 Task: For heading Use Pacifico with yellow colour & Underline.  font size for heading26,  'Change the font style of data to'Pacifico and font size to 18,  Change the alignment of both headline & data to Align right In the sheet  Data Analysis Template Workbook Sheetbook
Action: Mouse moved to (81, 212)
Screenshot: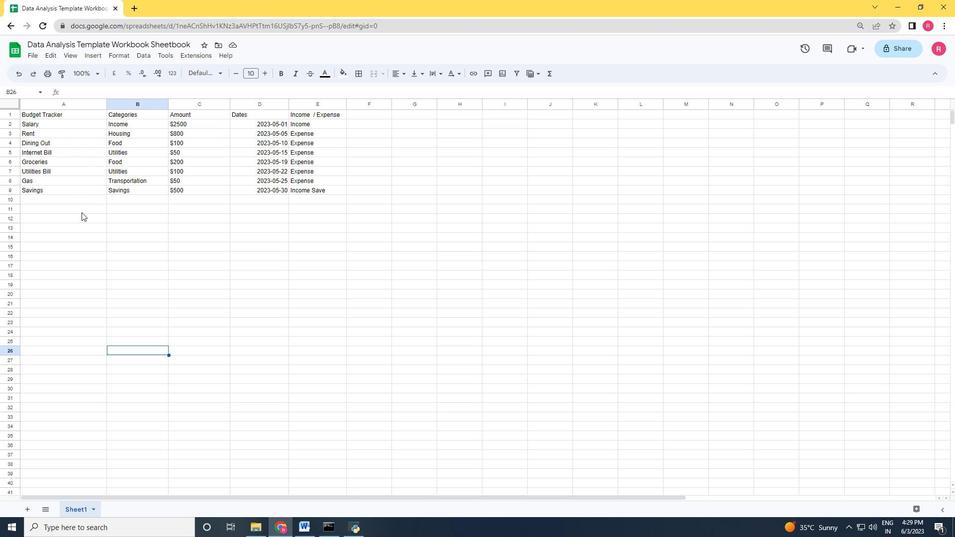 
Action: Mouse scrolled (81, 212) with delta (0, 0)
Screenshot: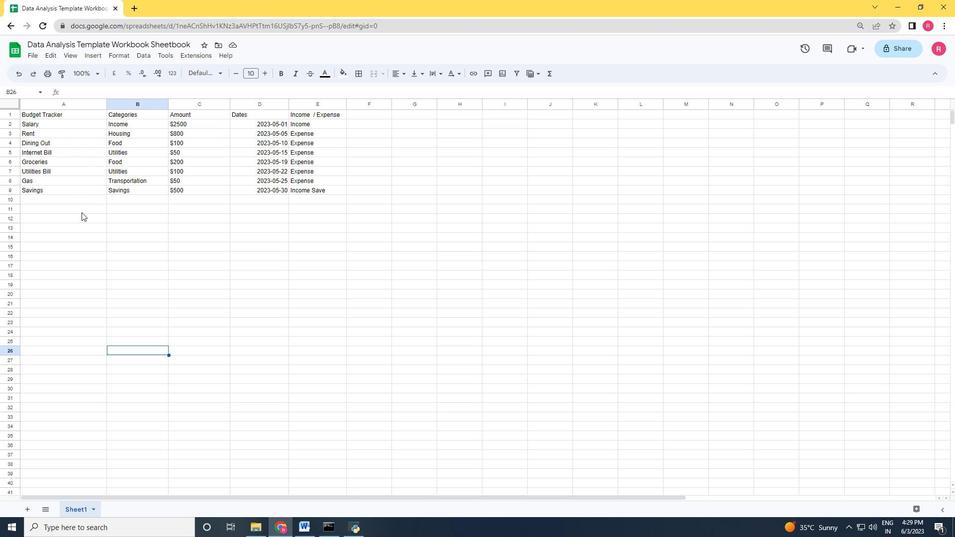 
Action: Mouse scrolled (81, 212) with delta (0, 0)
Screenshot: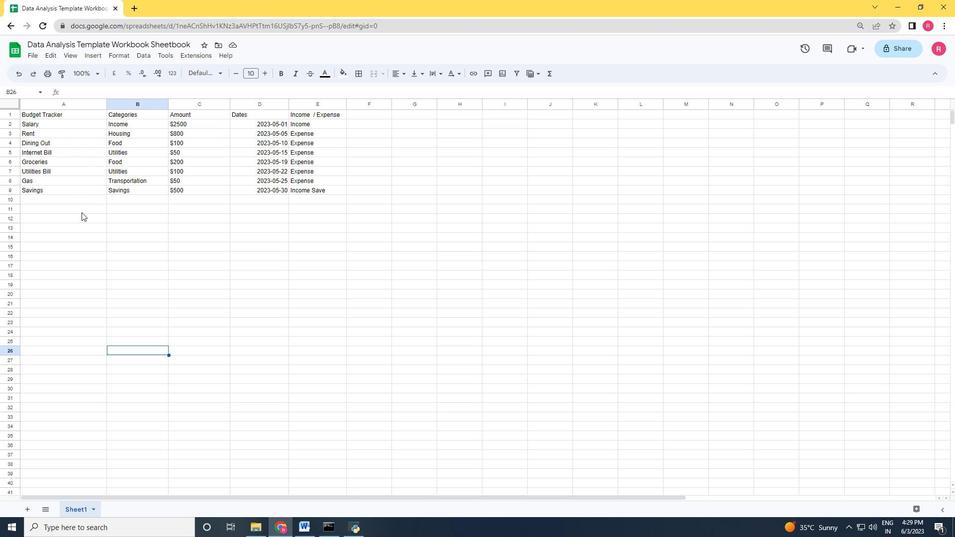 
Action: Mouse scrolled (81, 212) with delta (0, 0)
Screenshot: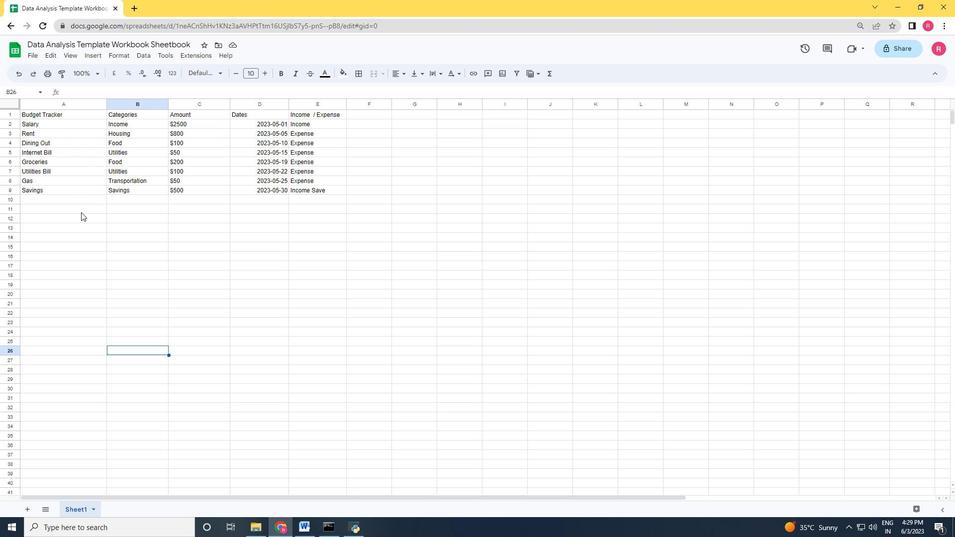 
Action: Mouse scrolled (81, 212) with delta (0, 0)
Screenshot: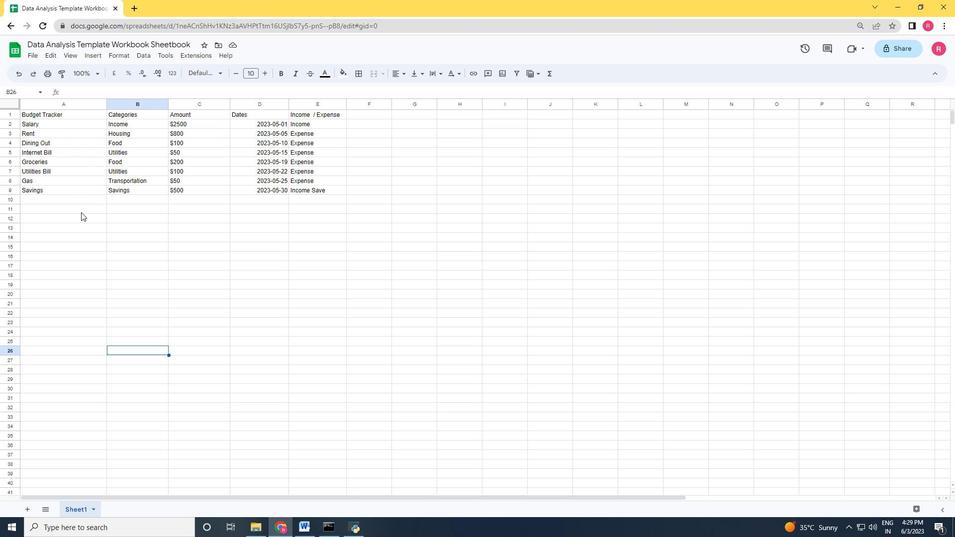 
Action: Mouse moved to (132, 202)
Screenshot: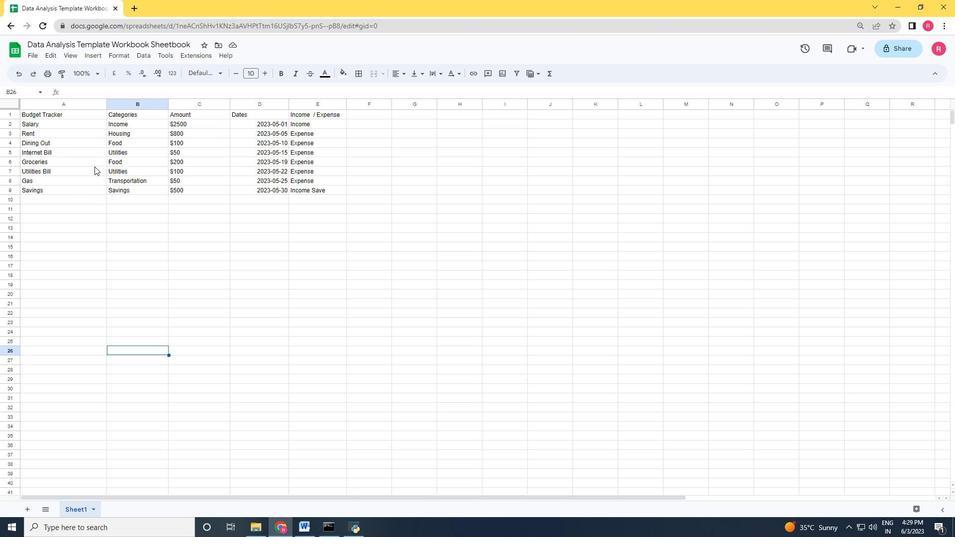 
Action: Mouse scrolled (132, 203) with delta (0, 0)
Screenshot: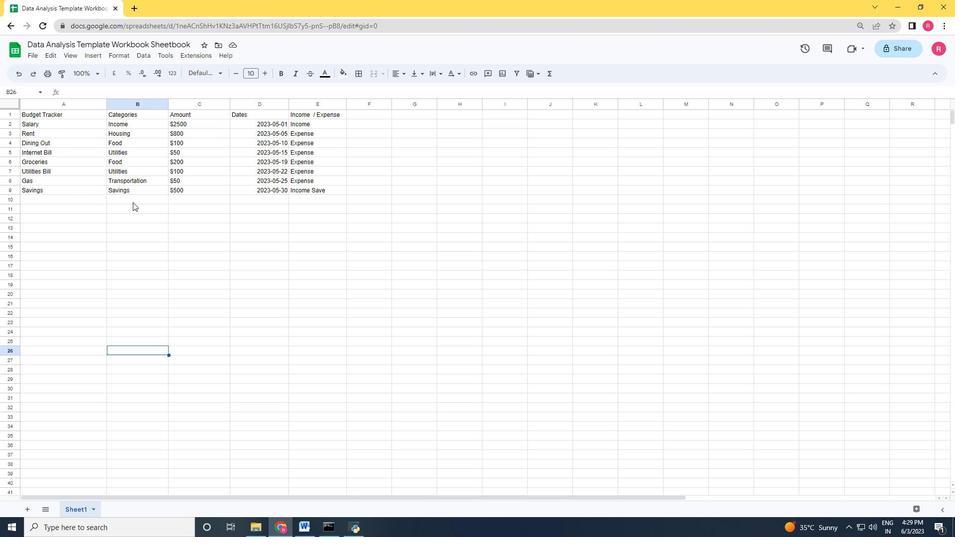 
Action: Mouse scrolled (132, 203) with delta (0, 0)
Screenshot: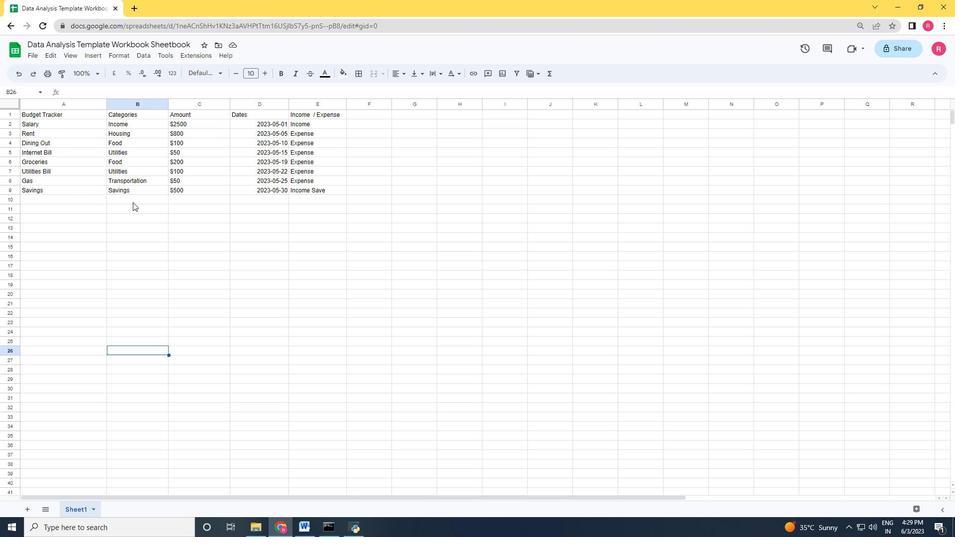 
Action: Mouse scrolled (132, 203) with delta (0, 0)
Screenshot: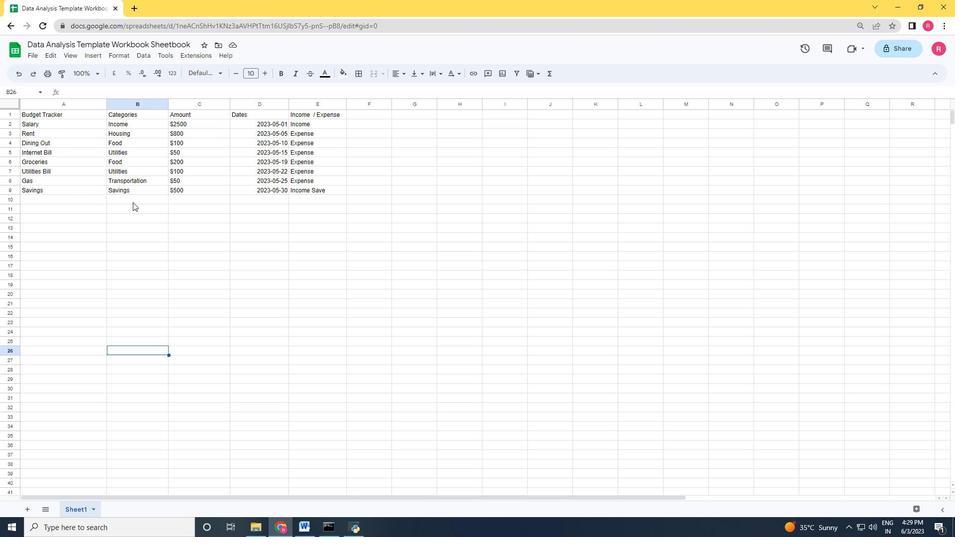 
Action: Mouse scrolled (132, 203) with delta (0, 0)
Screenshot: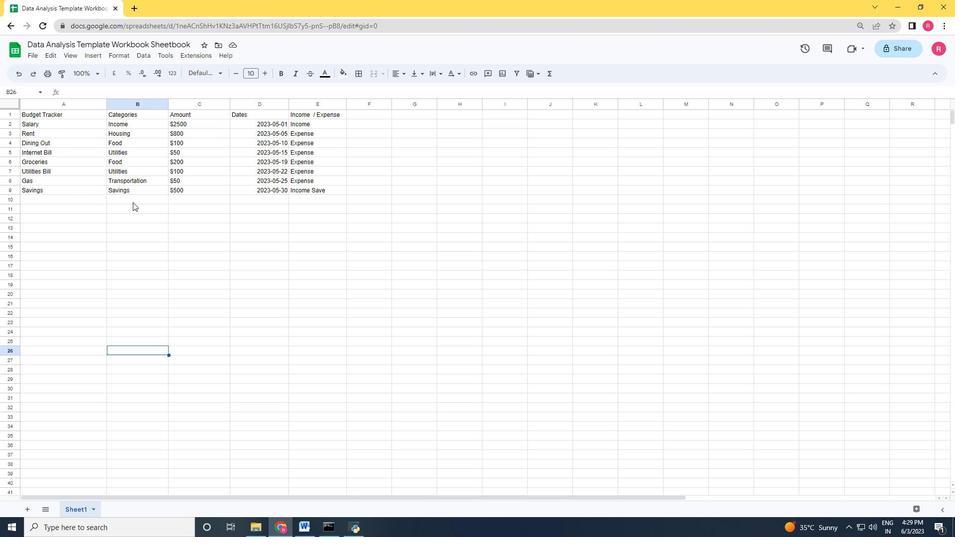 
Action: Mouse moved to (117, 229)
Screenshot: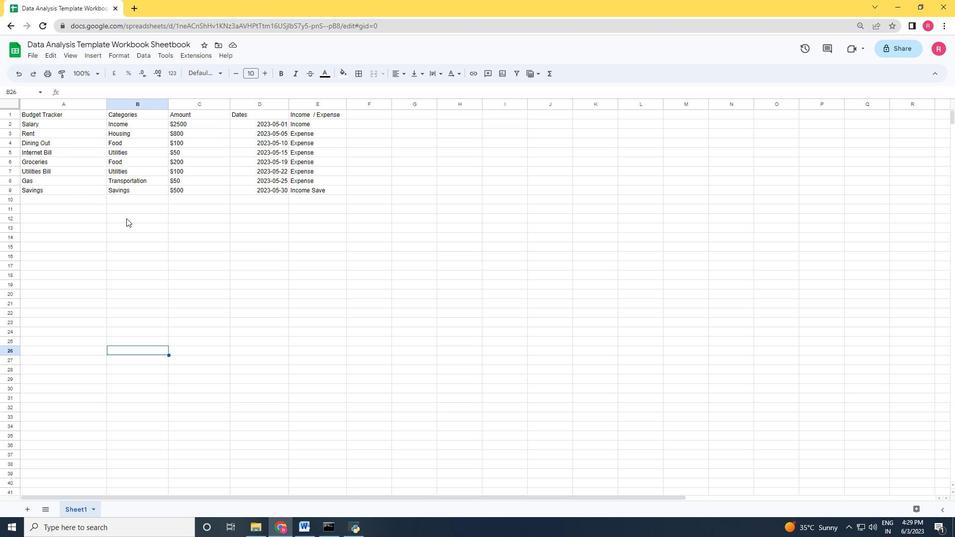 
Action: Mouse pressed left at (117, 229)
Screenshot: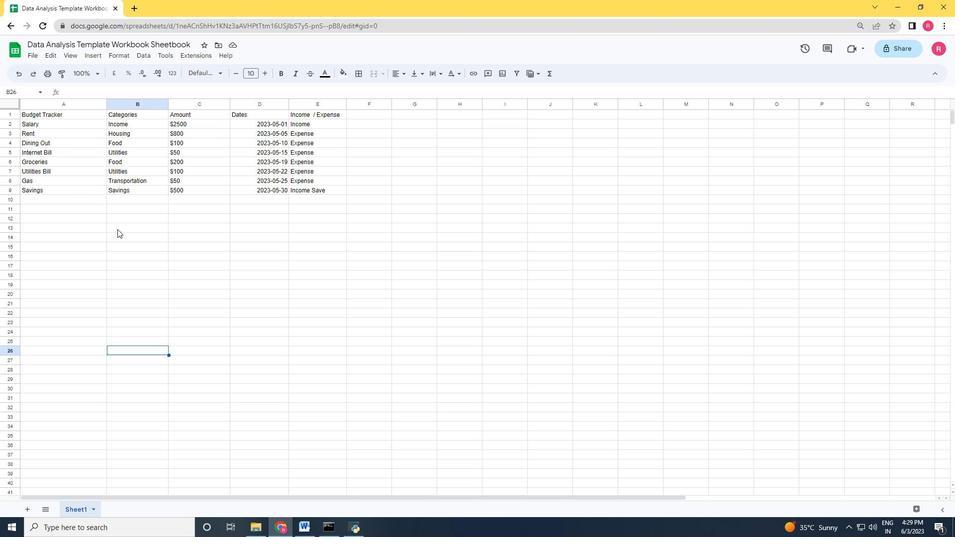 
Action: Mouse moved to (65, 113)
Screenshot: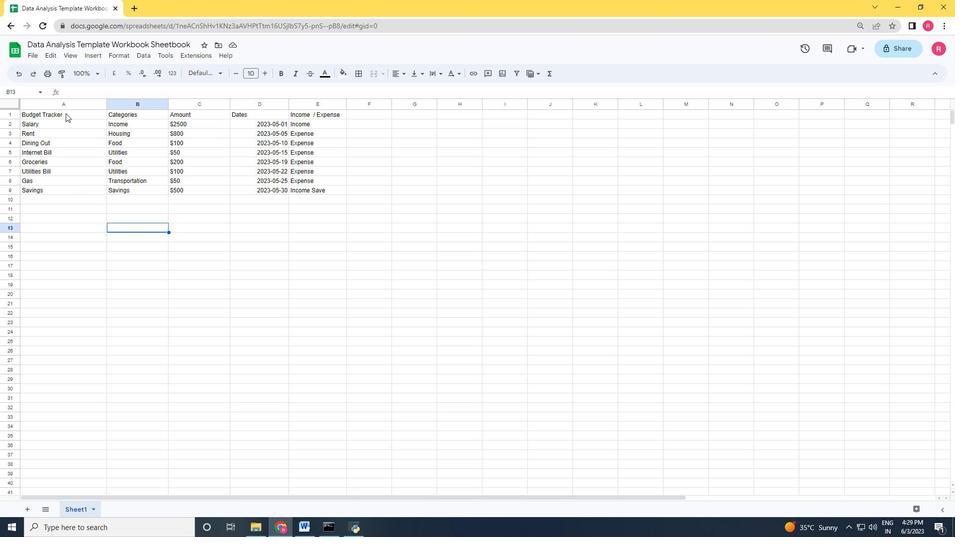 
Action: Mouse pressed left at (65, 113)
Screenshot: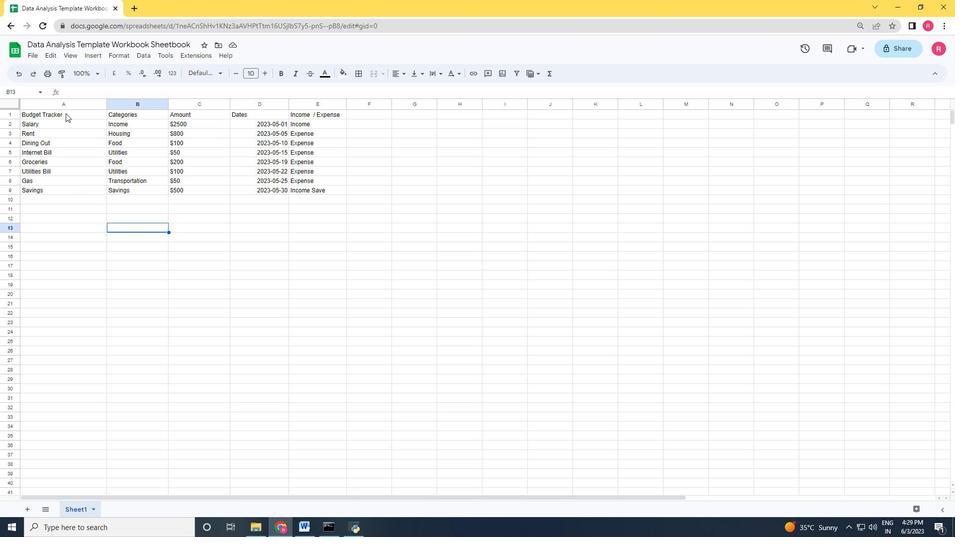 
Action: Mouse moved to (217, 71)
Screenshot: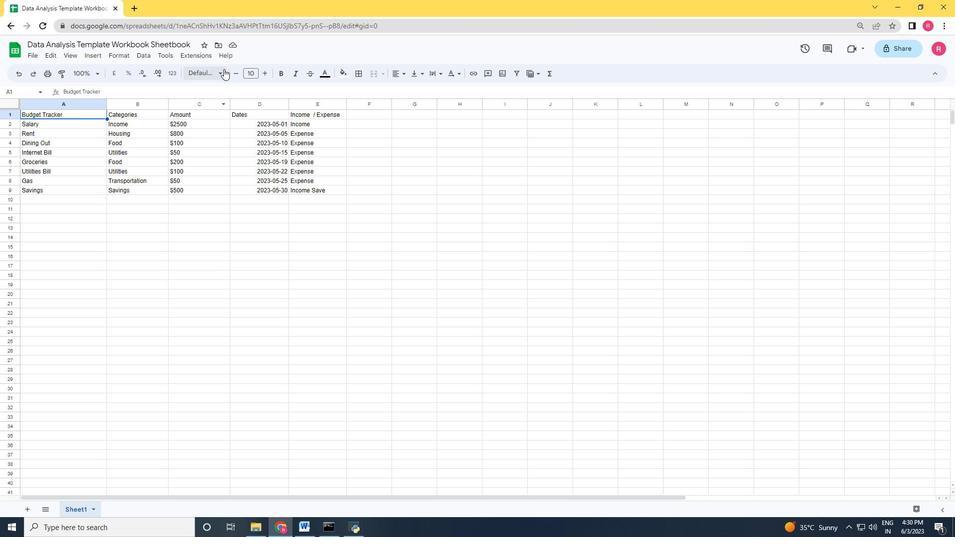 
Action: Mouse pressed left at (217, 71)
Screenshot: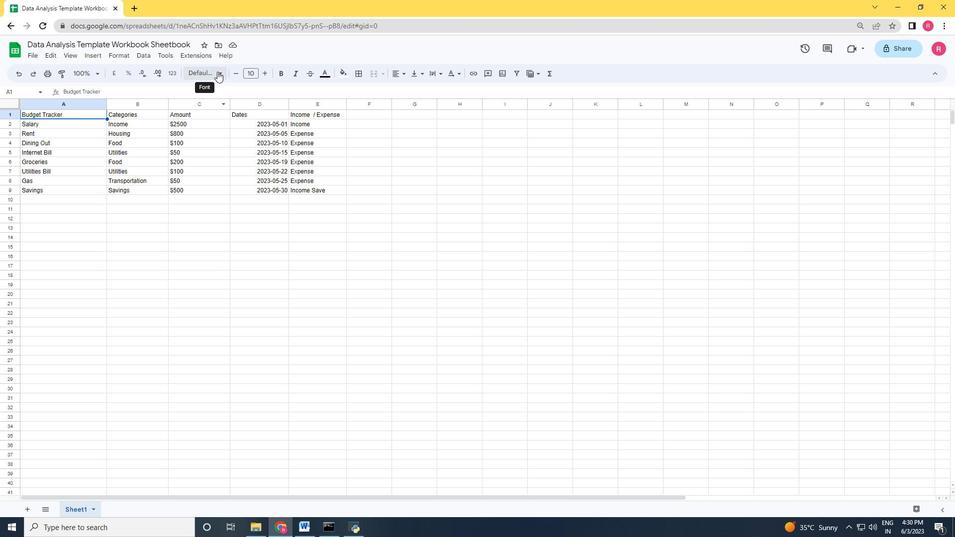 
Action: Mouse moved to (223, 375)
Screenshot: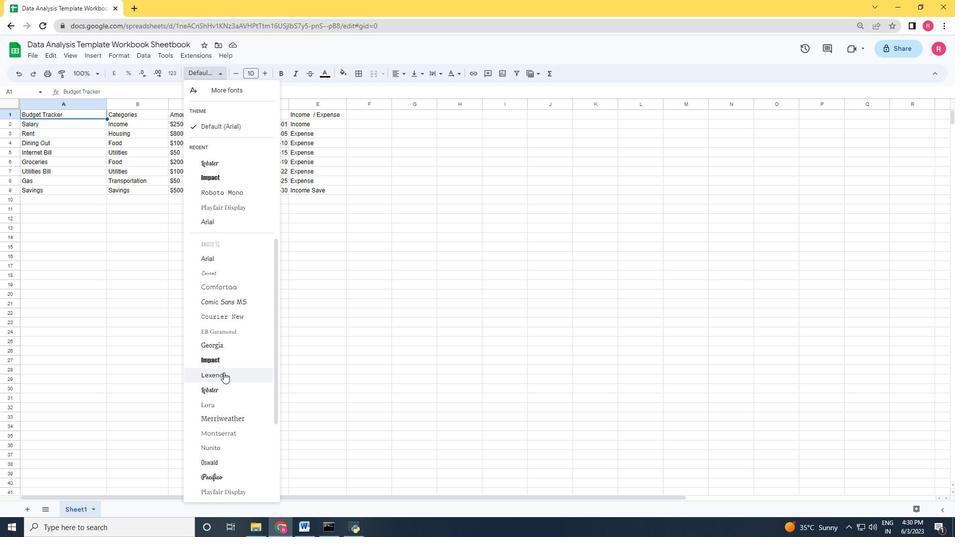 
Action: Mouse scrolled (223, 374) with delta (0, 0)
Screenshot: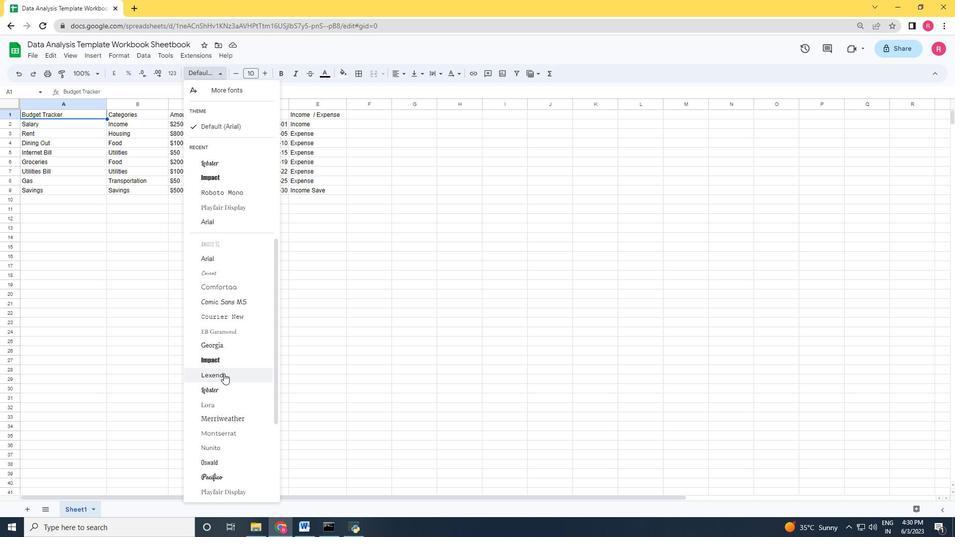
Action: Mouse moved to (223, 375)
Screenshot: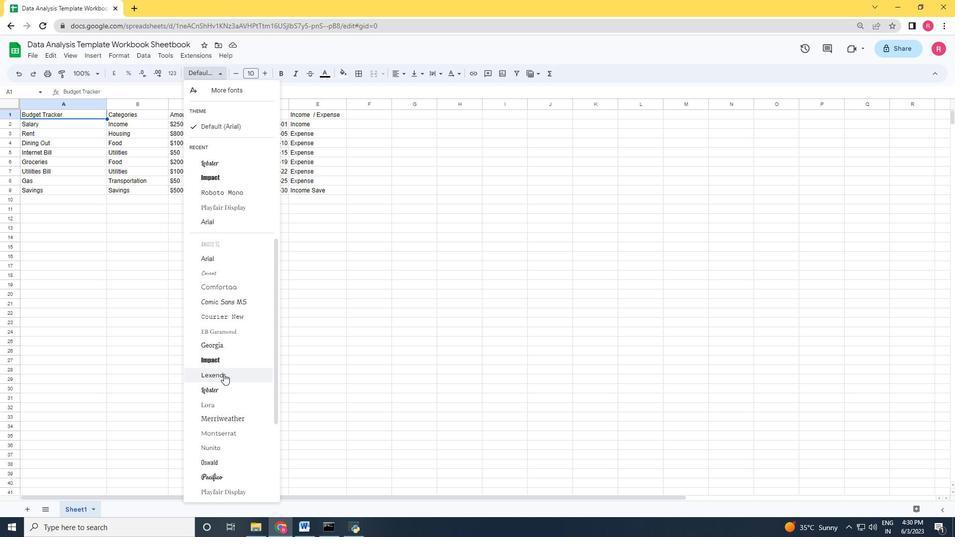 
Action: Mouse scrolled (223, 374) with delta (0, 0)
Screenshot: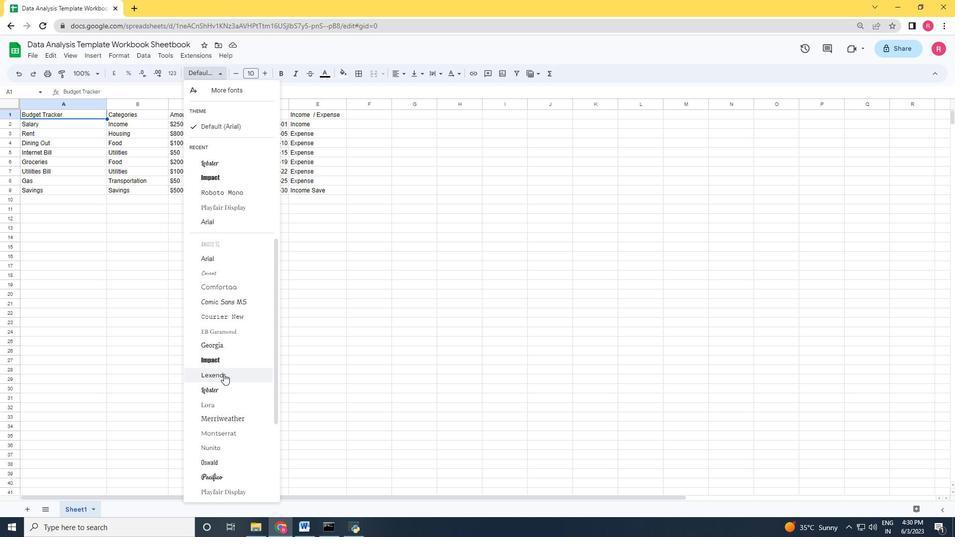 
Action: Mouse scrolled (223, 374) with delta (0, 0)
Screenshot: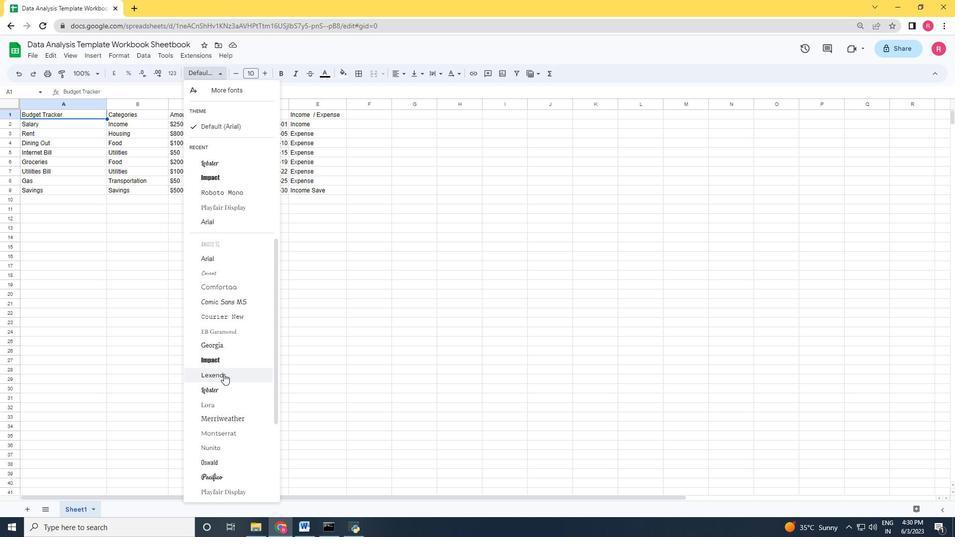 
Action: Mouse scrolled (223, 374) with delta (0, 0)
Screenshot: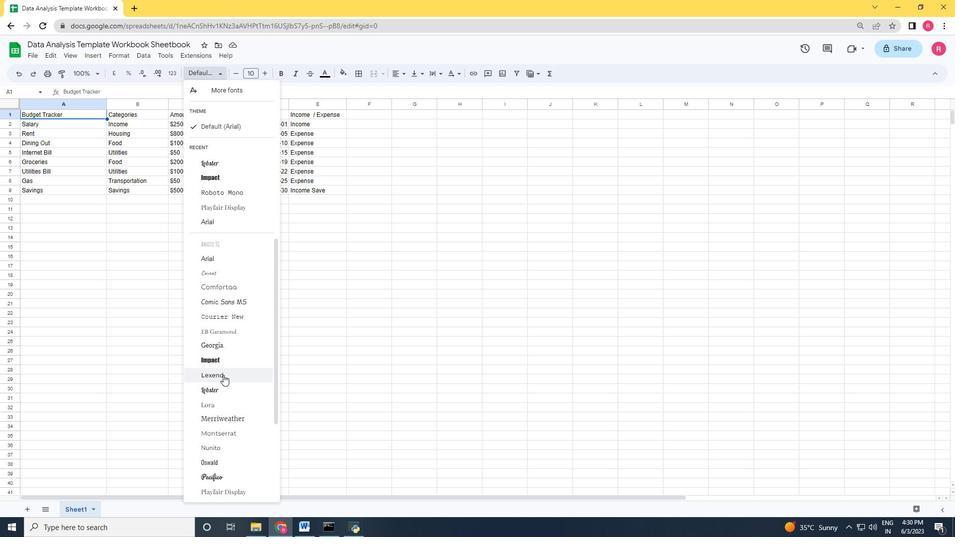 
Action: Mouse moved to (221, 373)
Screenshot: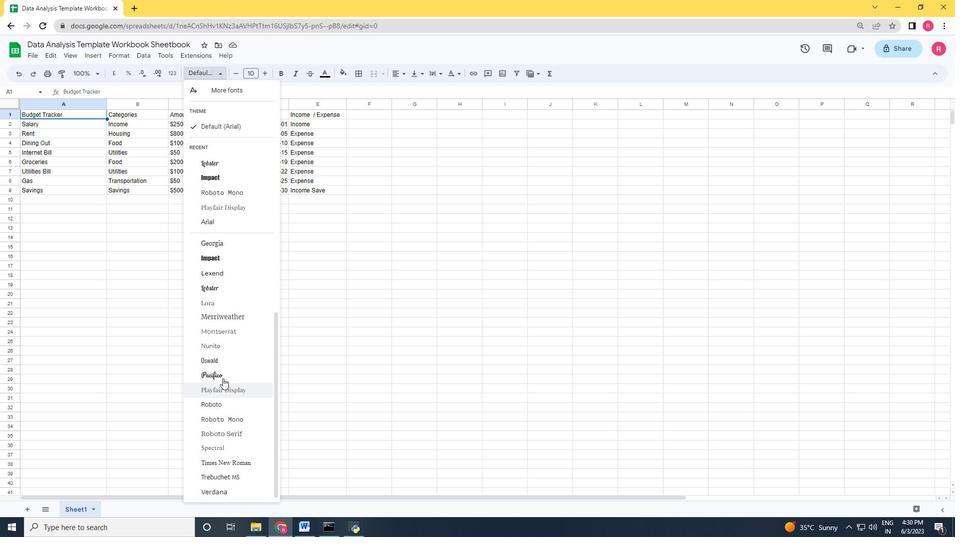 
Action: Mouse pressed left at (221, 373)
Screenshot: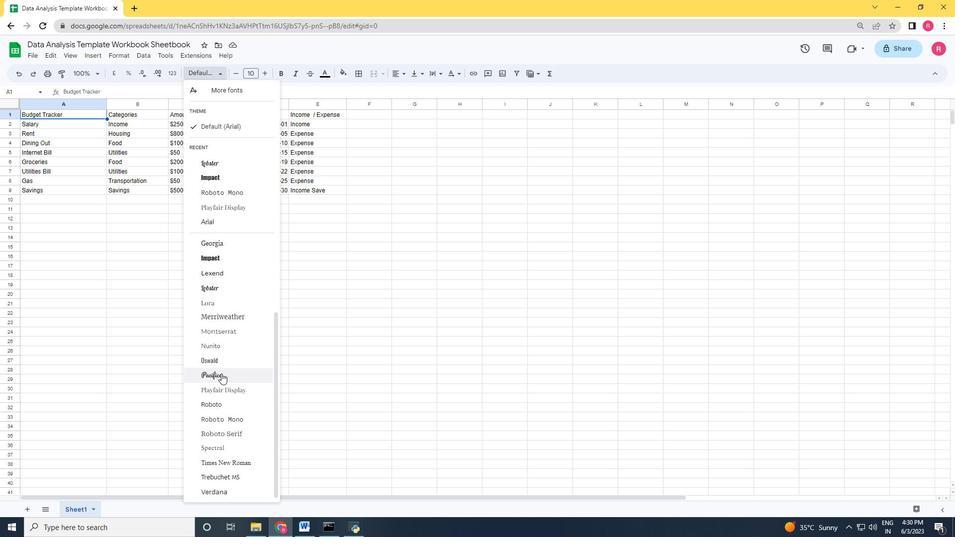 
Action: Mouse moved to (324, 76)
Screenshot: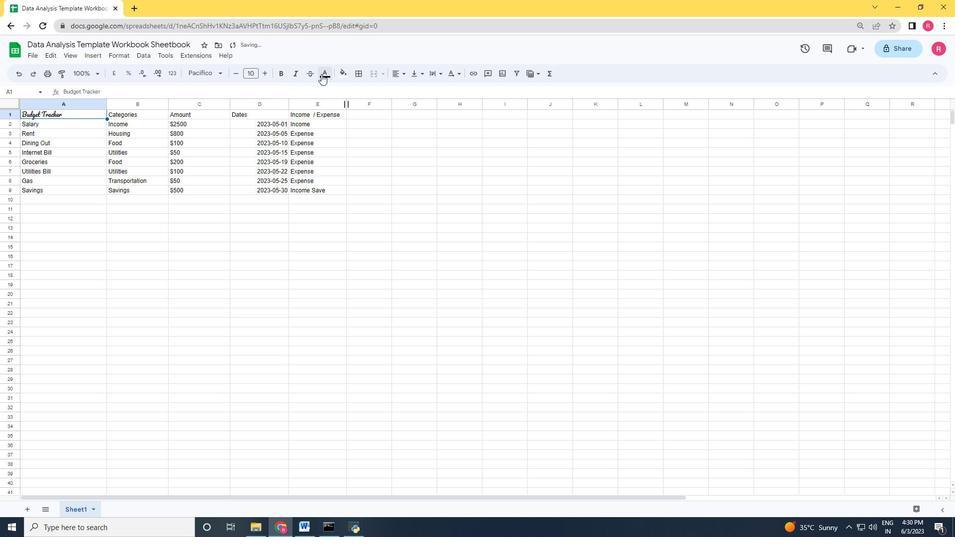 
Action: Mouse pressed left at (324, 76)
Screenshot: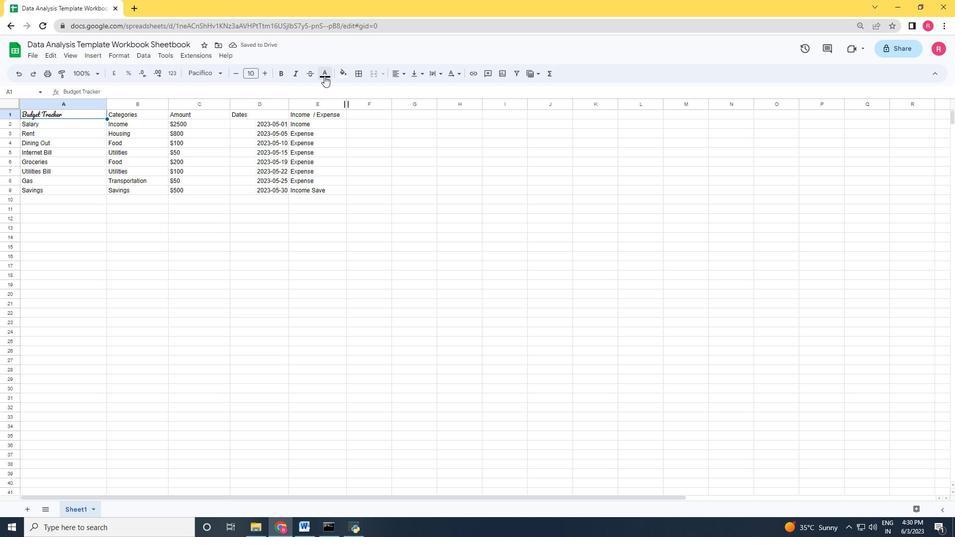 
Action: Mouse moved to (352, 114)
Screenshot: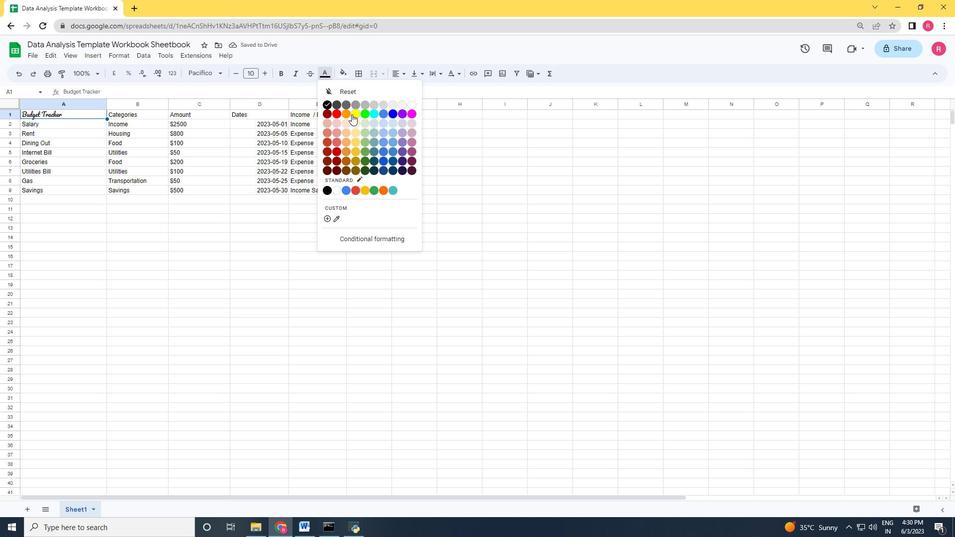 
Action: Mouse pressed left at (352, 114)
Screenshot: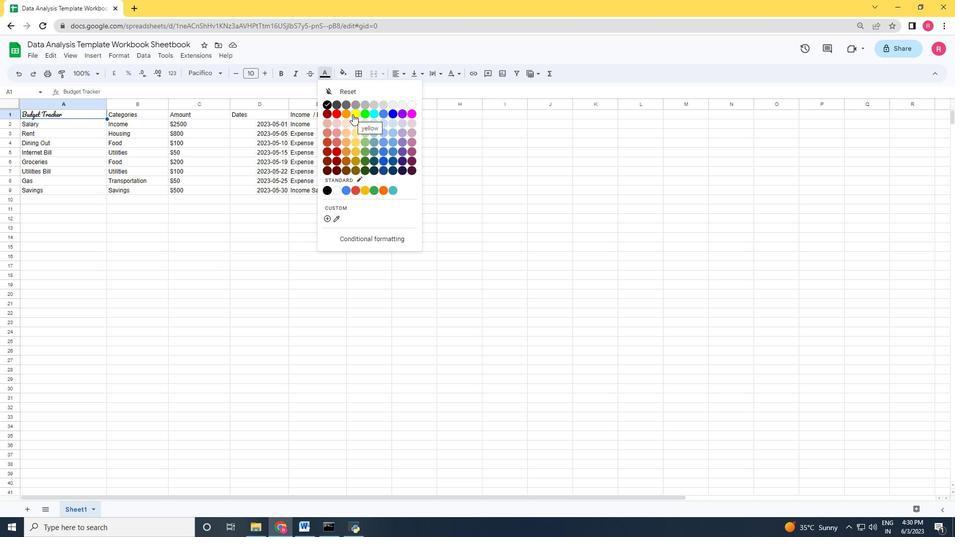 
Action: Mouse moved to (115, 51)
Screenshot: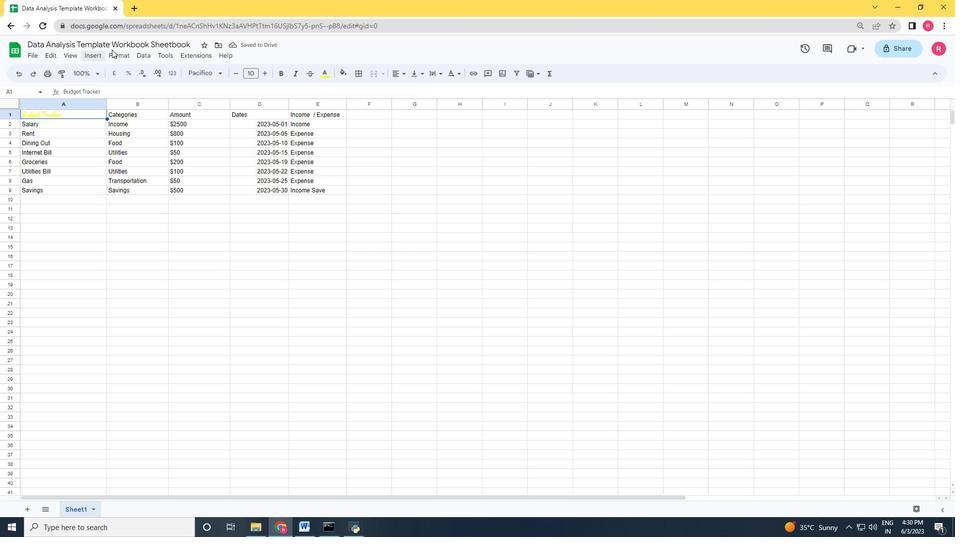 
Action: Mouse pressed left at (115, 51)
Screenshot: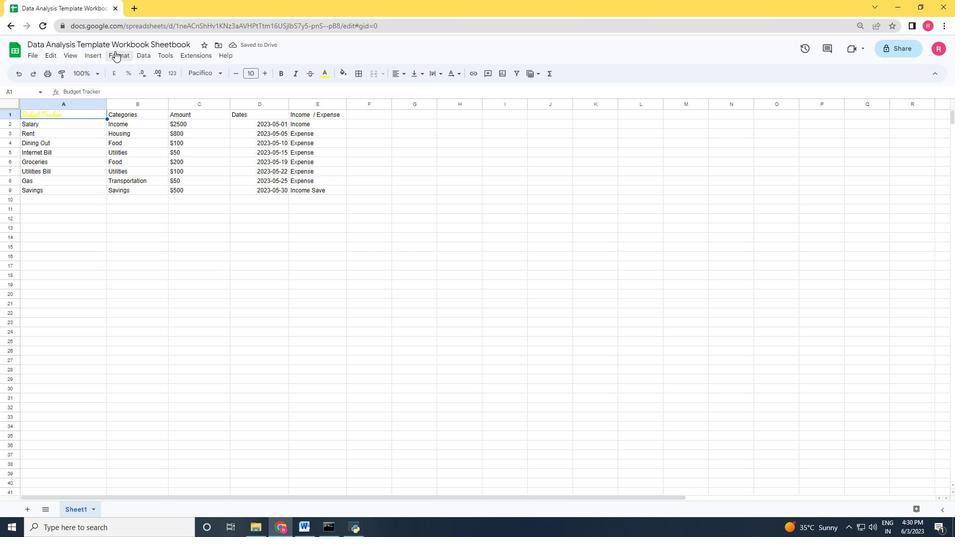 
Action: Mouse moved to (281, 139)
Screenshot: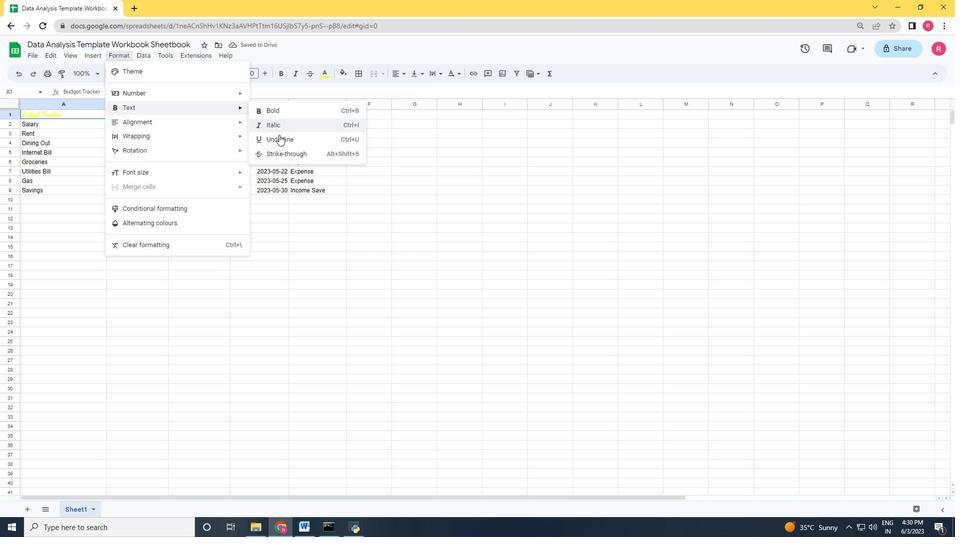 
Action: Mouse pressed left at (281, 139)
Screenshot: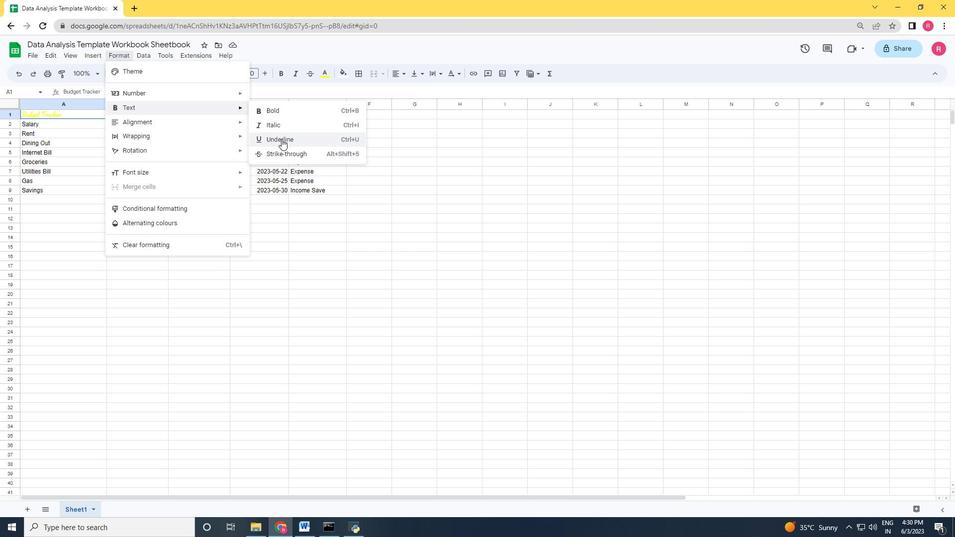 
Action: Mouse moved to (264, 75)
Screenshot: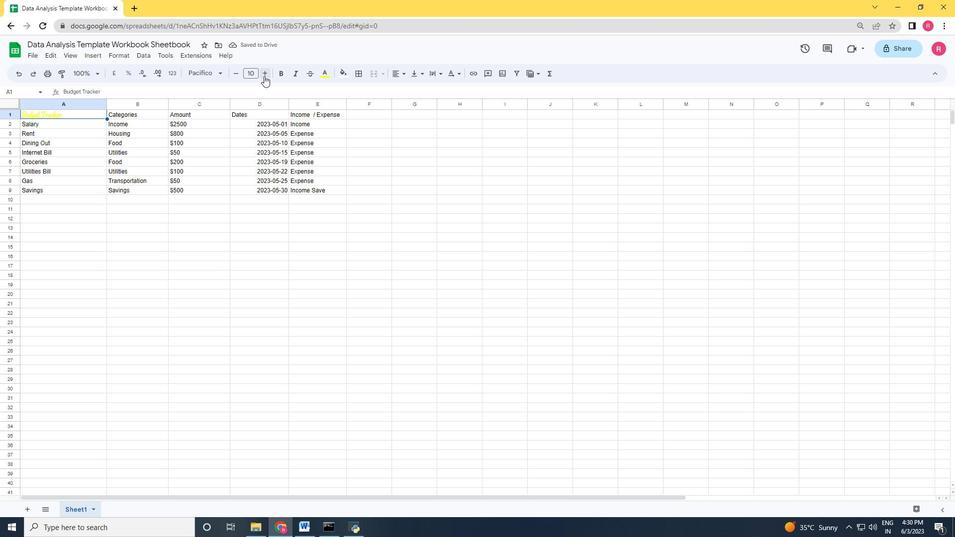 
Action: Mouse pressed left at (264, 75)
Screenshot: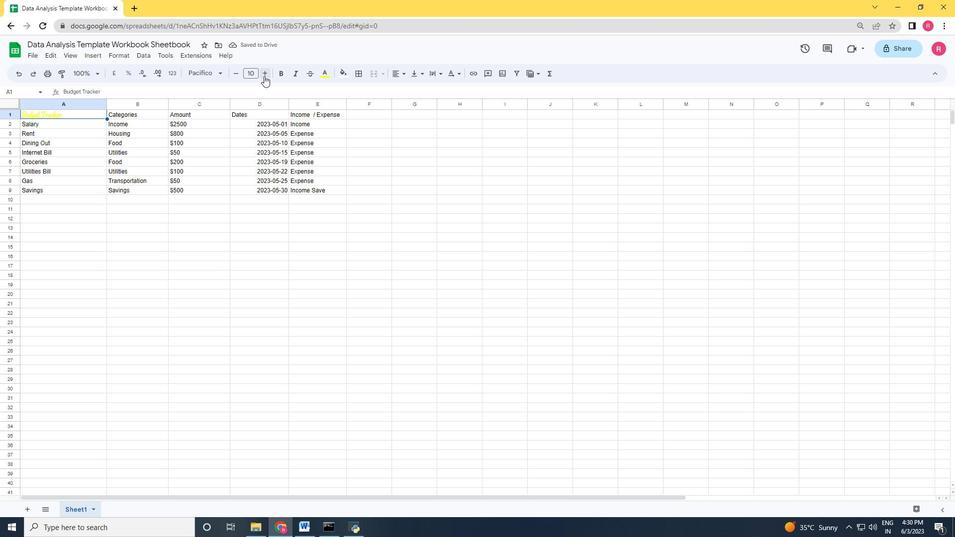 
Action: Mouse pressed left at (264, 75)
Screenshot: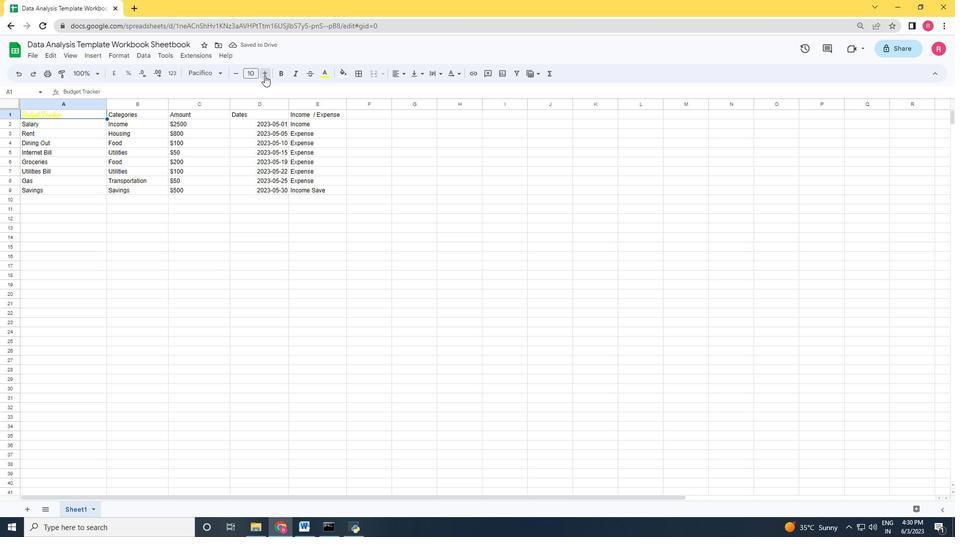 
Action: Mouse pressed left at (264, 75)
Screenshot: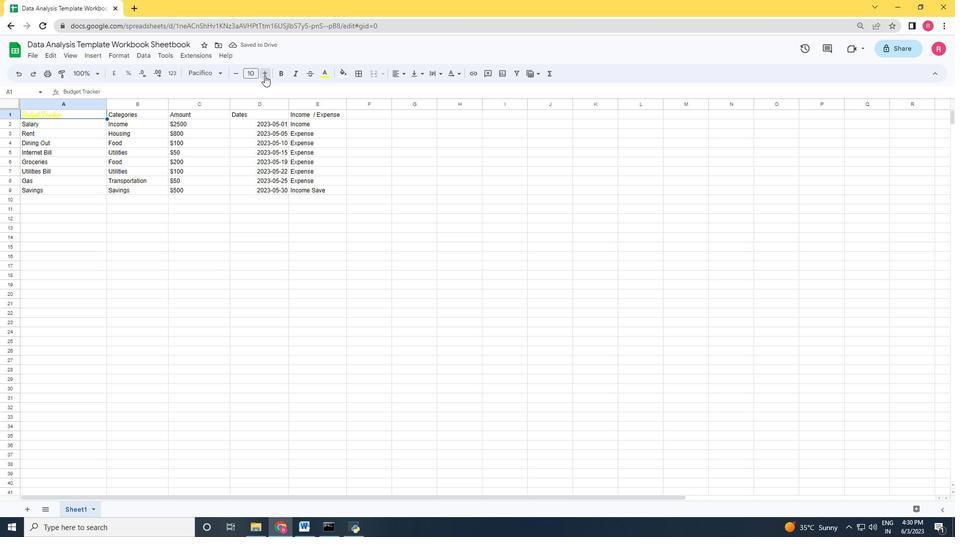 
Action: Mouse pressed left at (264, 75)
Screenshot: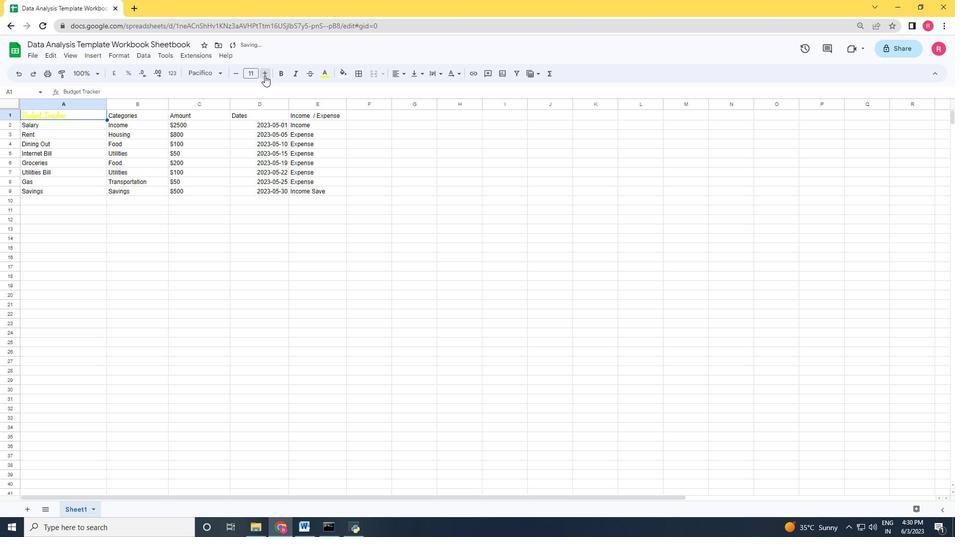 
Action: Mouse pressed left at (264, 75)
Screenshot: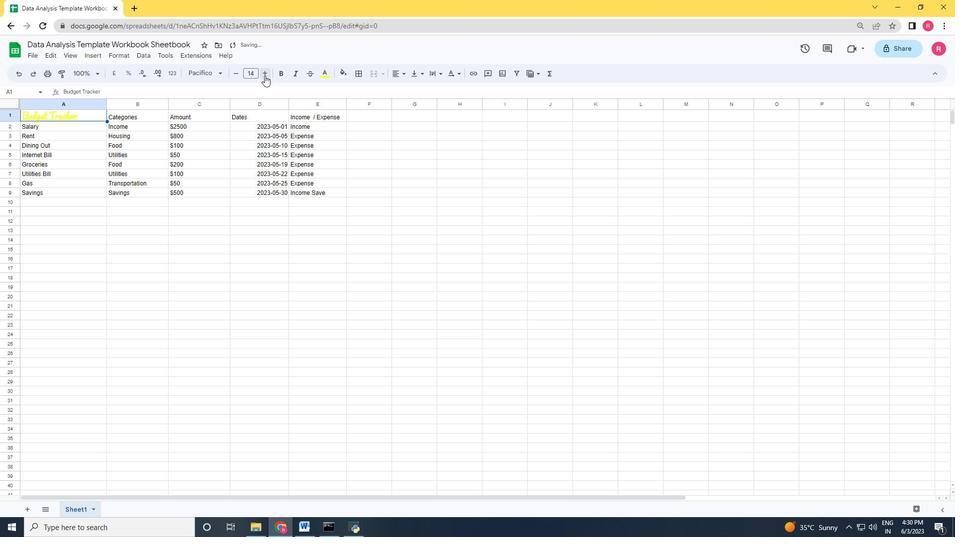 
Action: Mouse pressed left at (264, 75)
Screenshot: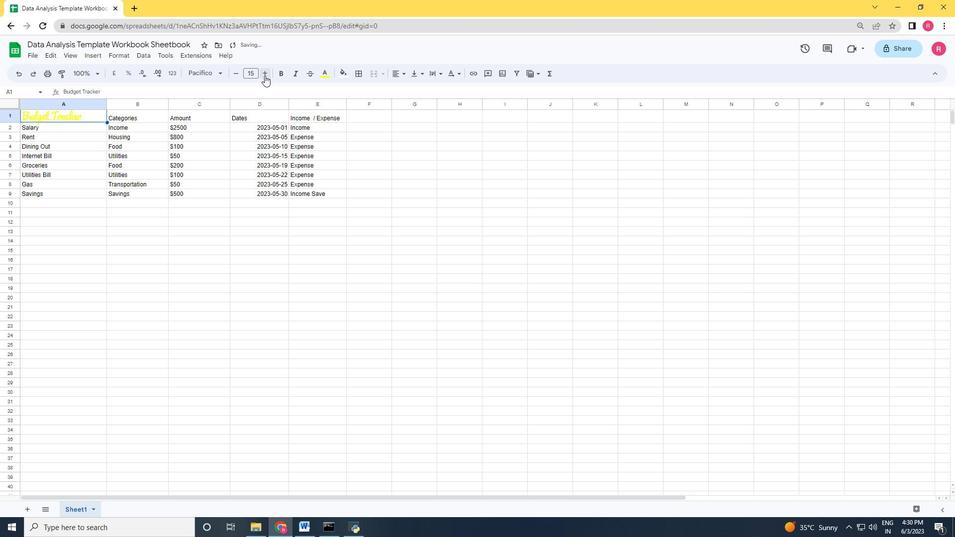 
Action: Mouse pressed left at (264, 75)
Screenshot: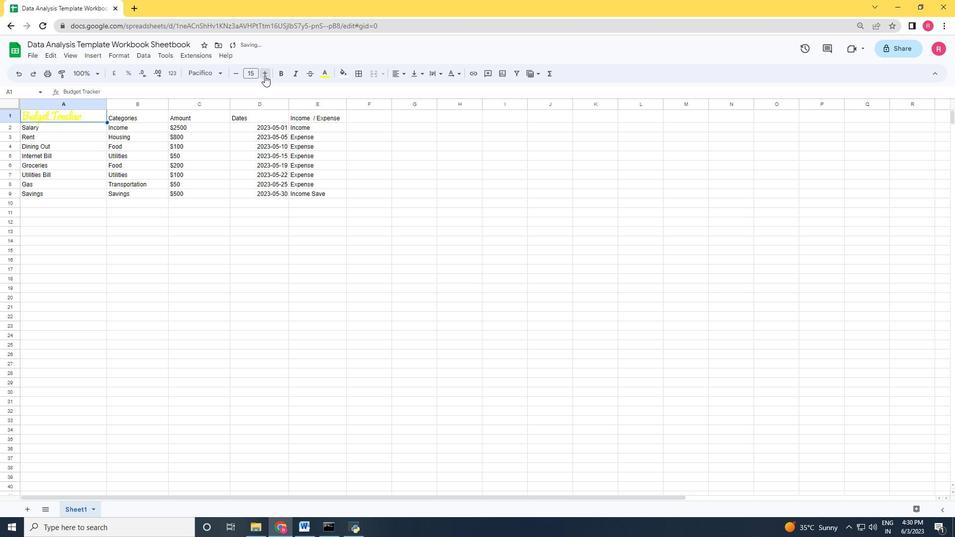 
Action: Mouse pressed left at (264, 75)
Screenshot: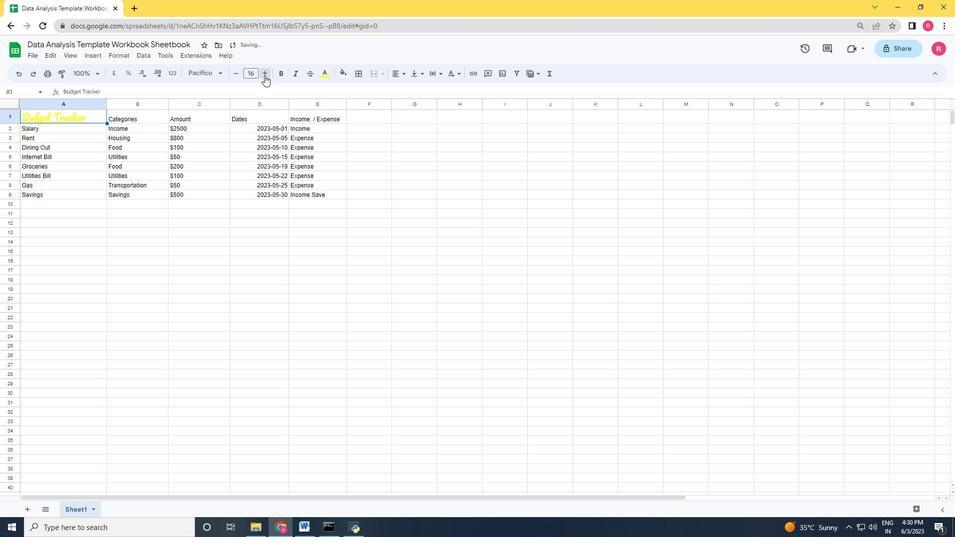 
Action: Mouse pressed left at (264, 75)
Screenshot: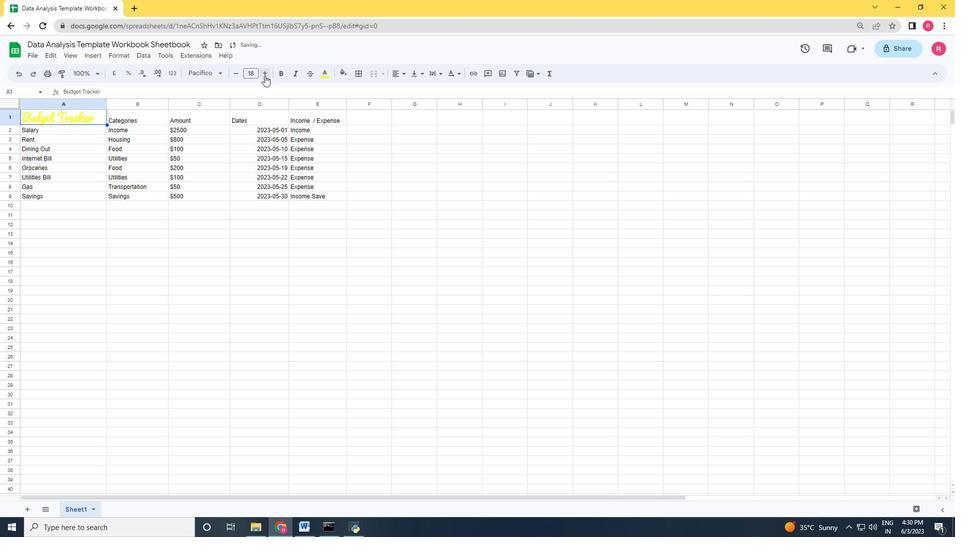 
Action: Mouse pressed left at (264, 75)
Screenshot: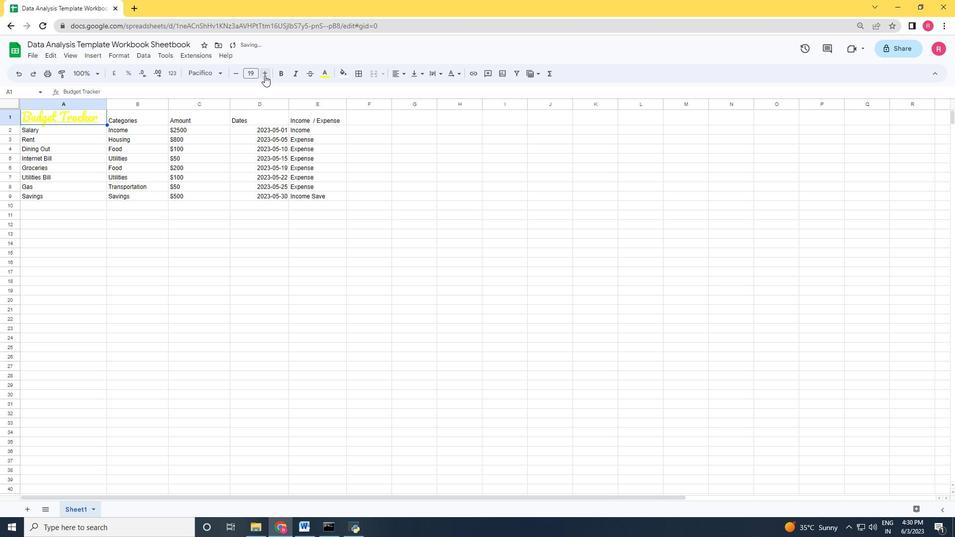 
Action: Mouse pressed left at (264, 75)
Screenshot: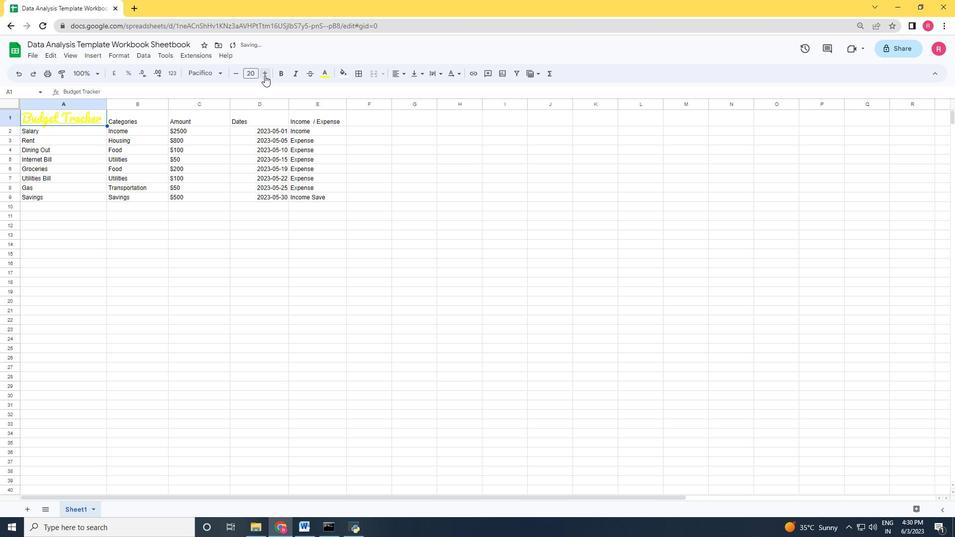 
Action: Mouse pressed left at (264, 75)
Screenshot: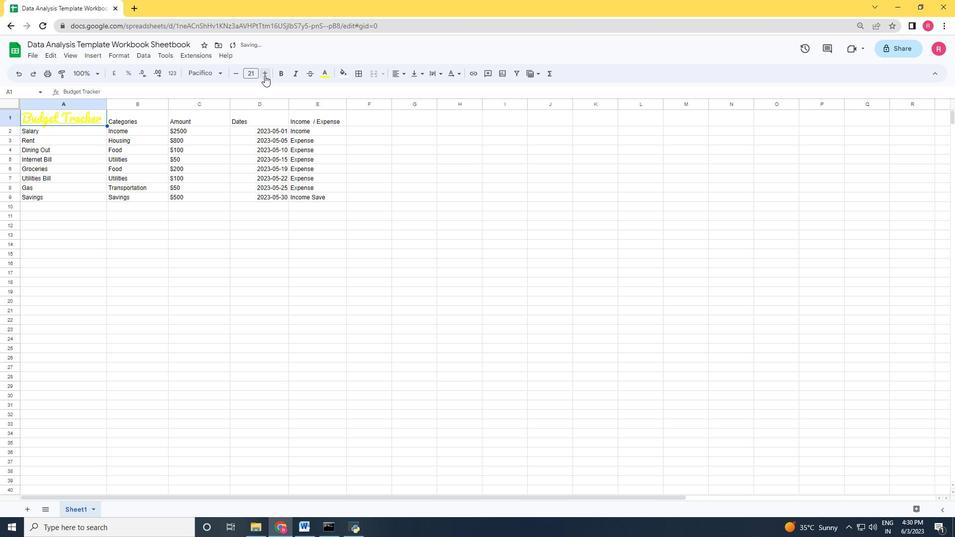 
Action: Mouse pressed left at (264, 75)
Screenshot: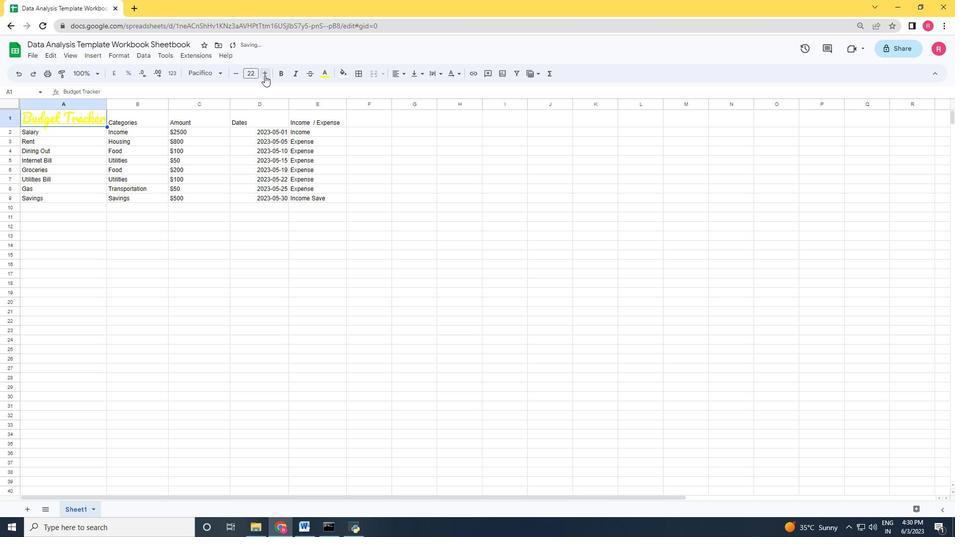 
Action: Mouse pressed left at (264, 75)
Screenshot: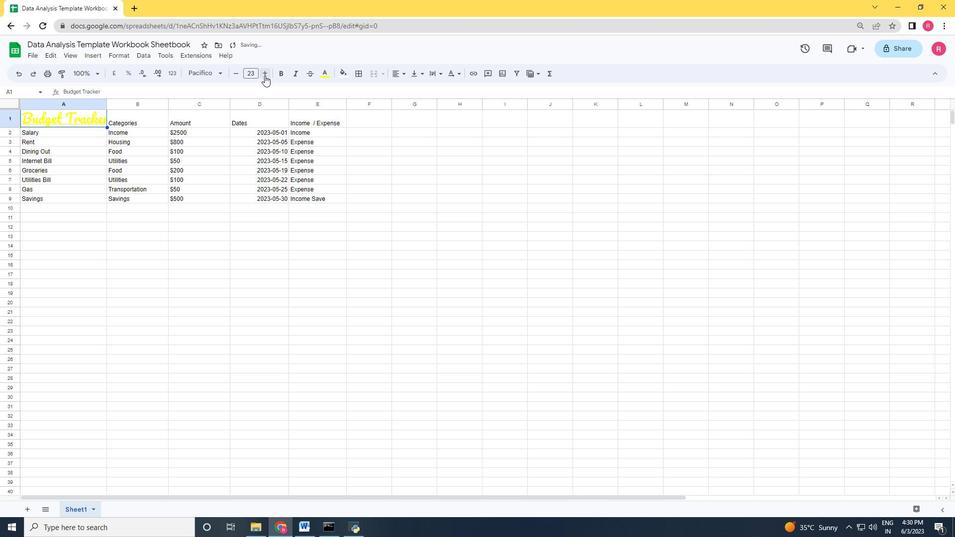 
Action: Mouse pressed left at (264, 75)
Screenshot: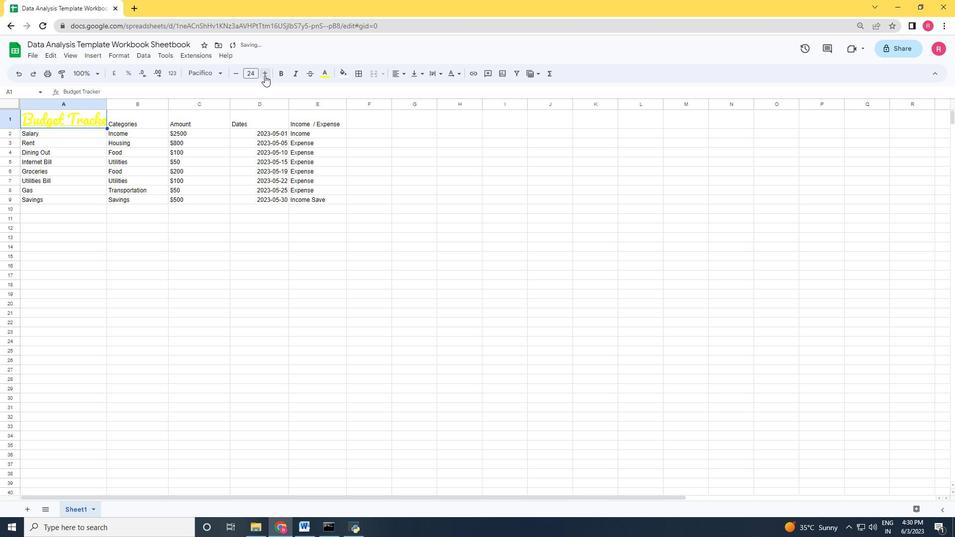 
Action: Mouse moved to (265, 75)
Screenshot: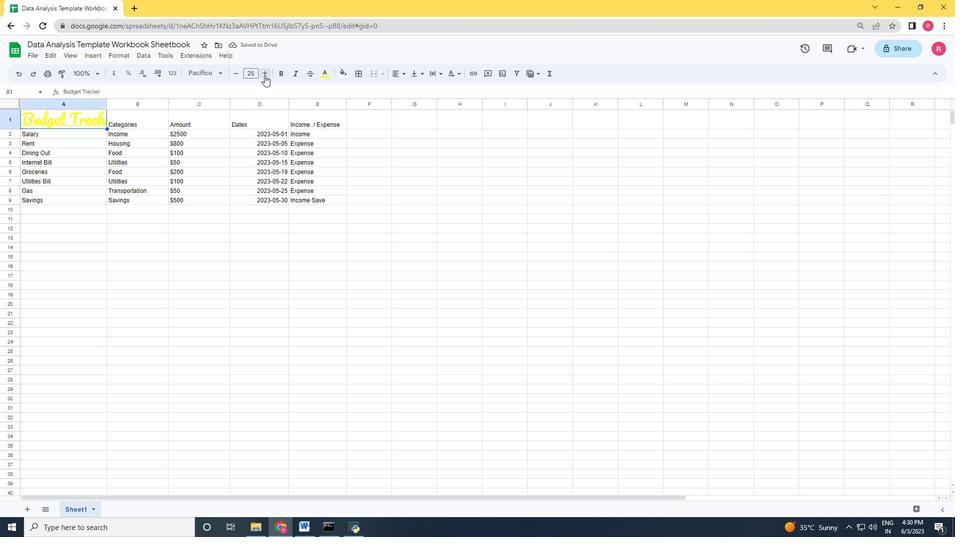 
Action: Mouse pressed left at (265, 75)
Screenshot: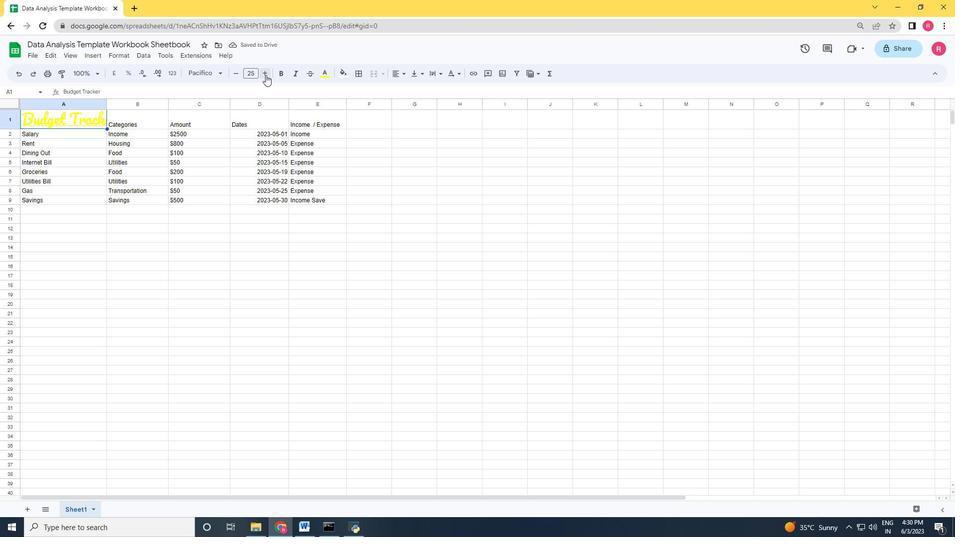 
Action: Mouse moved to (52, 132)
Screenshot: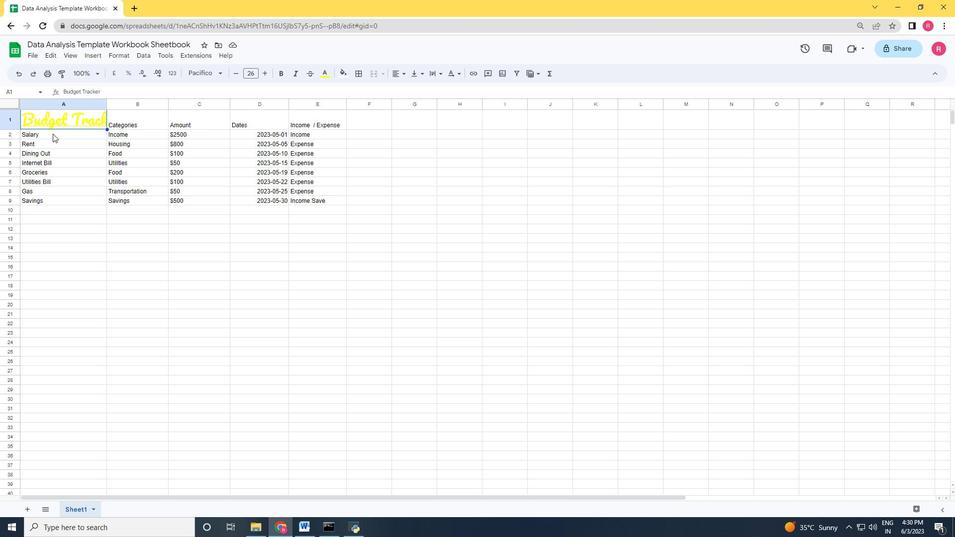 
Action: Mouse pressed left at (52, 132)
Screenshot: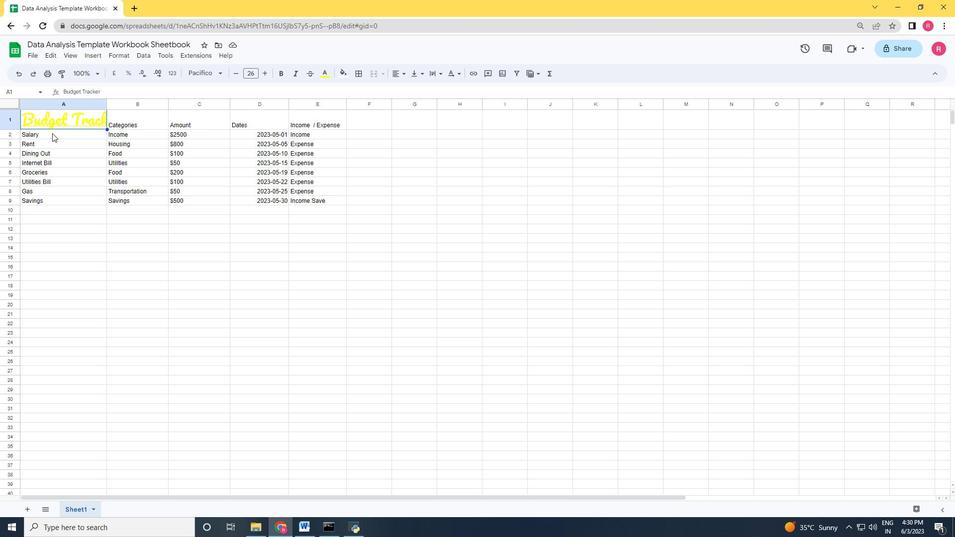 
Action: Mouse moved to (122, 123)
Screenshot: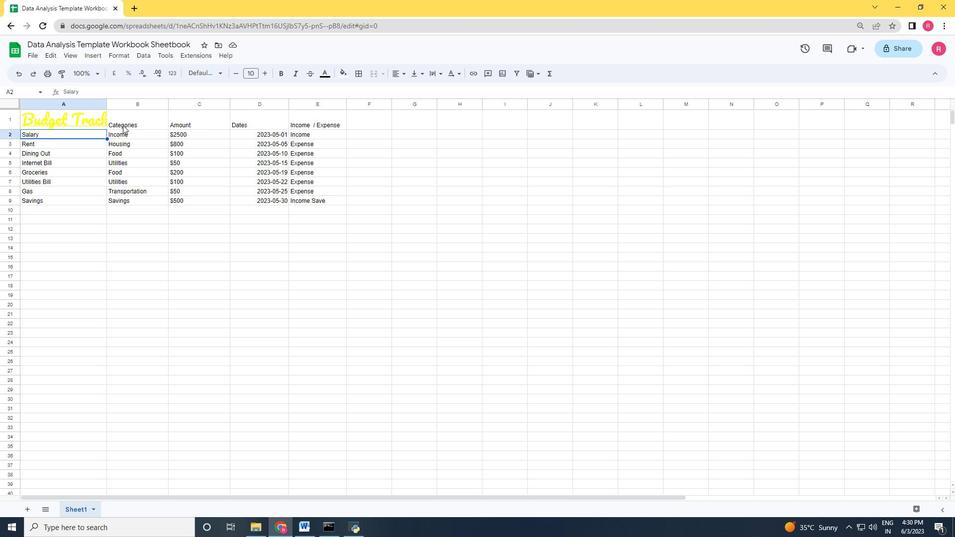 
Action: Mouse pressed left at (122, 123)
Screenshot: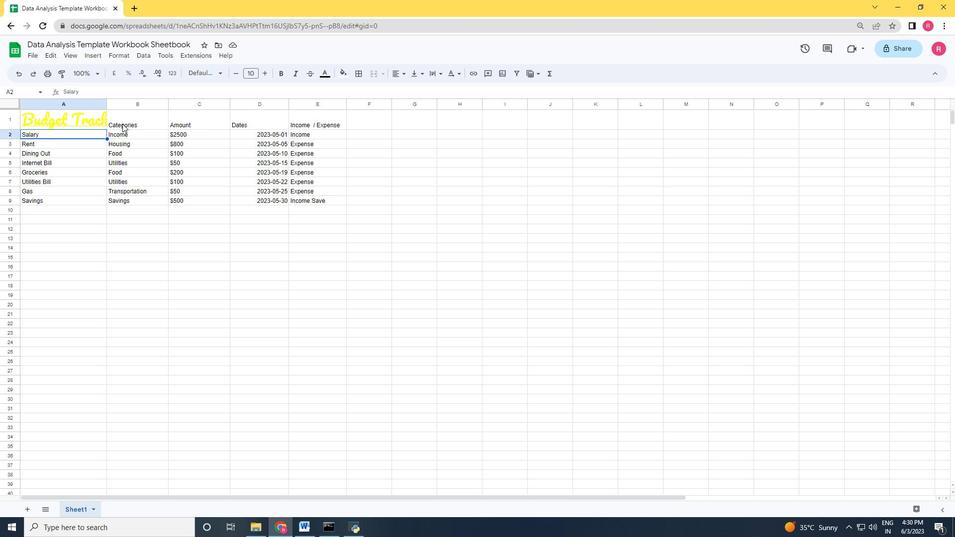 
Action: Mouse moved to (122, 125)
Screenshot: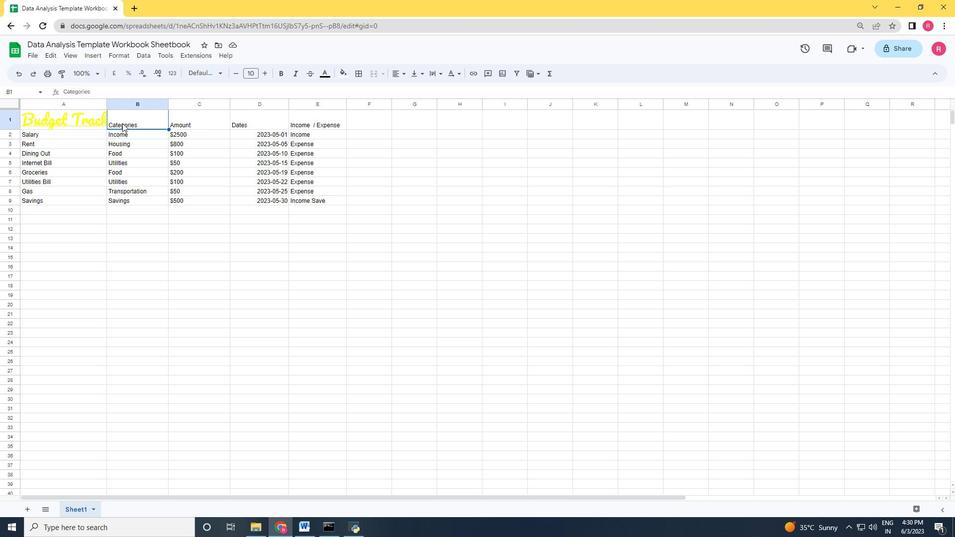 
Action: Key pressed ctrl+Z<'\x1a'><'\x1a'><'\x1a'><'\x1a'><'\x1a'><'\x1a'><'\x1a'><'\x1a'><'\x1a'><'\x1a'><'\x1a'><'\x1a'><'\x1a'><'\x1a'><'\x1a'><'\x1a'><'\x1a'><'\x1a'>
Screenshot: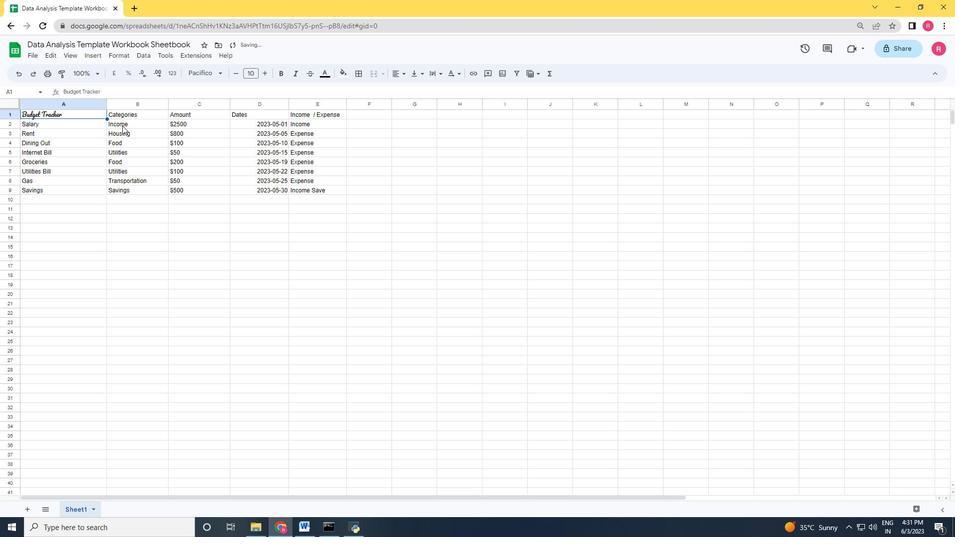 
Action: Mouse scrolled (122, 126) with delta (0, 0)
Screenshot: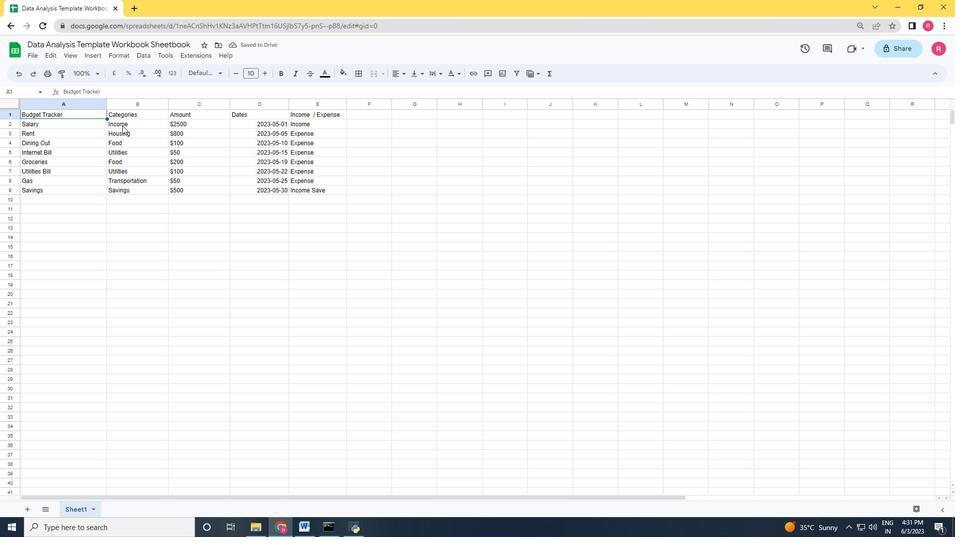 
Action: Mouse scrolled (122, 126) with delta (0, 0)
Screenshot: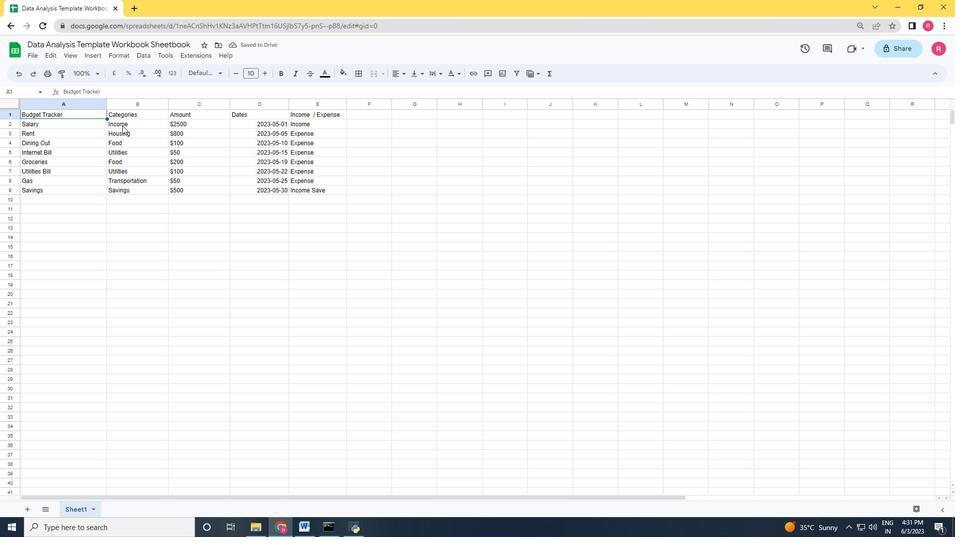 
Action: Key pressed <'\x1a'><'\x1a'>ctrl+Z
Screenshot: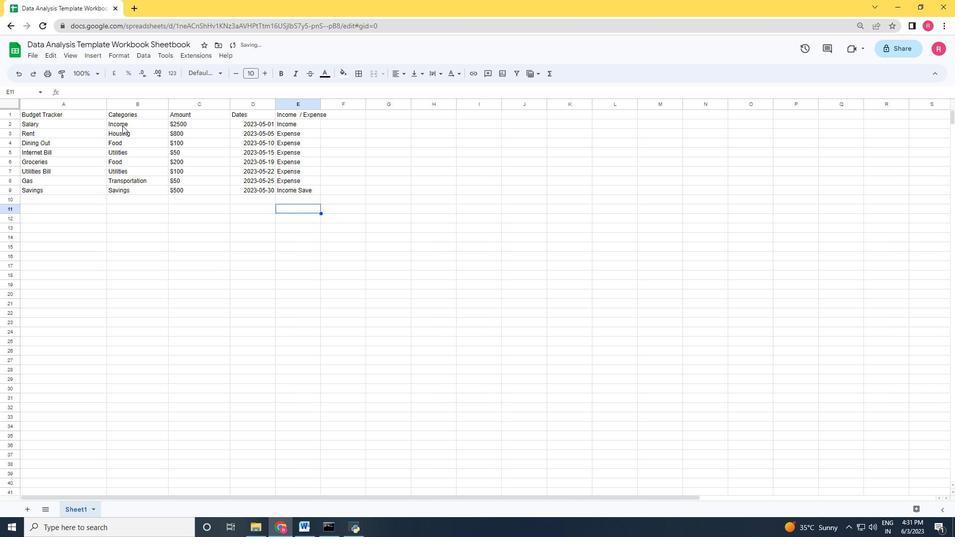 
Action: Mouse moved to (79, 115)
Screenshot: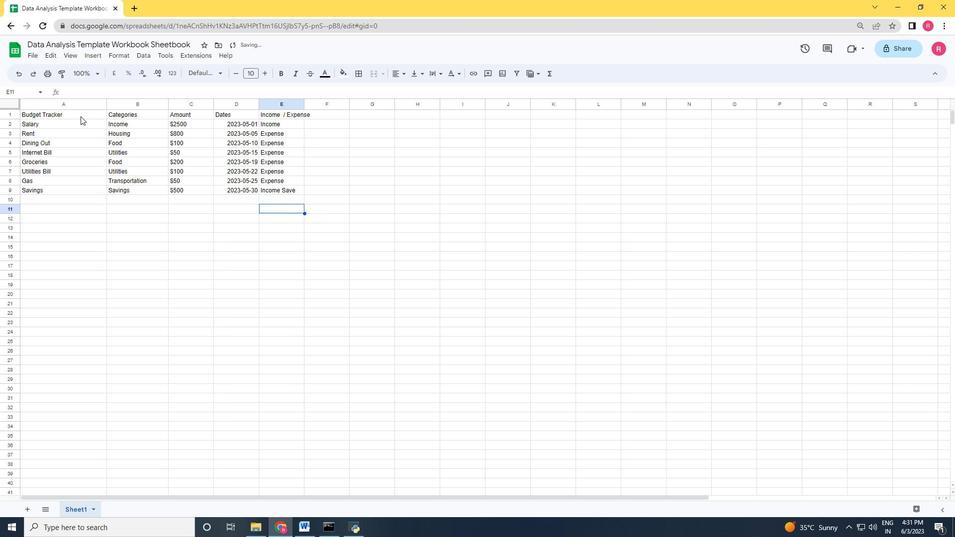 
Action: Mouse pressed left at (79, 115)
Screenshot: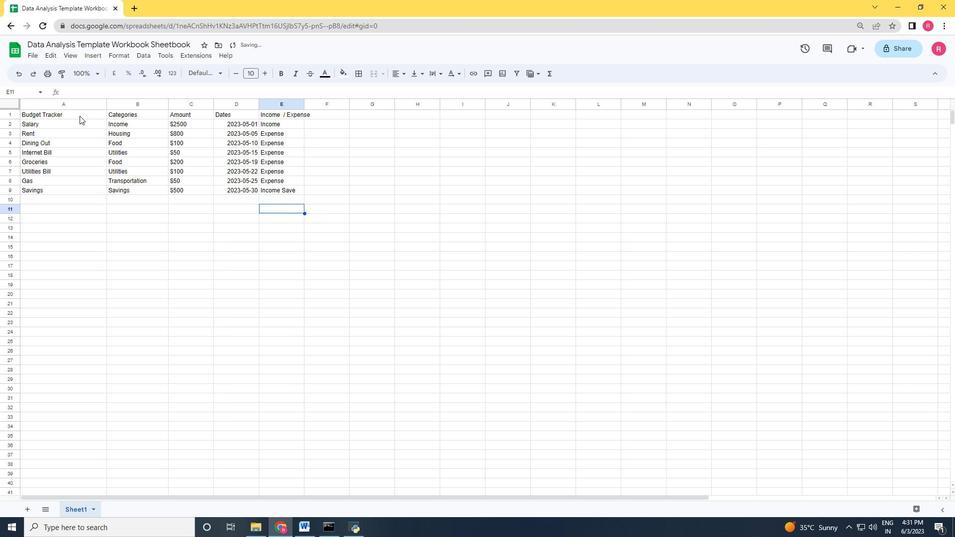 
Action: Mouse moved to (214, 74)
Screenshot: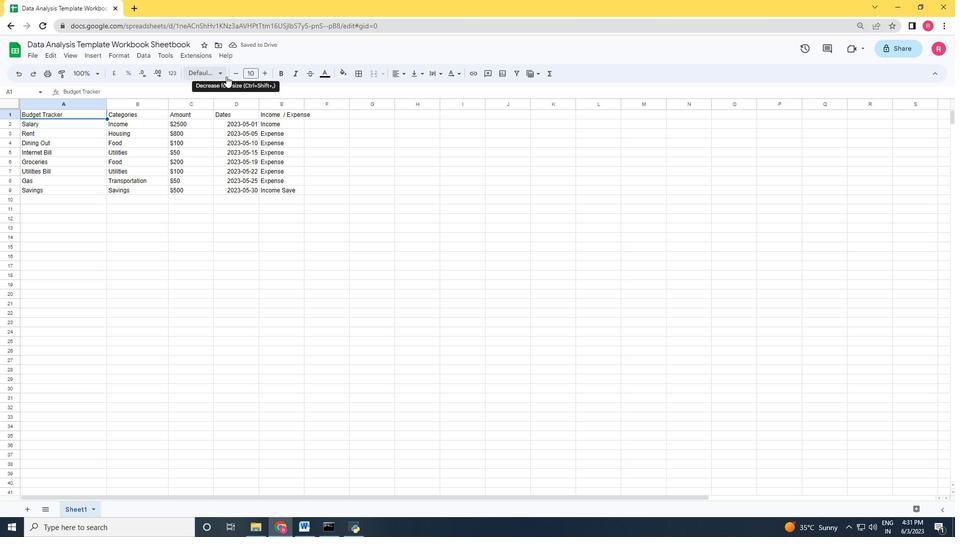 
Action: Mouse pressed left at (214, 74)
Screenshot: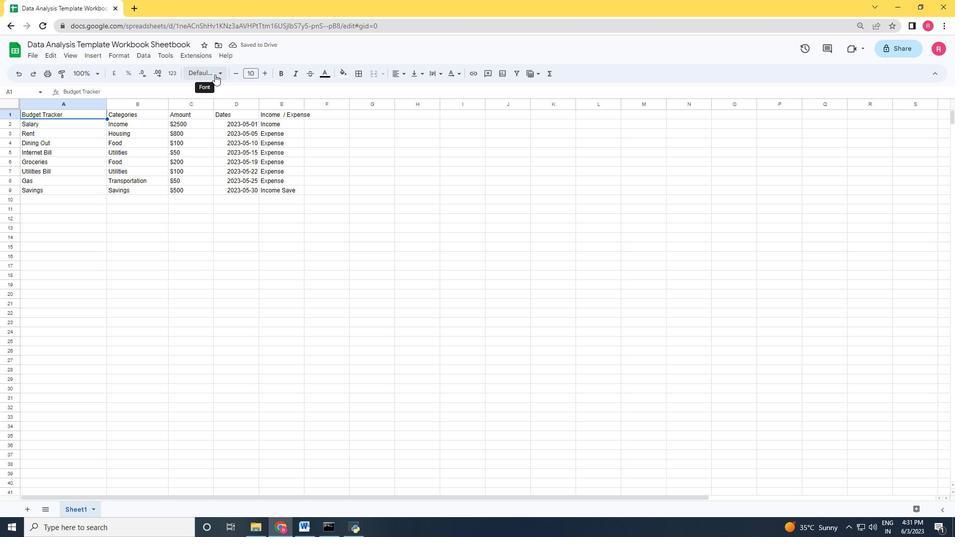 
Action: Mouse moved to (221, 162)
Screenshot: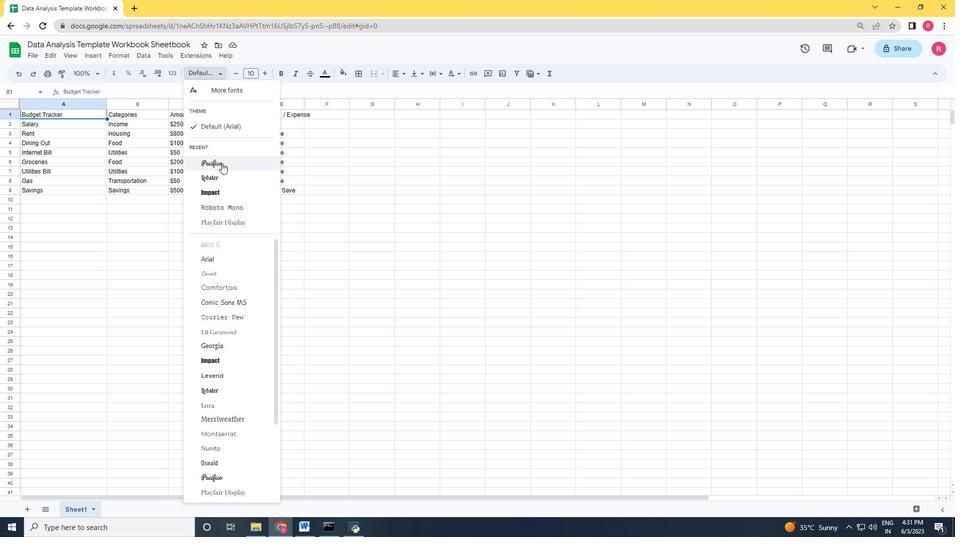 
Action: Mouse pressed left at (221, 162)
Screenshot: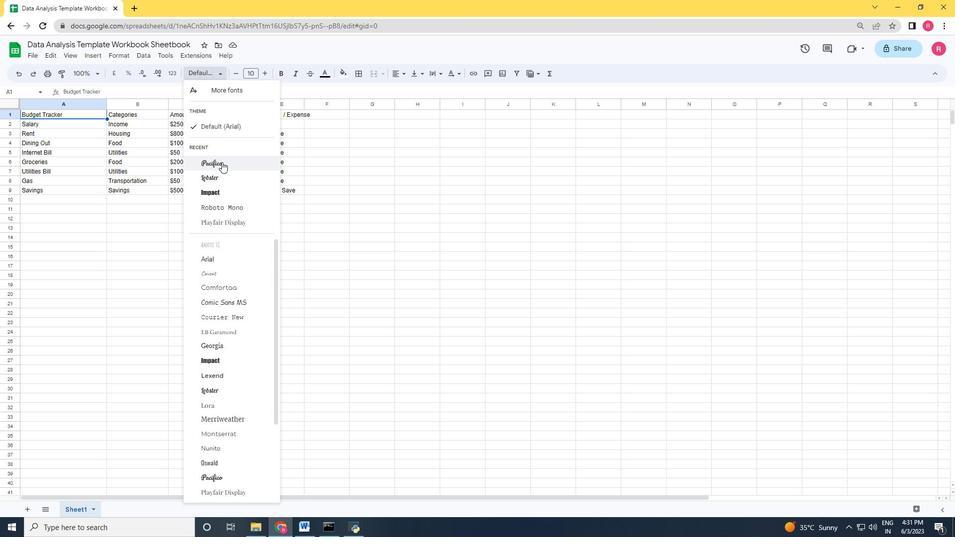 
Action: Mouse moved to (327, 79)
Screenshot: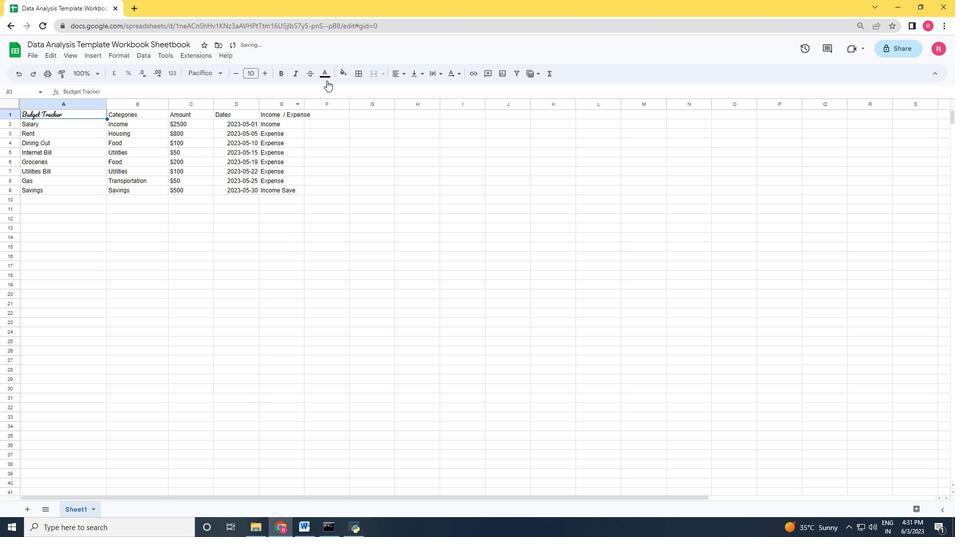 
Action: Mouse pressed left at (327, 79)
Screenshot: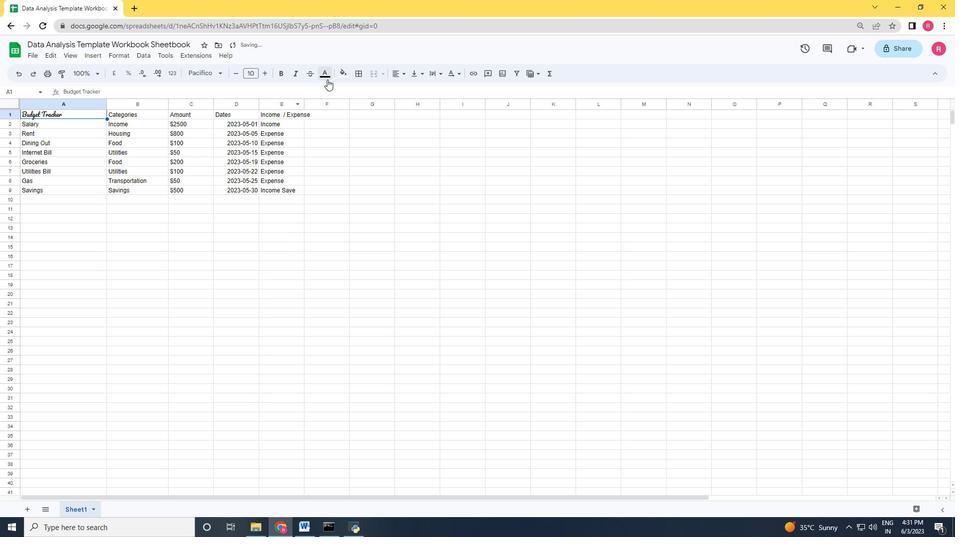 
Action: Mouse moved to (355, 112)
Screenshot: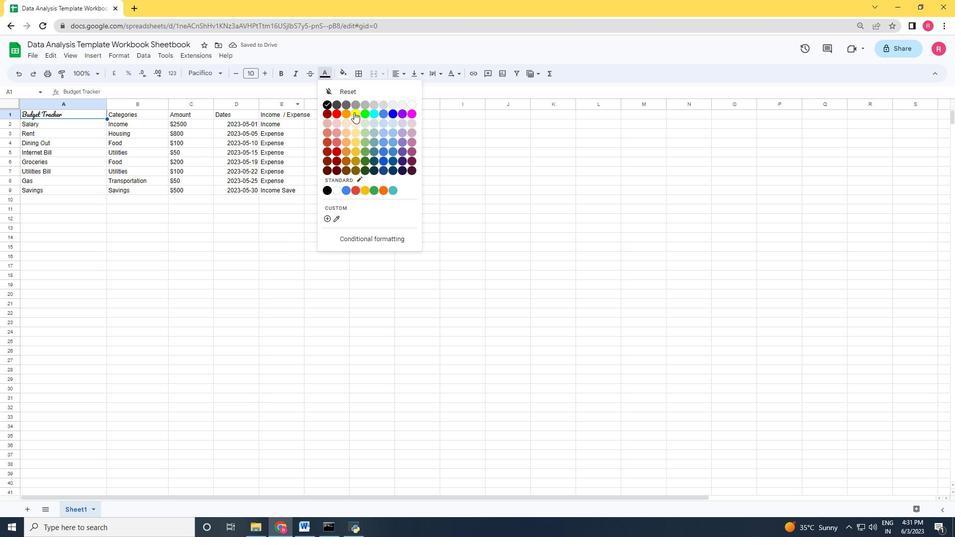 
Action: Mouse pressed left at (355, 112)
Screenshot: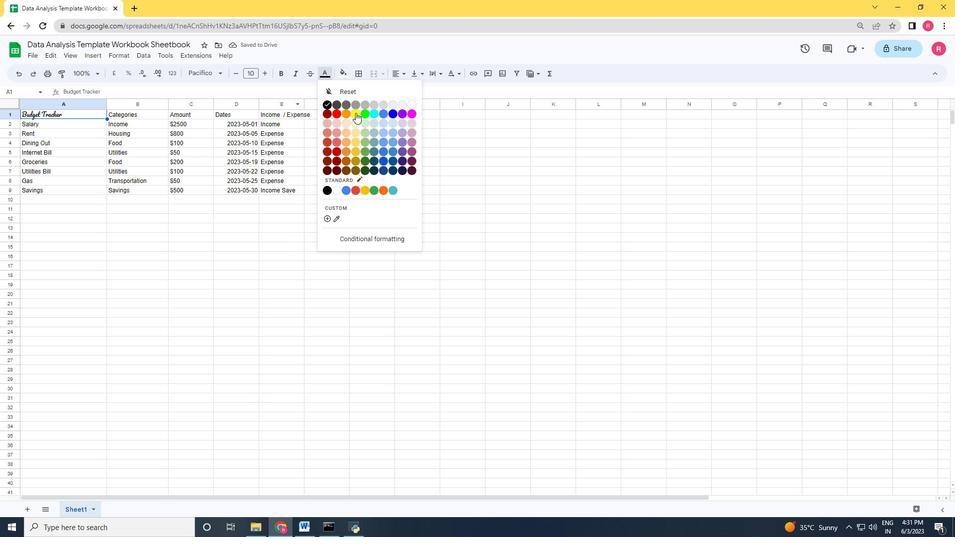 
Action: Mouse moved to (123, 59)
Screenshot: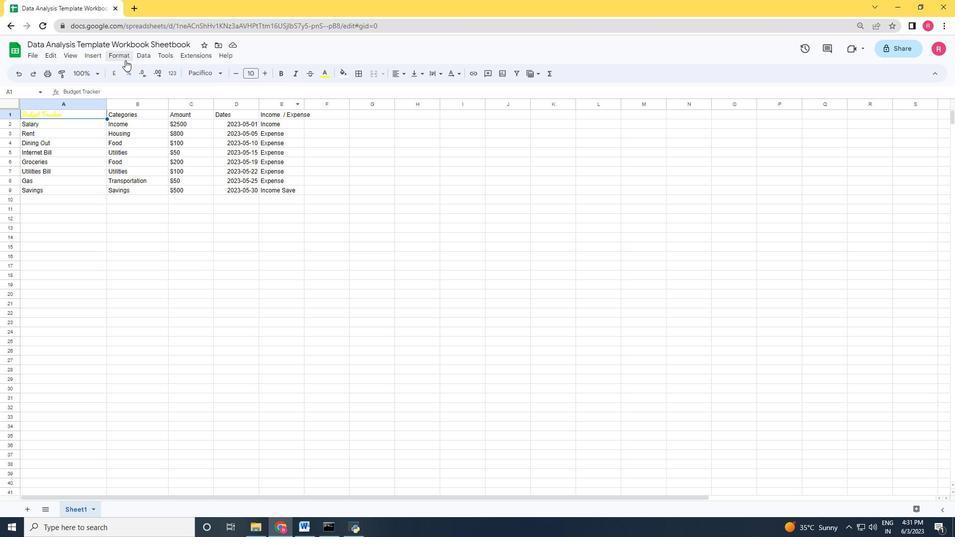 
Action: Mouse pressed left at (123, 59)
Screenshot: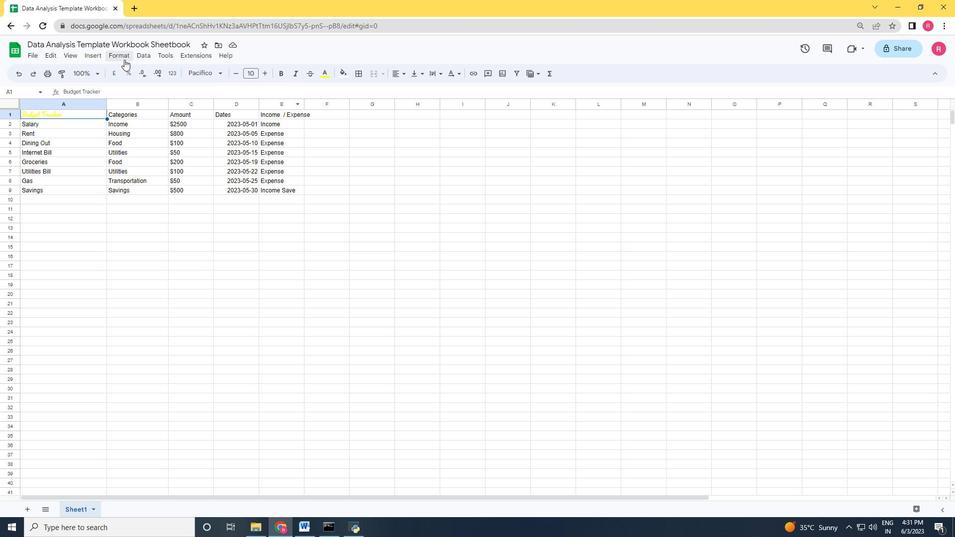 
Action: Mouse moved to (304, 133)
Screenshot: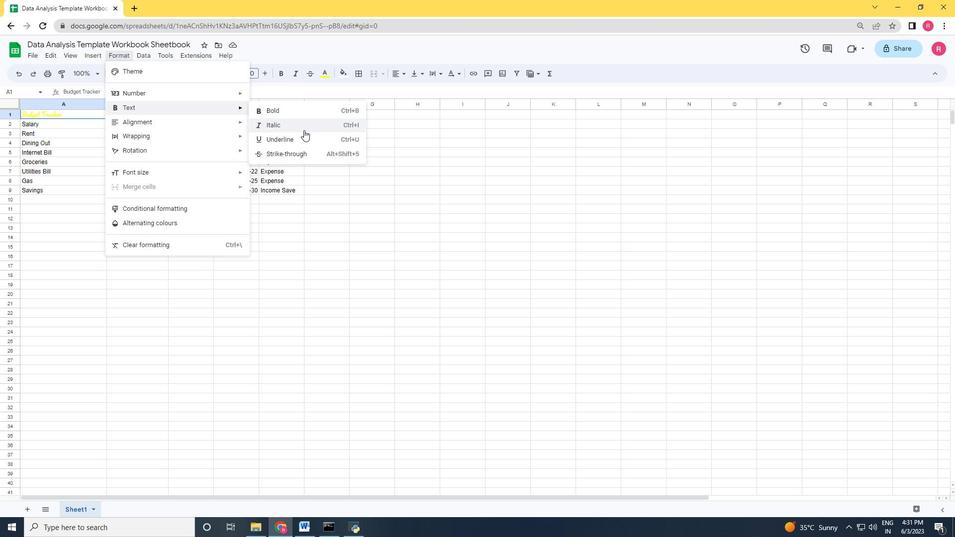 
Action: Mouse pressed left at (304, 133)
Screenshot: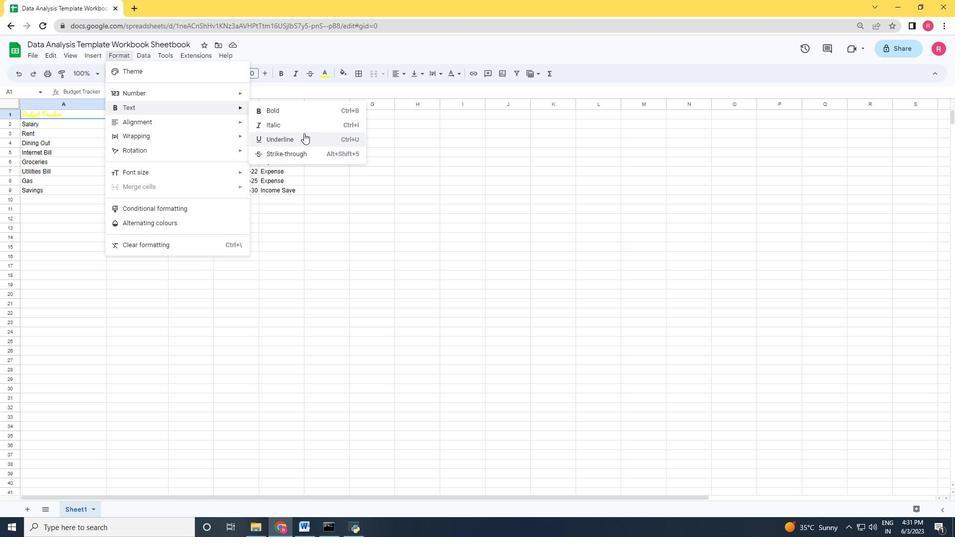 
Action: Mouse moved to (263, 74)
Screenshot: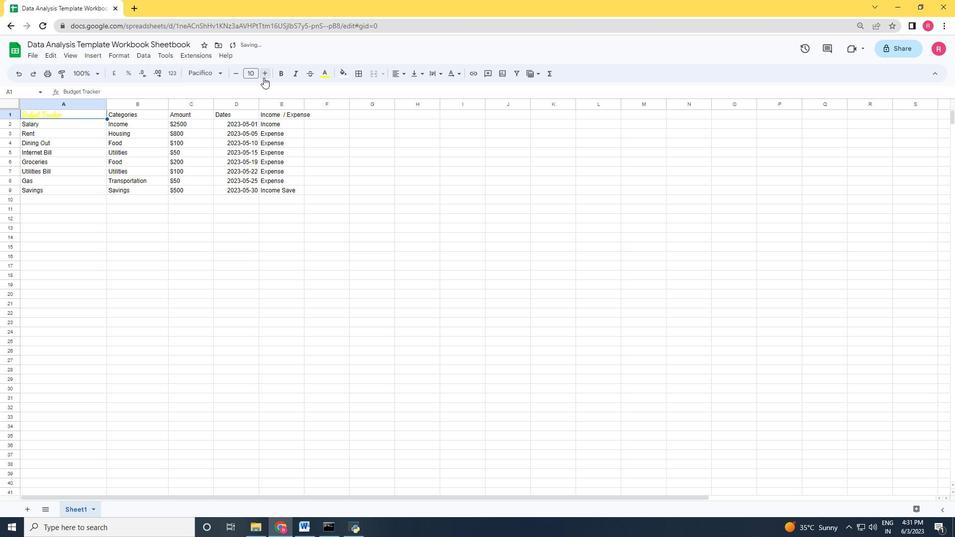 
Action: Mouse pressed left at (263, 74)
Screenshot: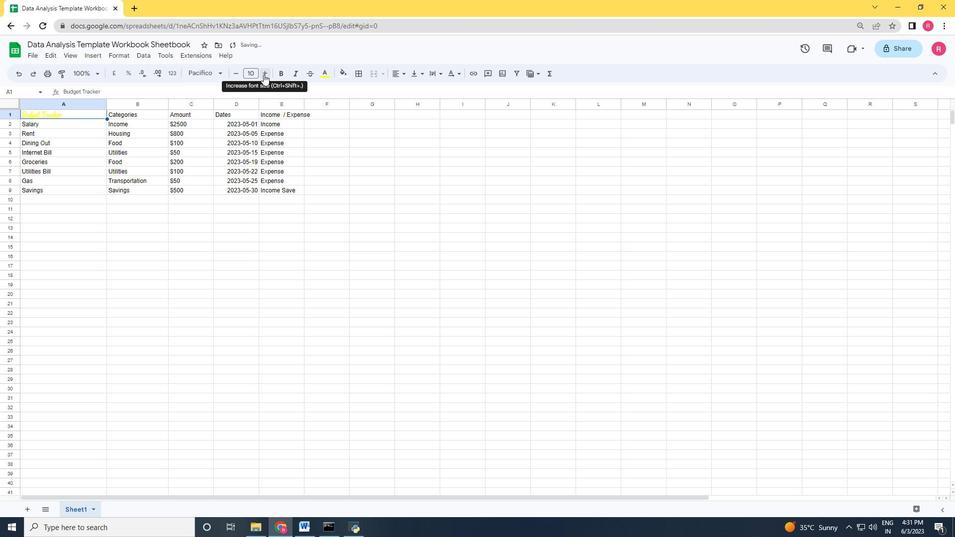 
Action: Mouse pressed left at (263, 74)
Screenshot: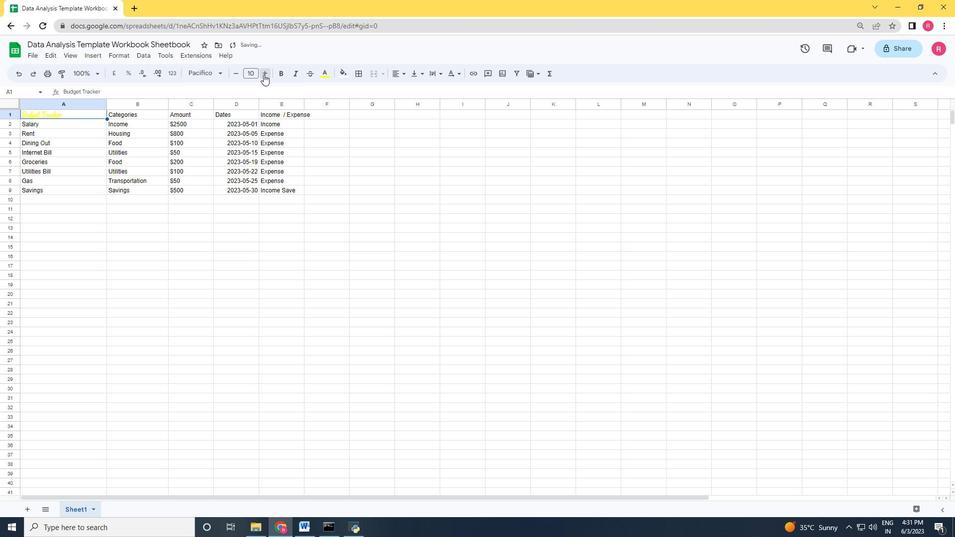
Action: Mouse pressed left at (263, 74)
Screenshot: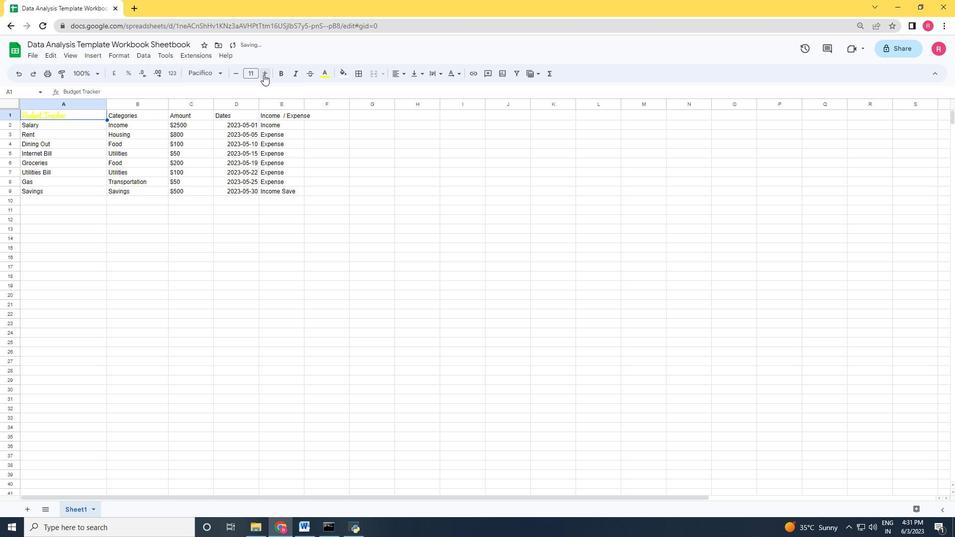 
Action: Mouse pressed left at (263, 74)
Screenshot: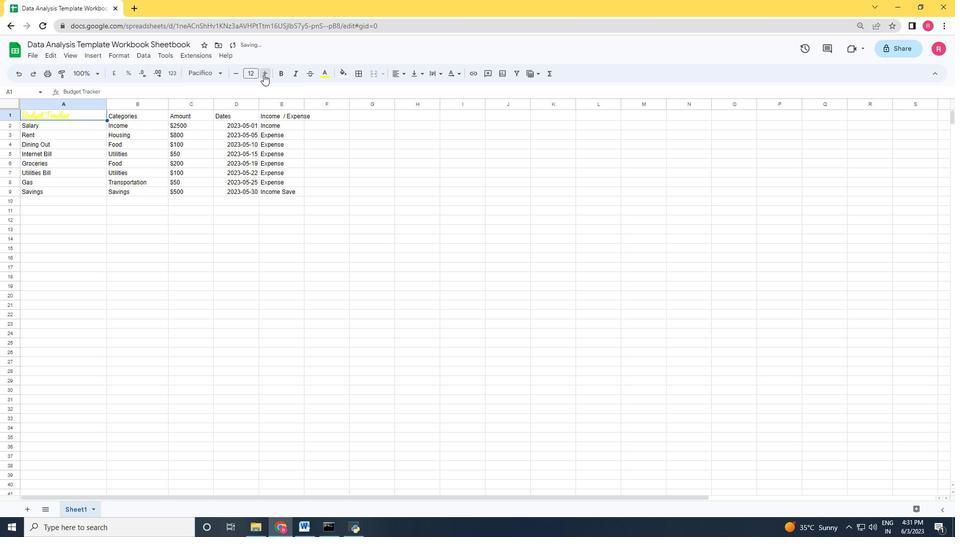 
Action: Mouse pressed left at (263, 74)
Screenshot: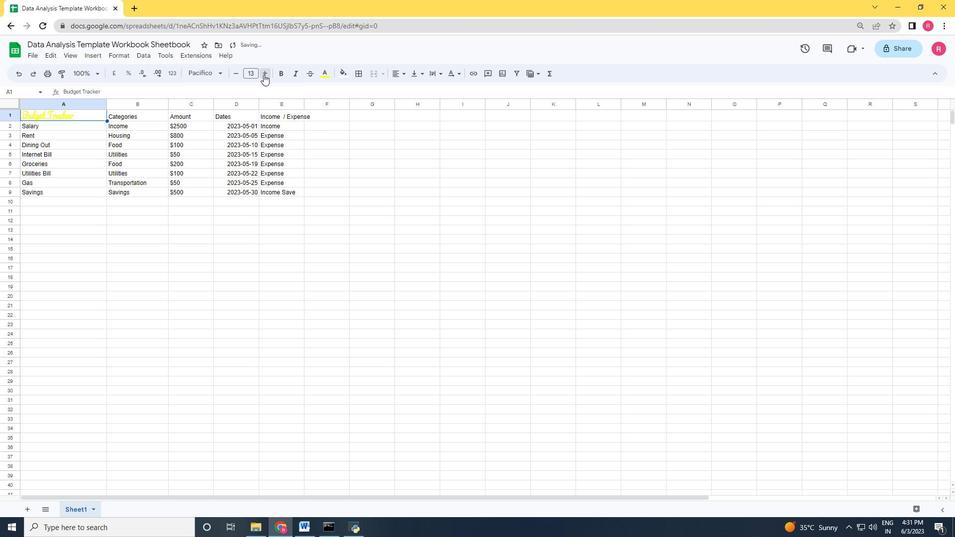 
Action: Mouse pressed left at (263, 74)
Screenshot: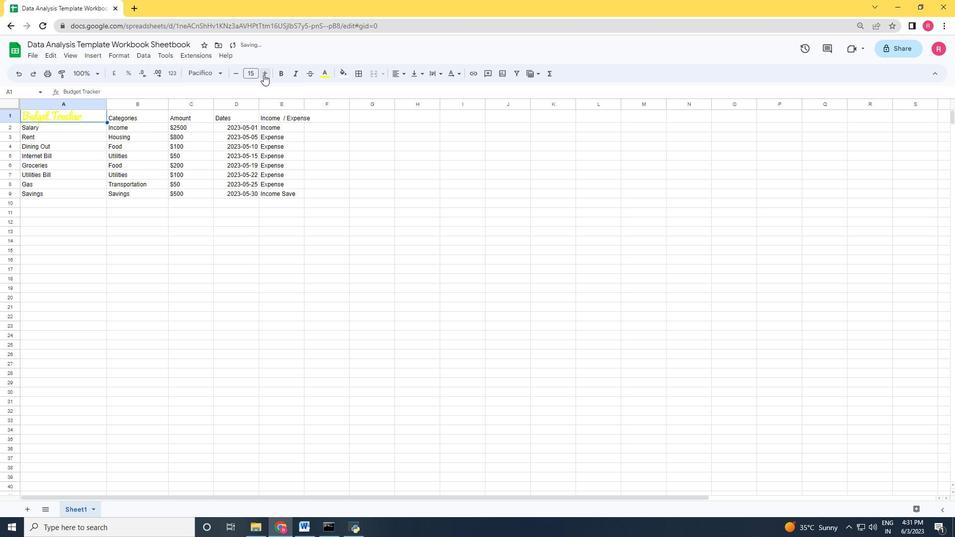 
Action: Mouse pressed left at (263, 74)
Screenshot: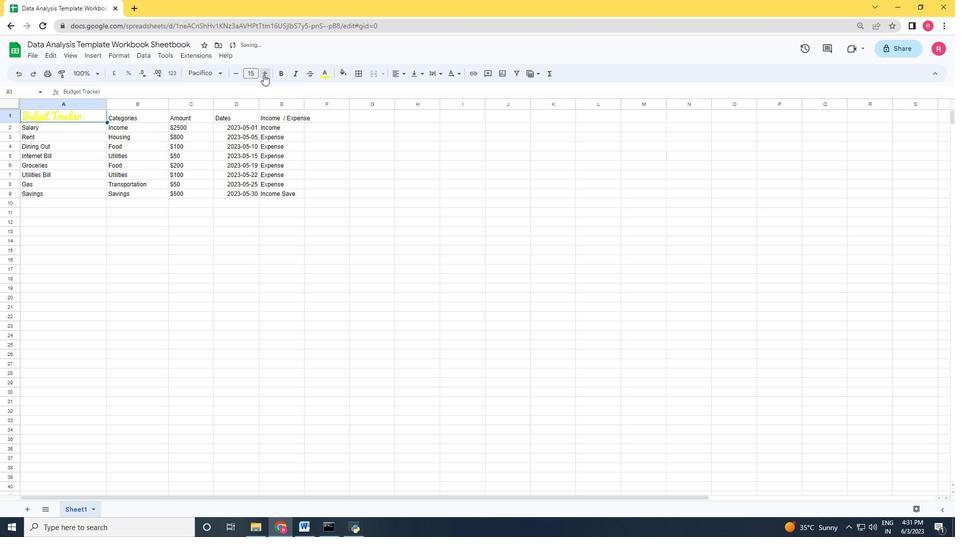 
Action: Mouse pressed left at (263, 74)
Screenshot: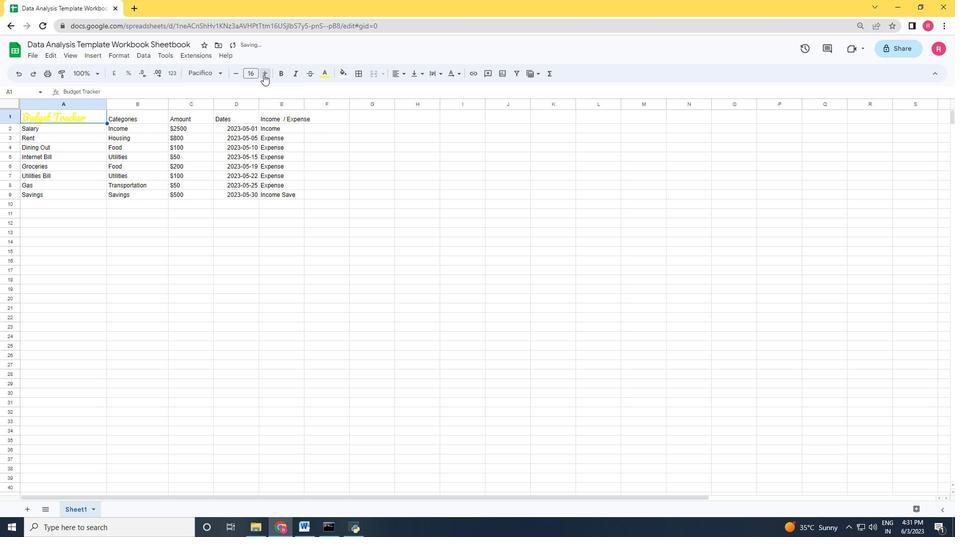 
Action: Mouse pressed left at (263, 74)
Screenshot: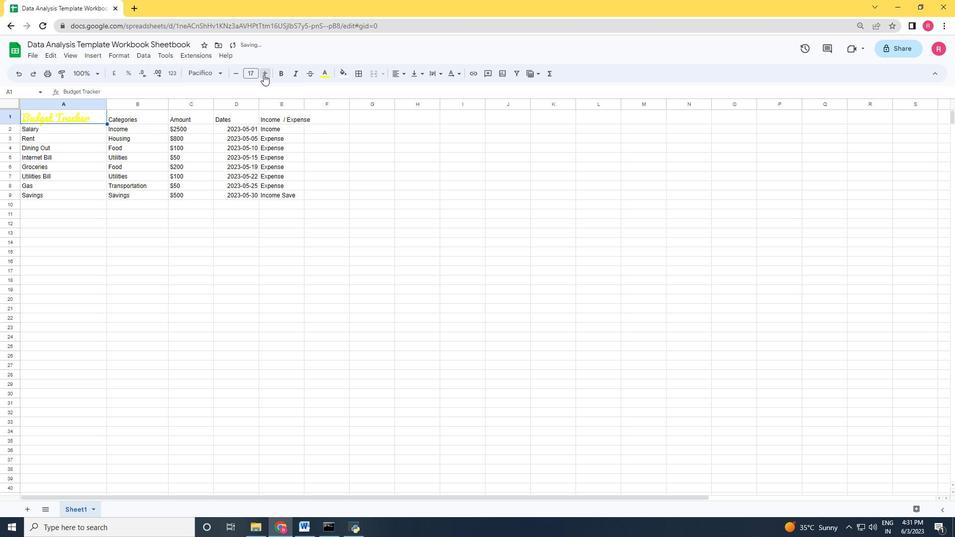 
Action: Mouse pressed left at (263, 74)
Screenshot: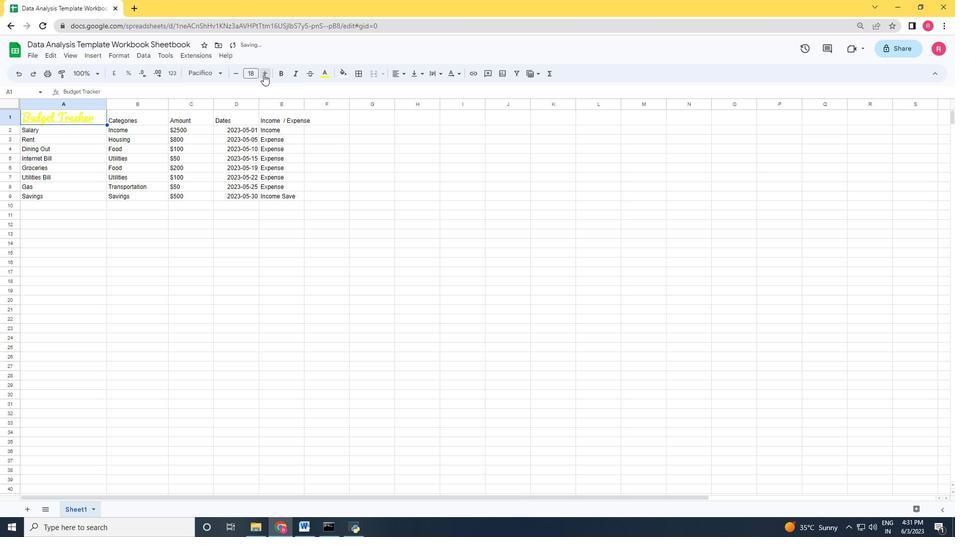 
Action: Mouse pressed left at (263, 74)
Screenshot: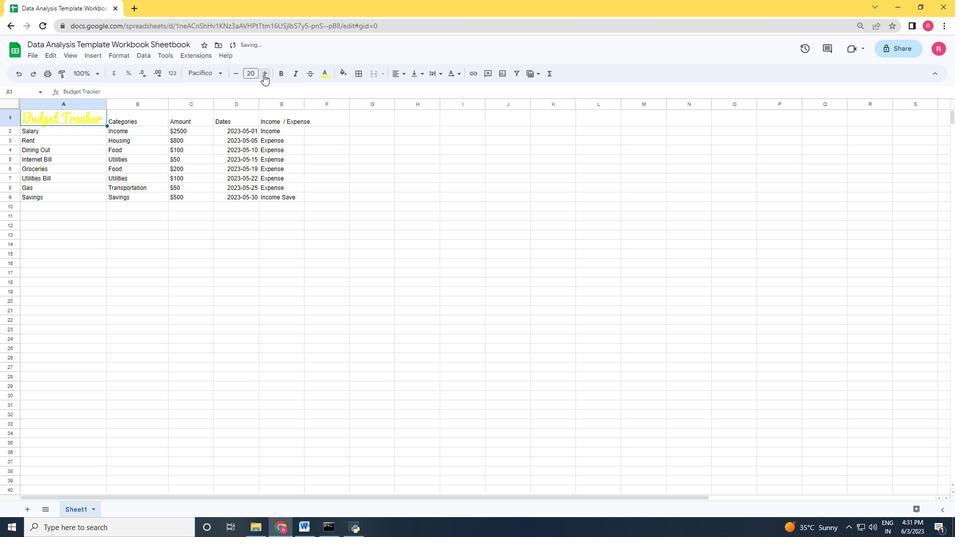 
Action: Mouse pressed left at (263, 74)
Screenshot: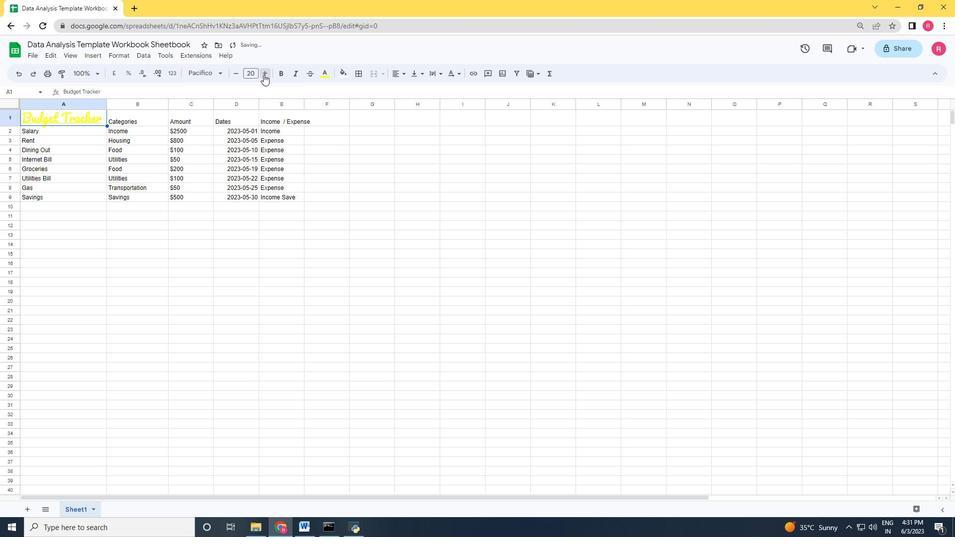 
Action: Mouse pressed left at (263, 74)
Screenshot: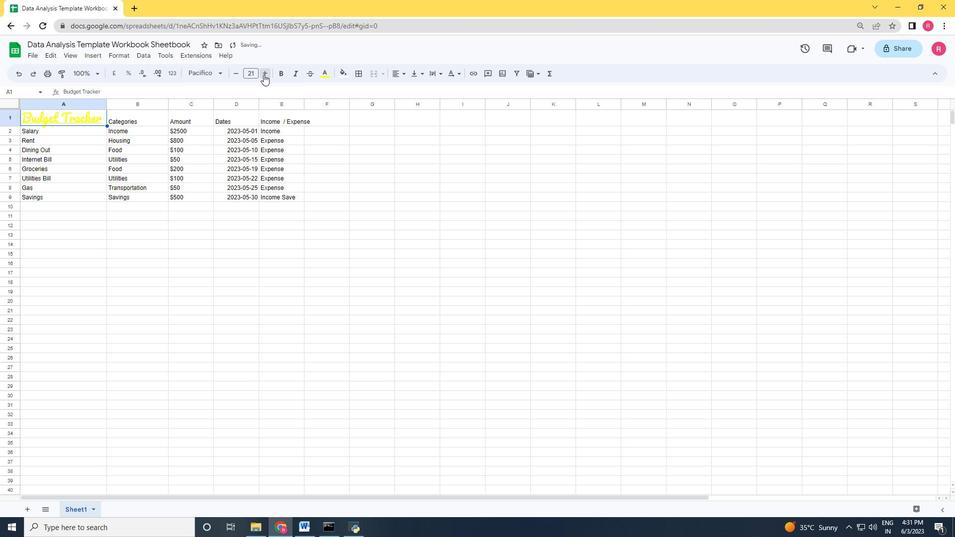 
Action: Mouse pressed left at (263, 74)
Screenshot: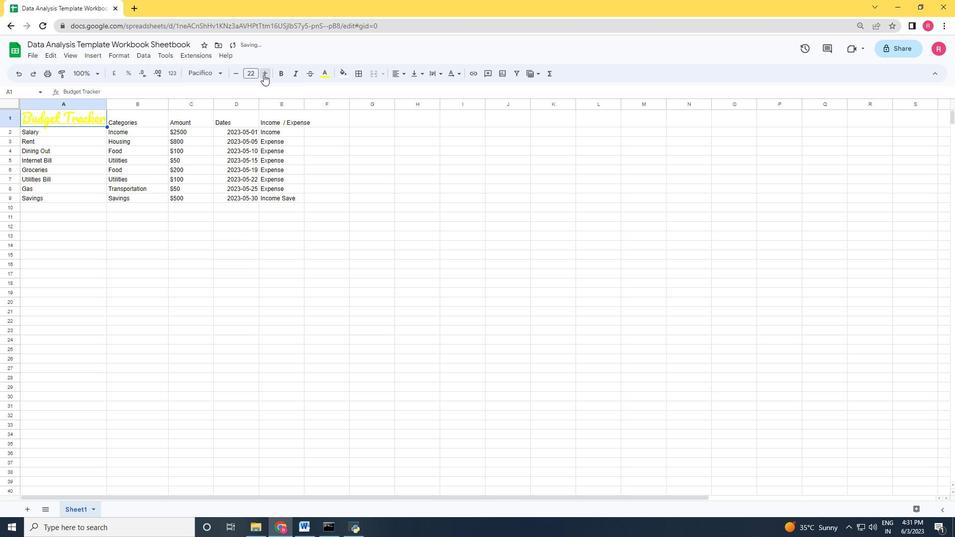 
Action: Mouse pressed left at (263, 74)
Screenshot: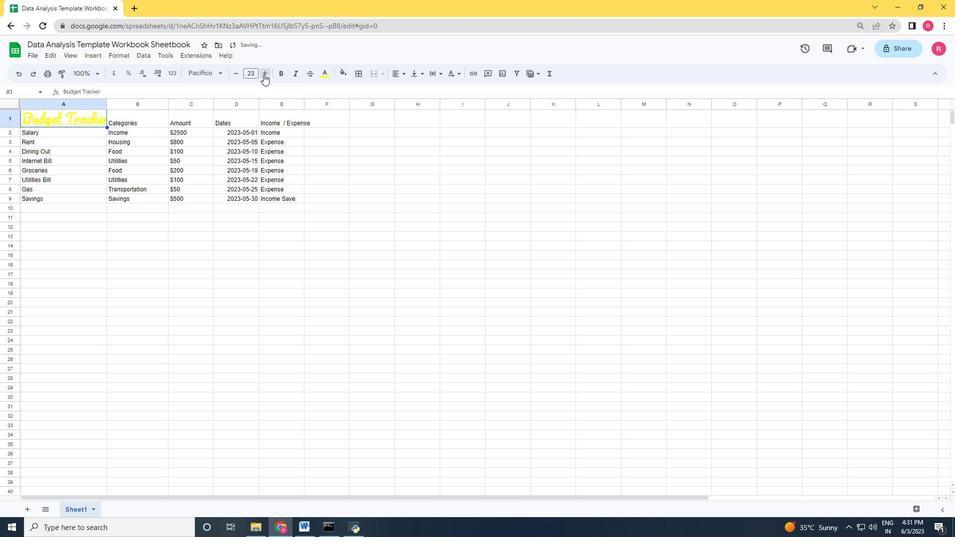 
Action: Mouse pressed left at (263, 74)
Screenshot: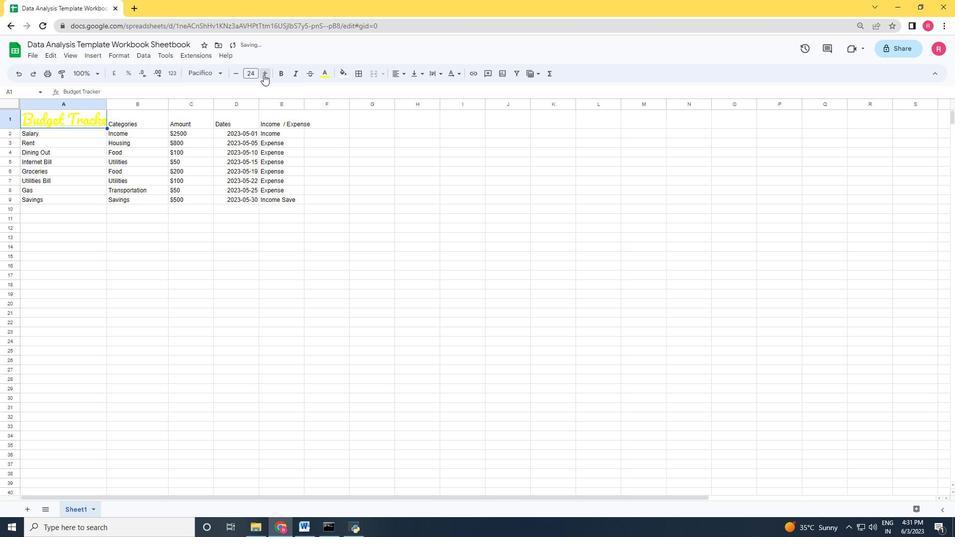 
Action: Mouse moved to (62, 130)
Screenshot: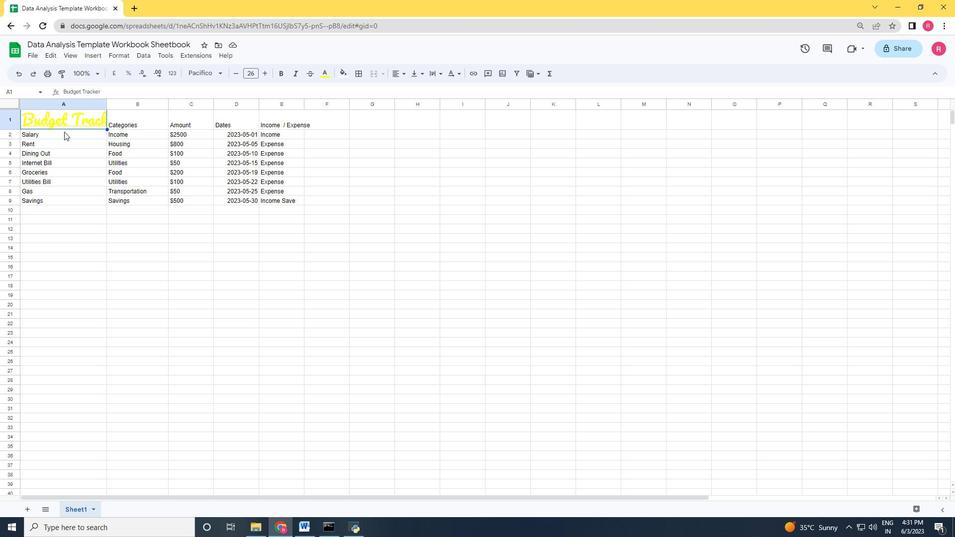 
Action: Mouse pressed left at (62, 130)
Screenshot: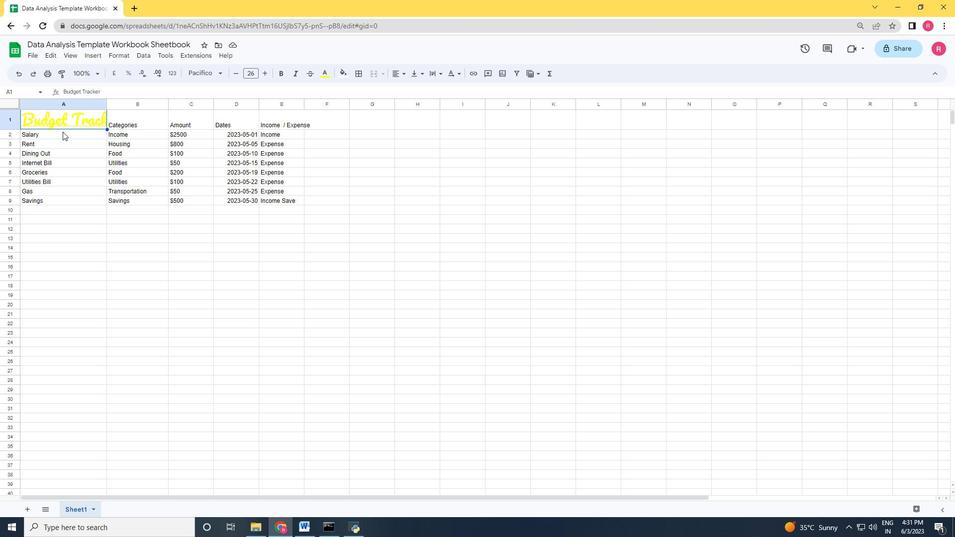 
Action: Mouse moved to (114, 121)
Screenshot: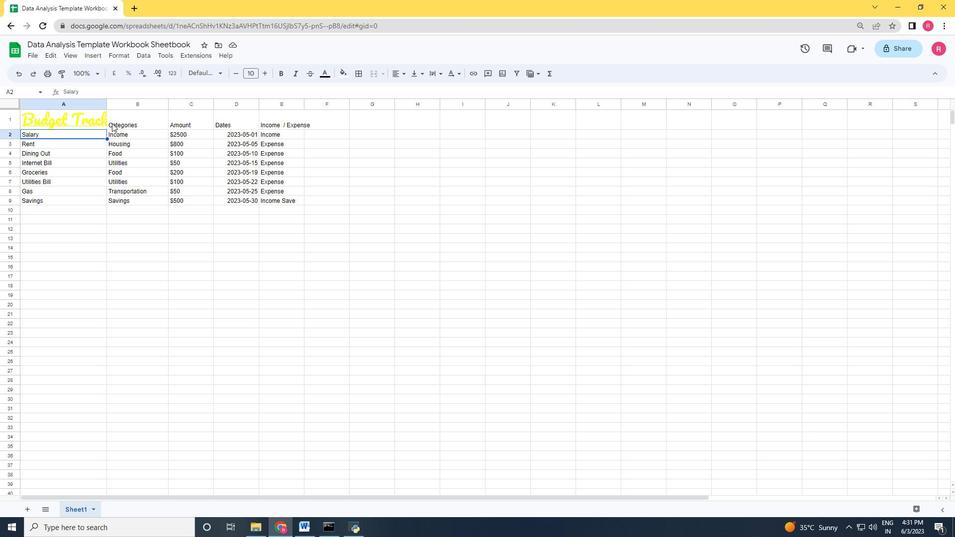 
Action: Mouse pressed left at (114, 121)
Screenshot: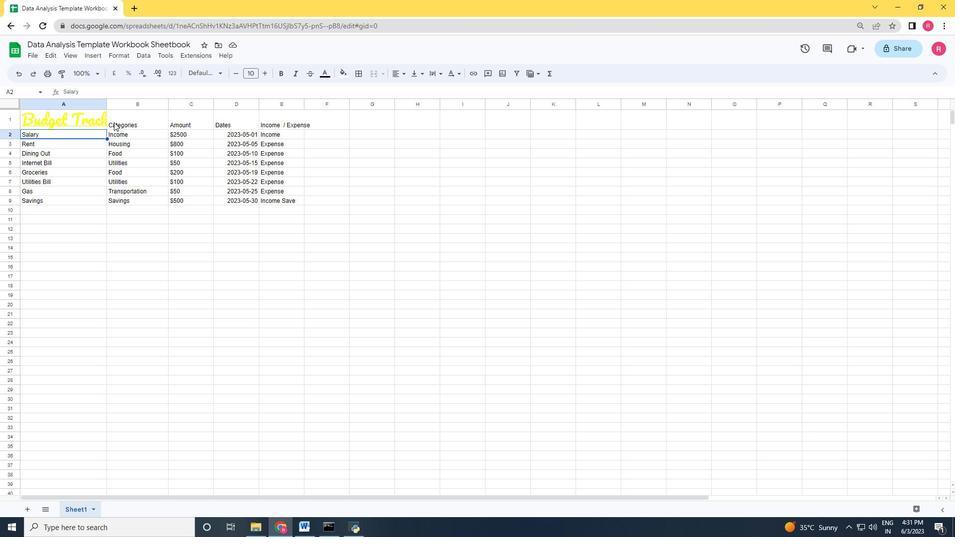 
Action: Mouse moved to (110, 122)
Screenshot: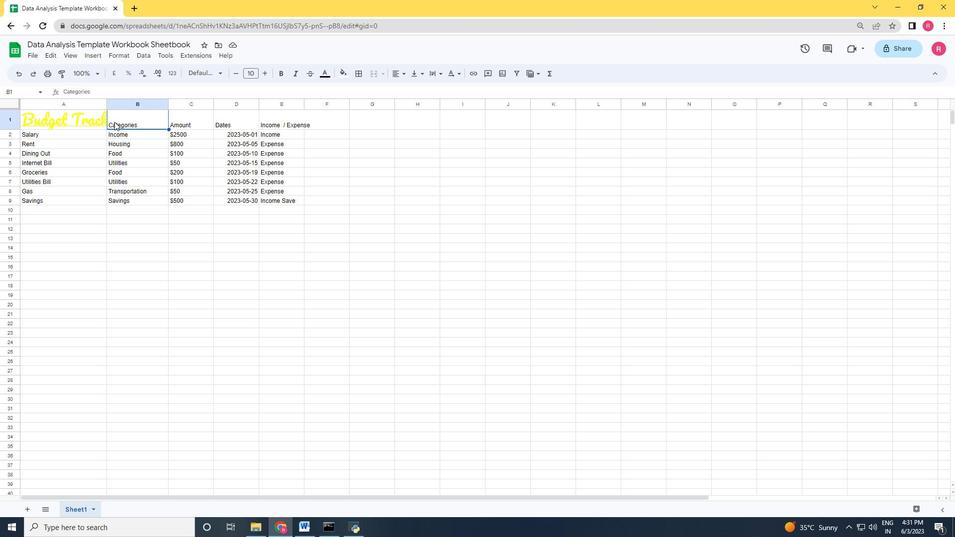 
Action: Key pressed <Key.shift><Key.right><Key.right><Key.right><Key.down><Key.down><Key.down><Key.down><Key.down><Key.down><Key.down><Key.left>
Screenshot: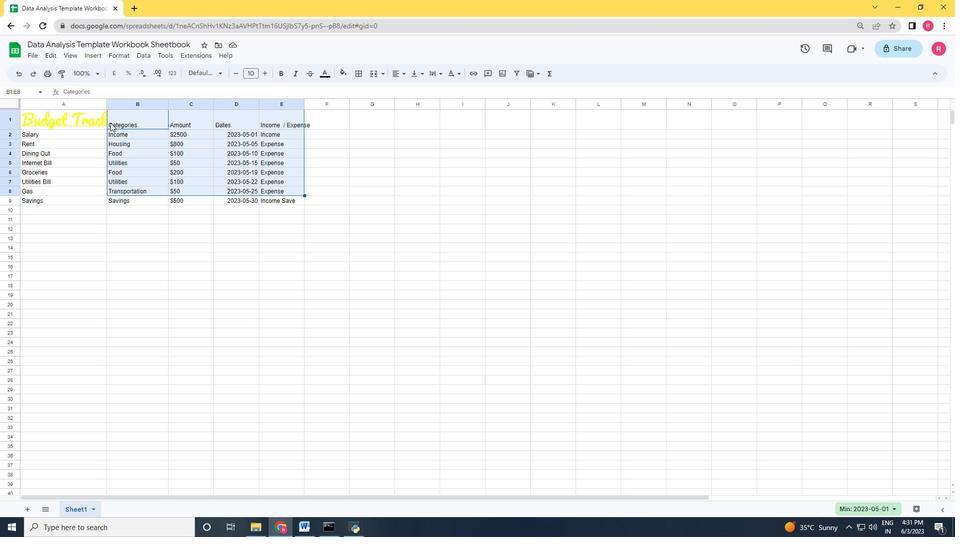 
Action: Mouse moved to (28, 130)
Screenshot: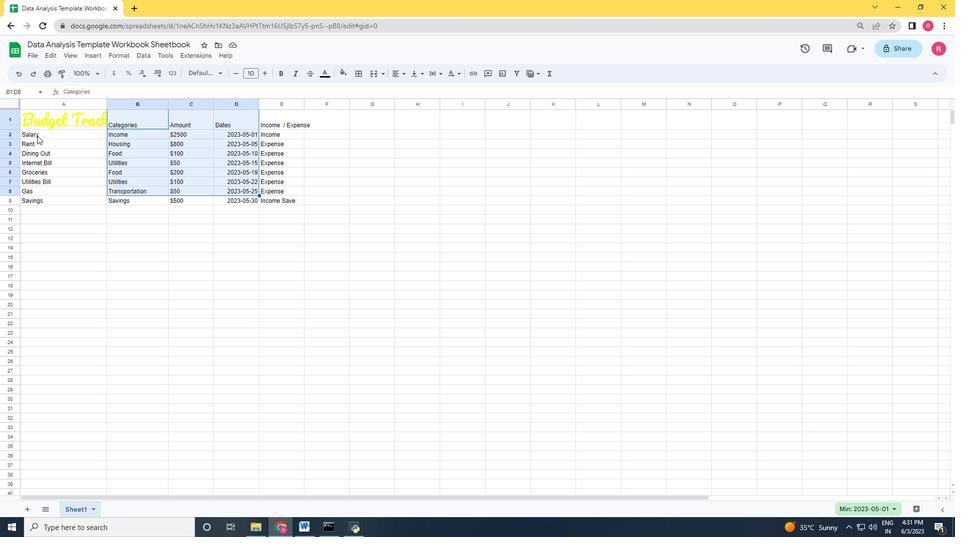 
Action: Mouse pressed left at (28, 130)
Screenshot: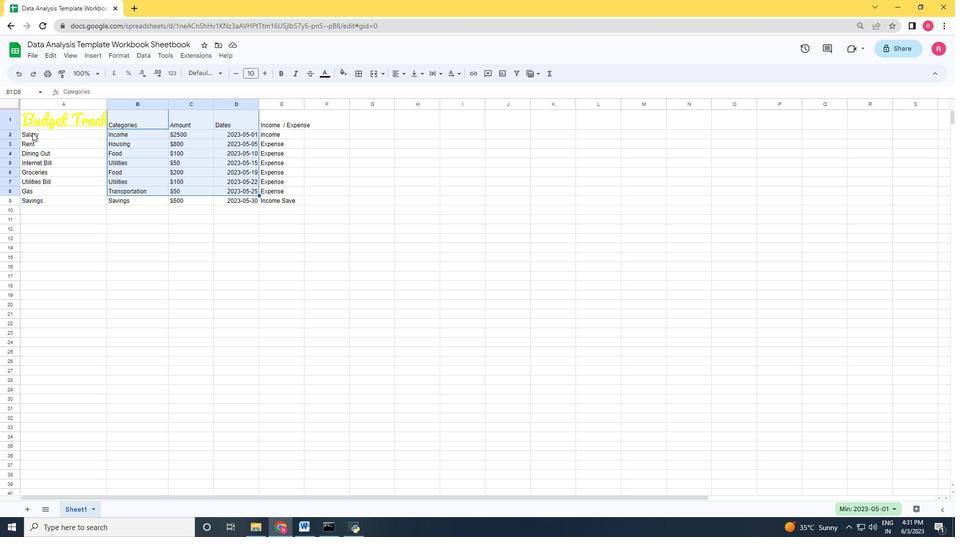 
Action: Mouse moved to (9, 152)
Screenshot: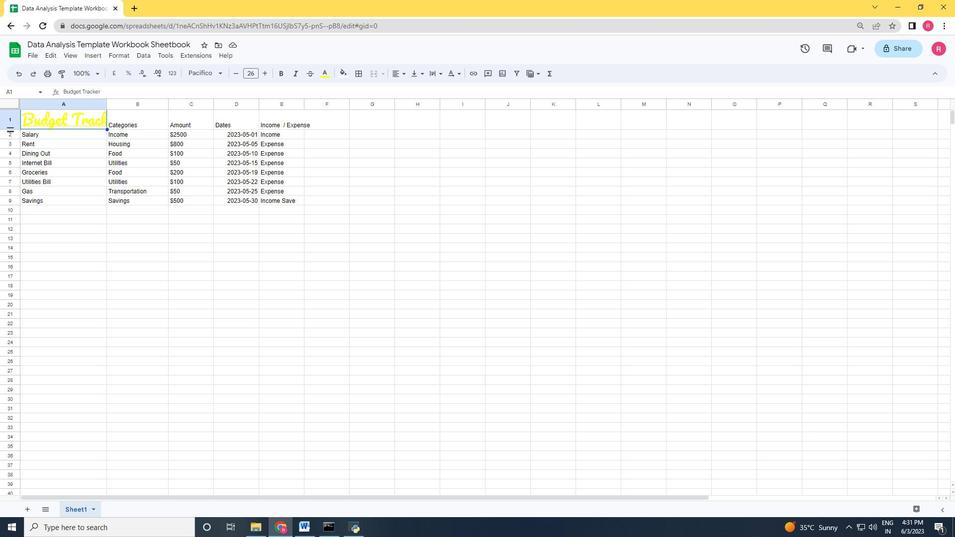
Action: Key pressed <Key.down><Key.shift><Key.right><Key.right><Key.right><Key.right><Key.down><Key.down><Key.down><Key.down><Key.down><Key.down><Key.down>
Screenshot: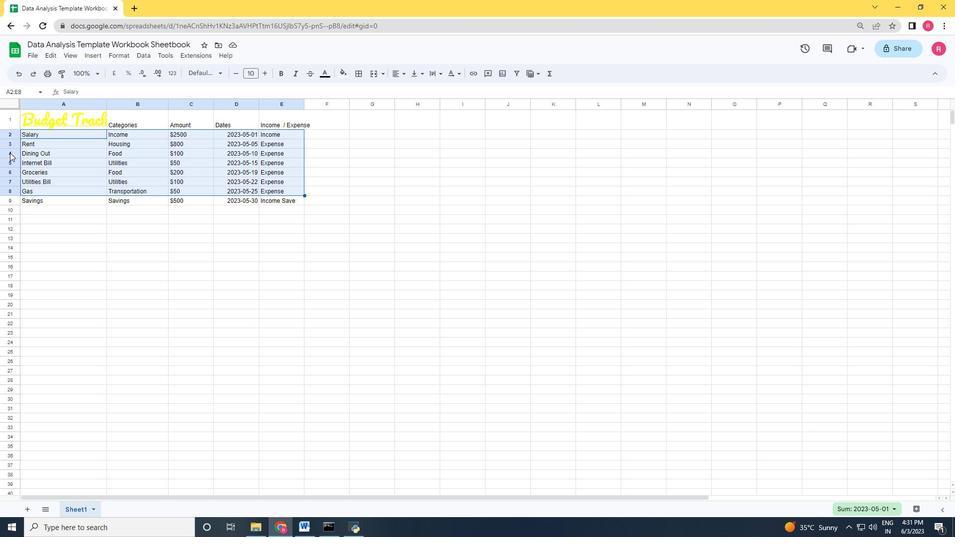
Action: Mouse moved to (218, 73)
Screenshot: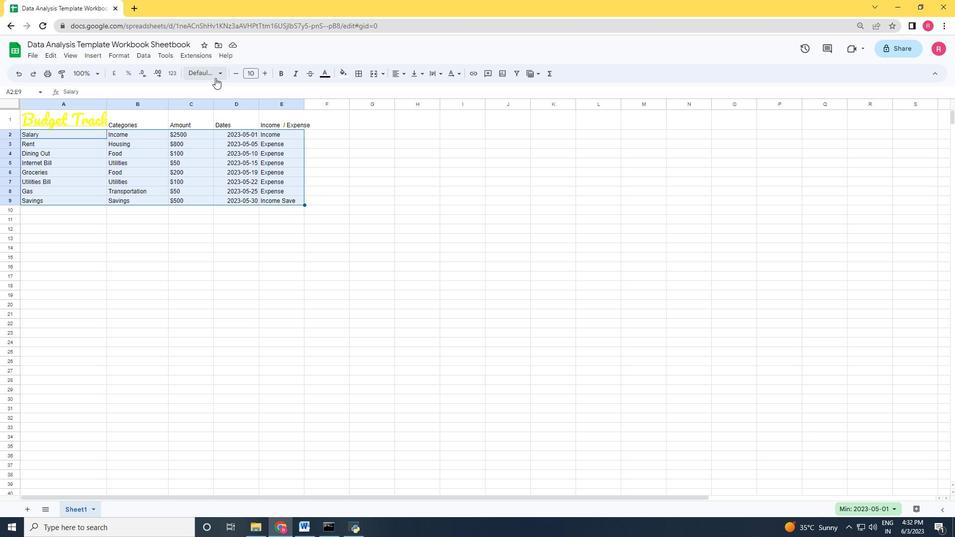 
Action: Mouse pressed left at (218, 73)
Screenshot: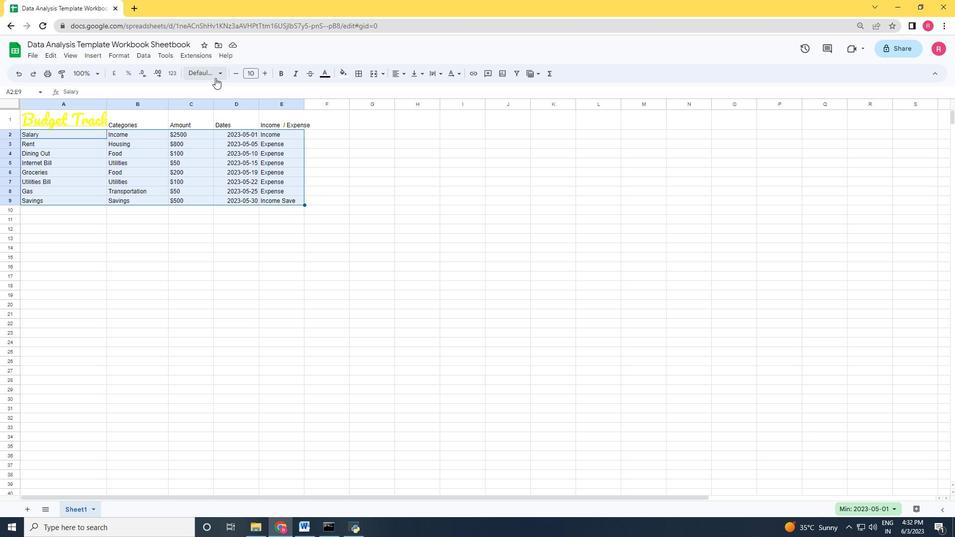 
Action: Mouse moved to (218, 167)
Screenshot: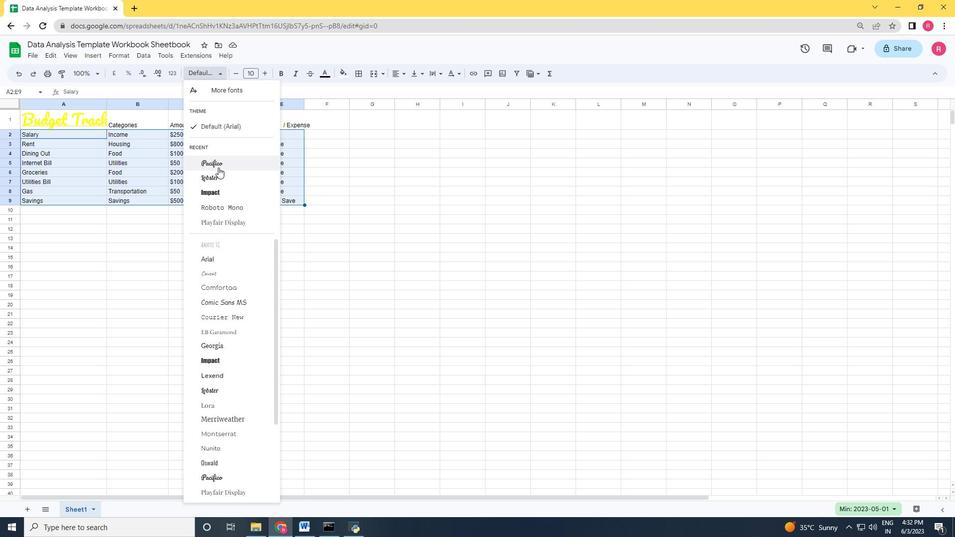 
Action: Mouse pressed left at (218, 167)
Screenshot: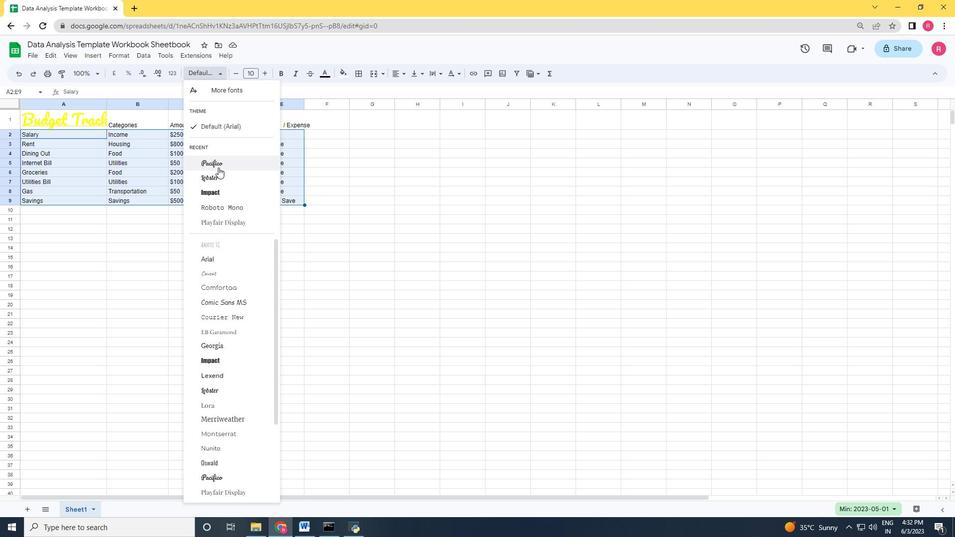 
Action: Mouse moved to (264, 73)
Screenshot: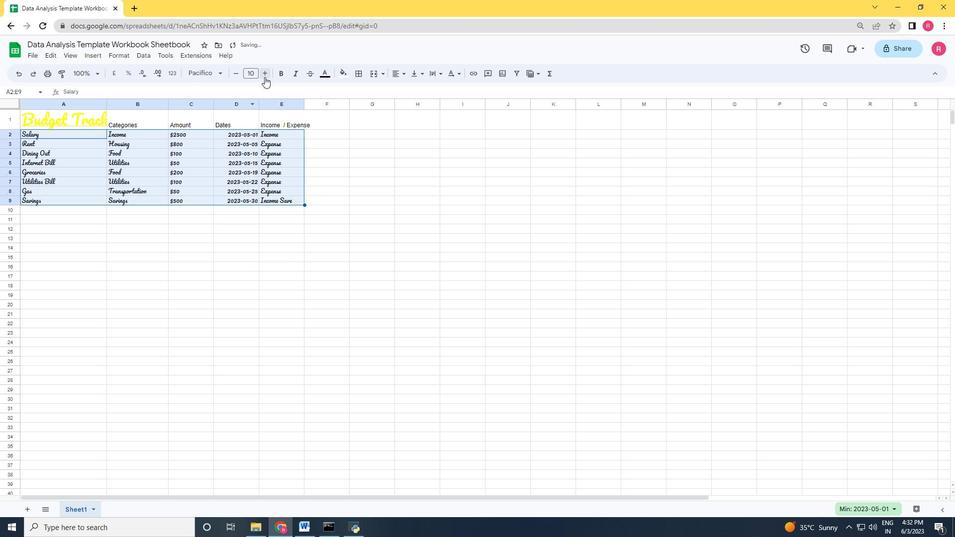 
Action: Mouse pressed left at (264, 73)
Screenshot: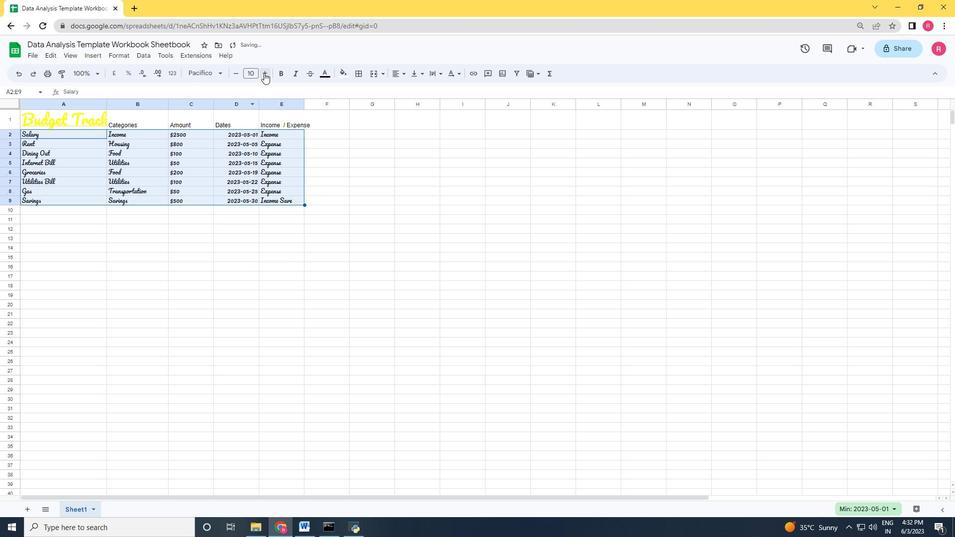 
Action: Mouse pressed left at (264, 73)
Screenshot: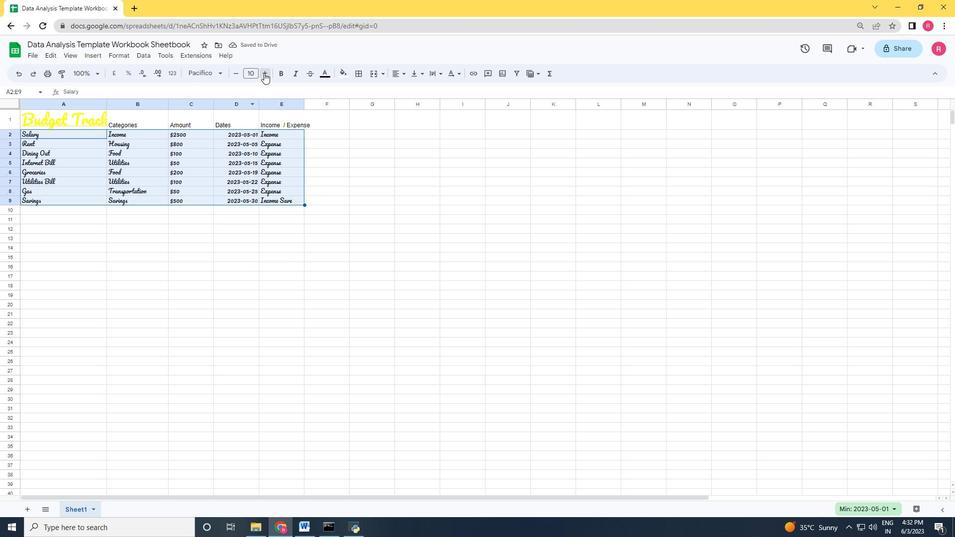 
Action: Mouse pressed left at (264, 73)
Screenshot: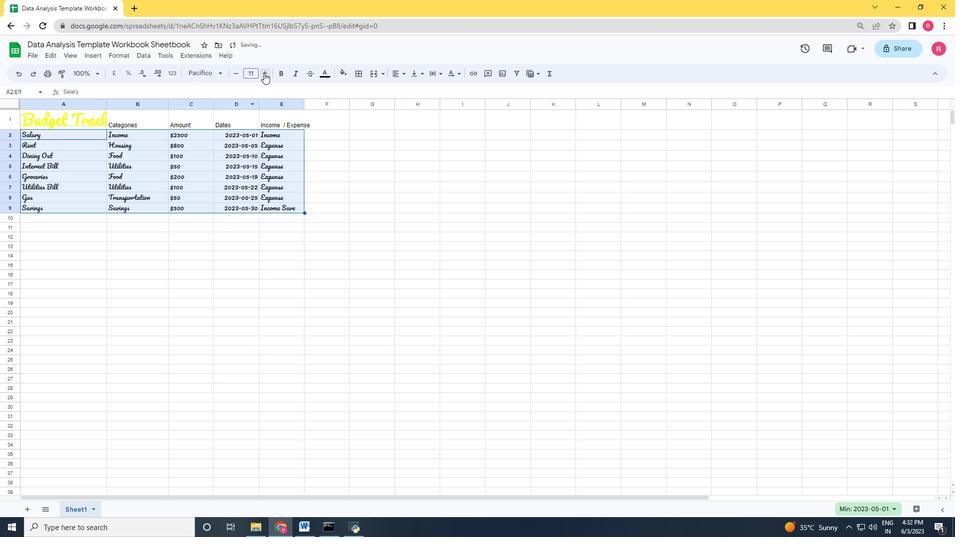 
Action: Mouse pressed left at (264, 73)
Screenshot: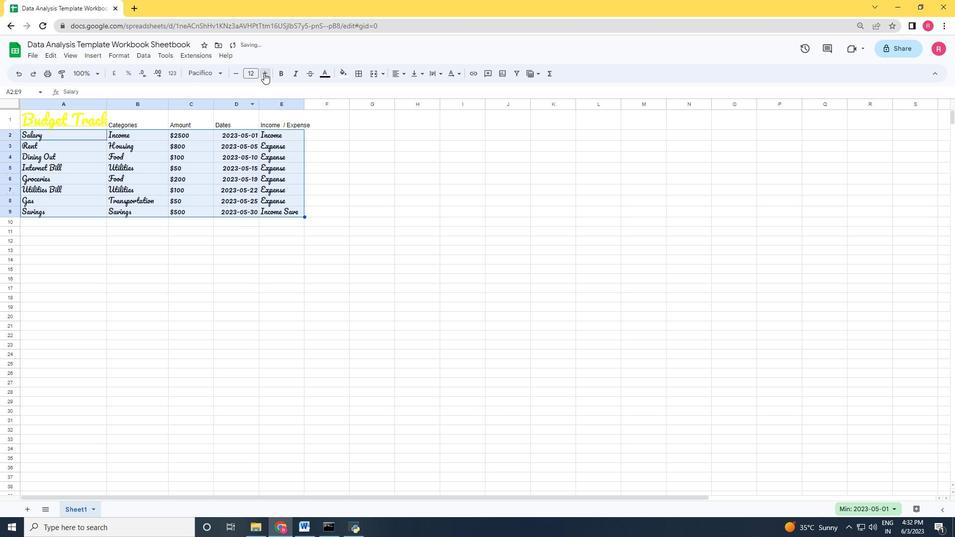 
Action: Mouse pressed left at (264, 73)
Screenshot: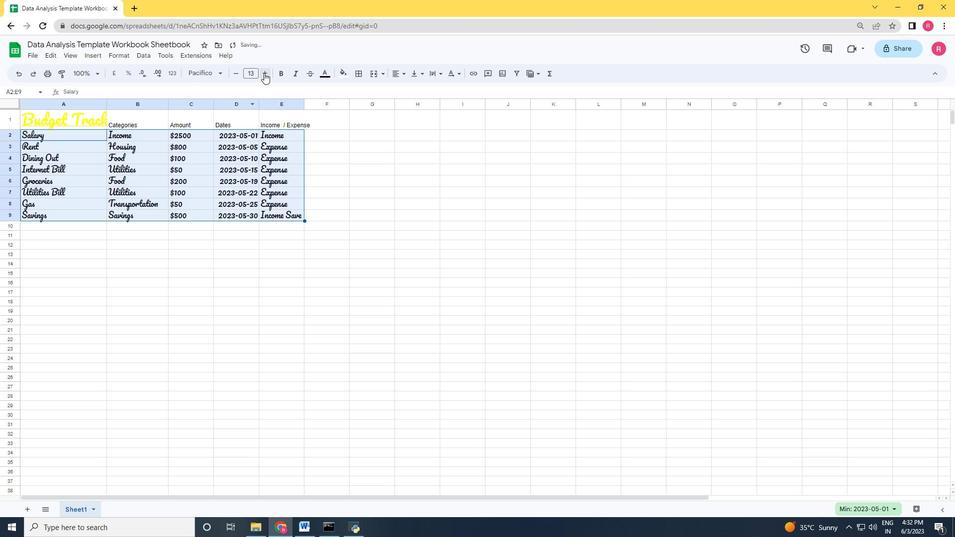 
Action: Mouse pressed left at (264, 73)
Screenshot: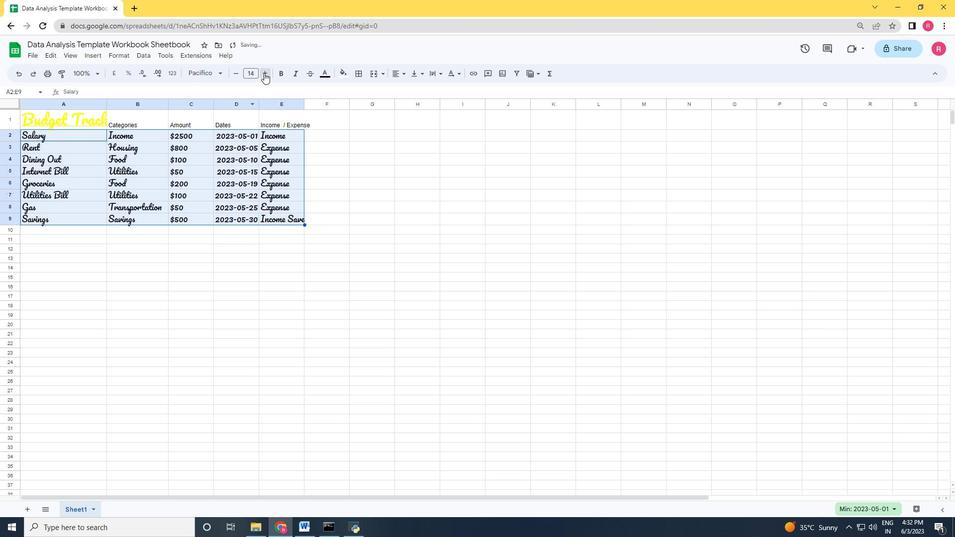 
Action: Mouse pressed left at (264, 73)
Screenshot: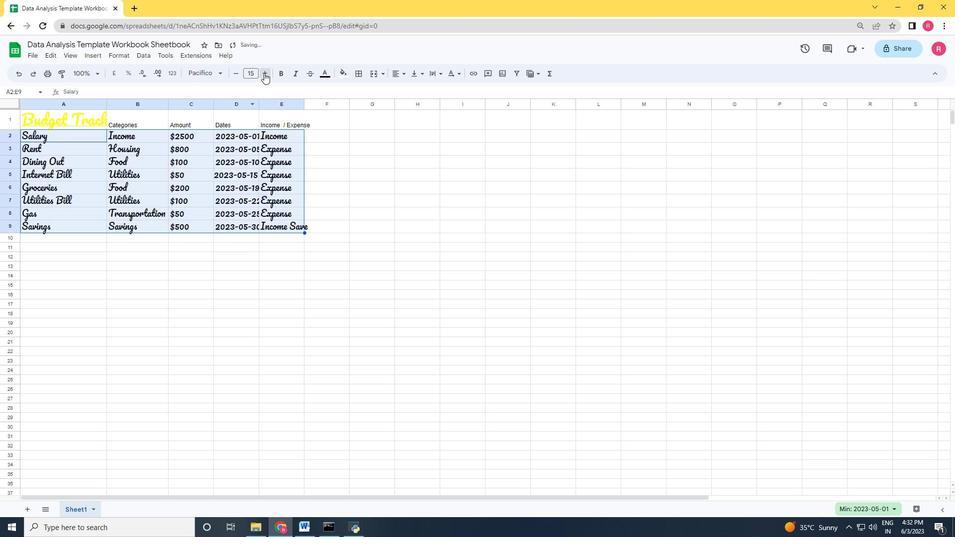 
Action: Mouse pressed left at (264, 73)
Screenshot: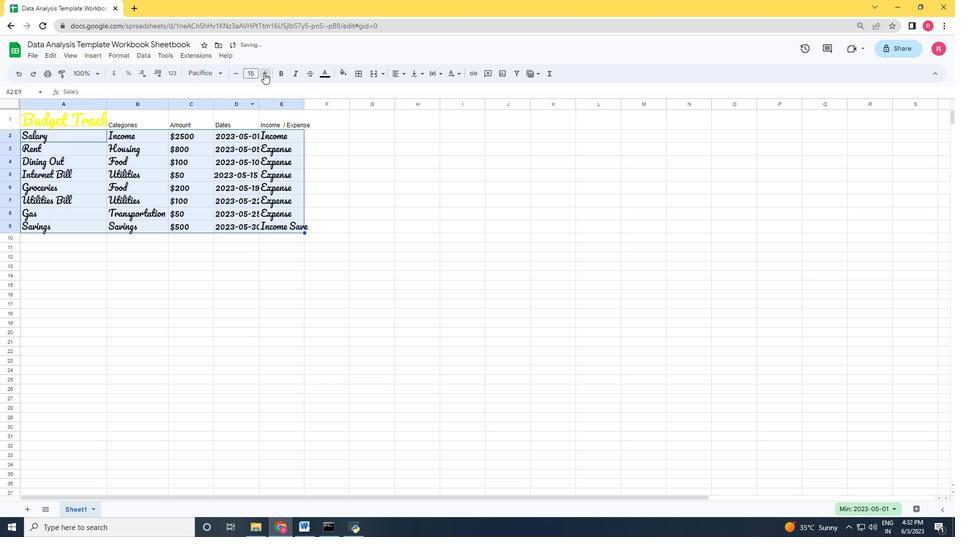 
Action: Mouse moved to (144, 121)
Screenshot: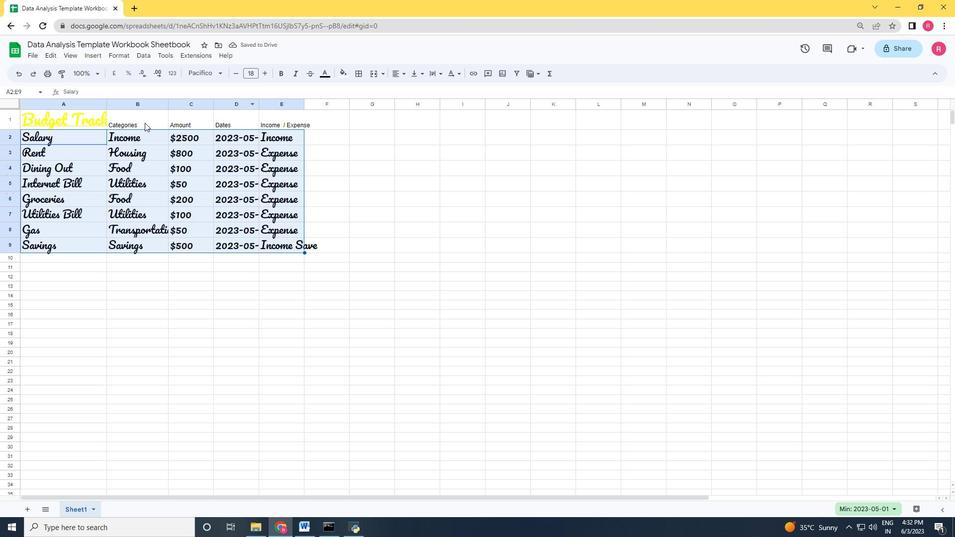 
Action: Mouse pressed left at (144, 121)
Screenshot: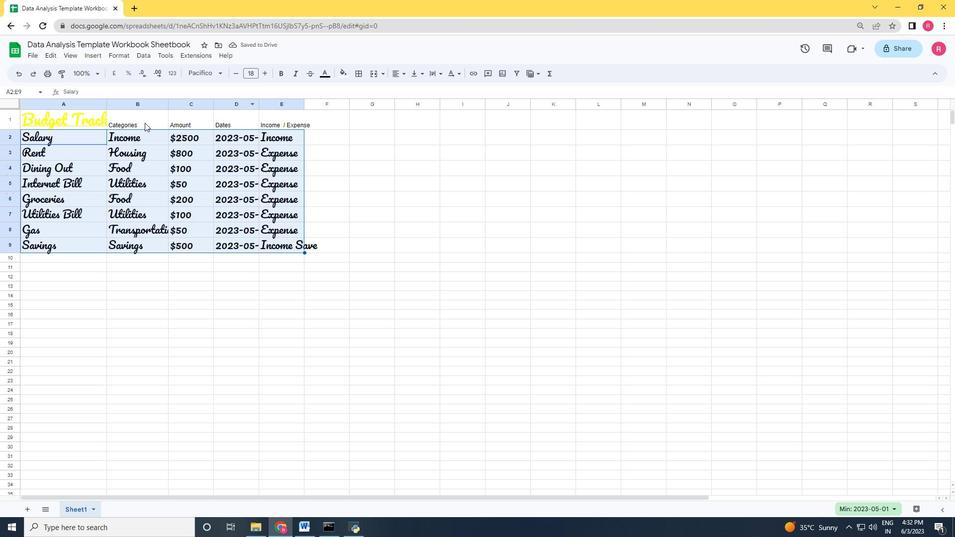 
Action: Key pressed <Key.shift_r><Key.right><Key.right><Key.right><Key.right>
Screenshot: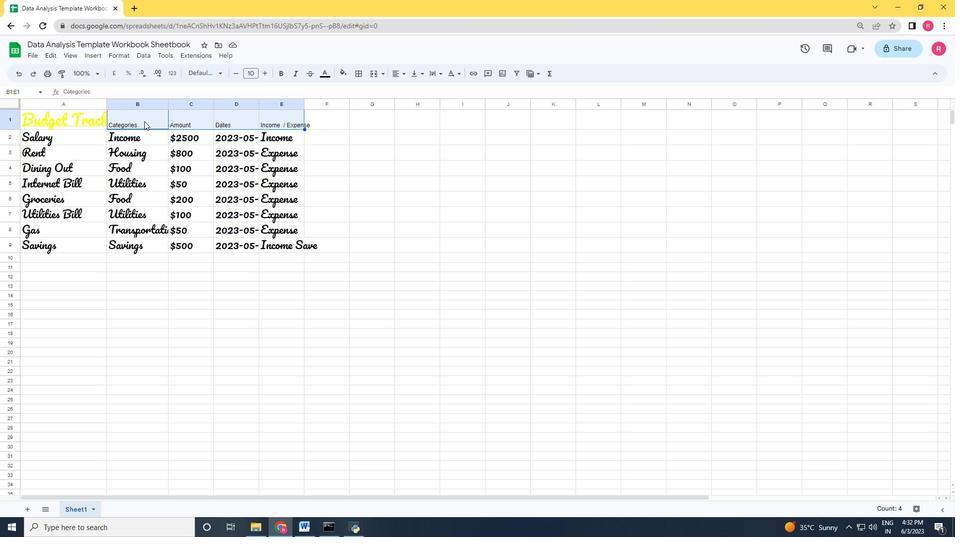 
Action: Mouse moved to (210, 70)
Screenshot: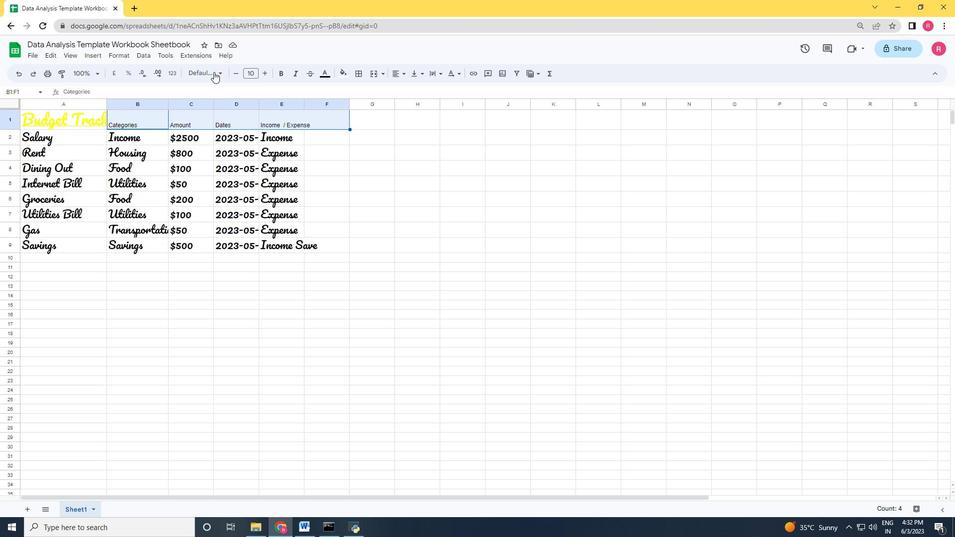 
Action: Mouse pressed left at (210, 70)
Screenshot: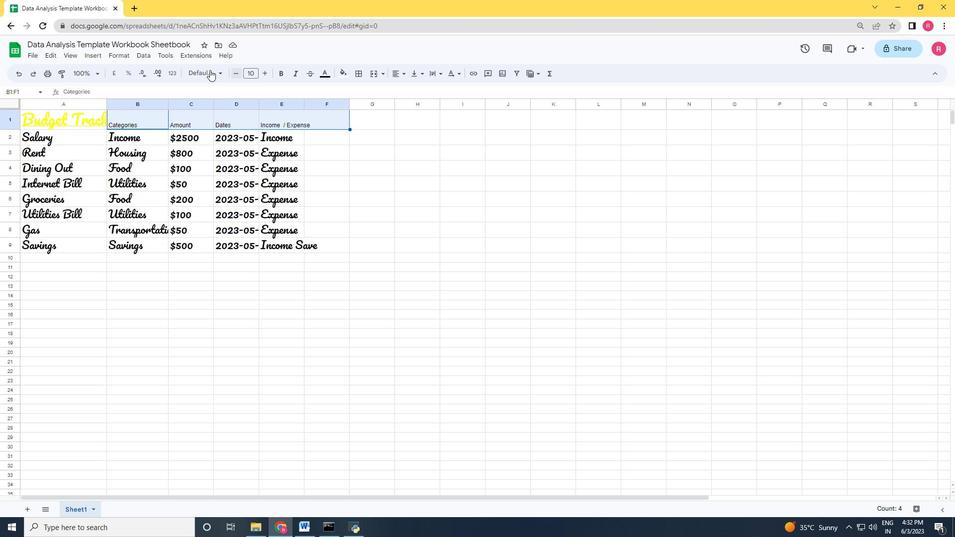 
Action: Mouse moved to (215, 163)
Screenshot: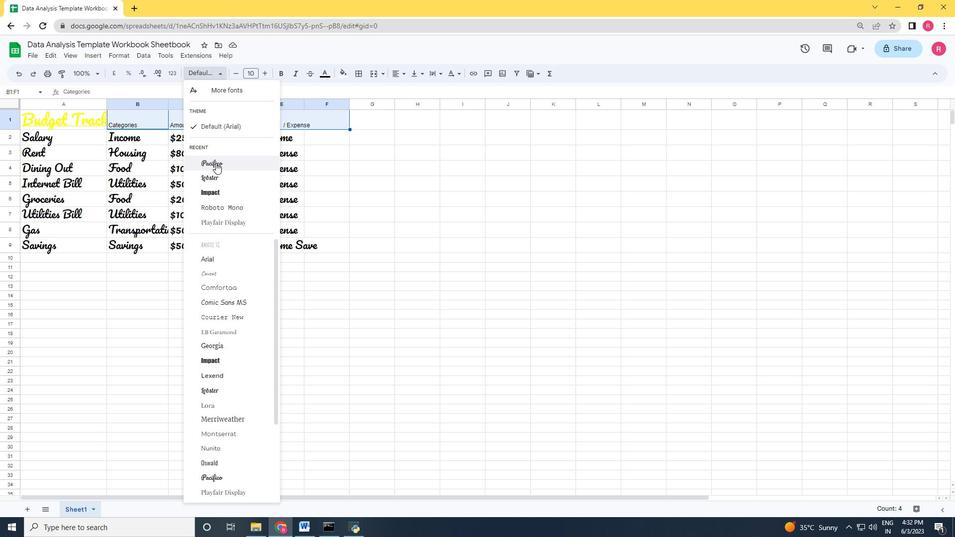 
Action: Mouse pressed left at (215, 163)
Screenshot: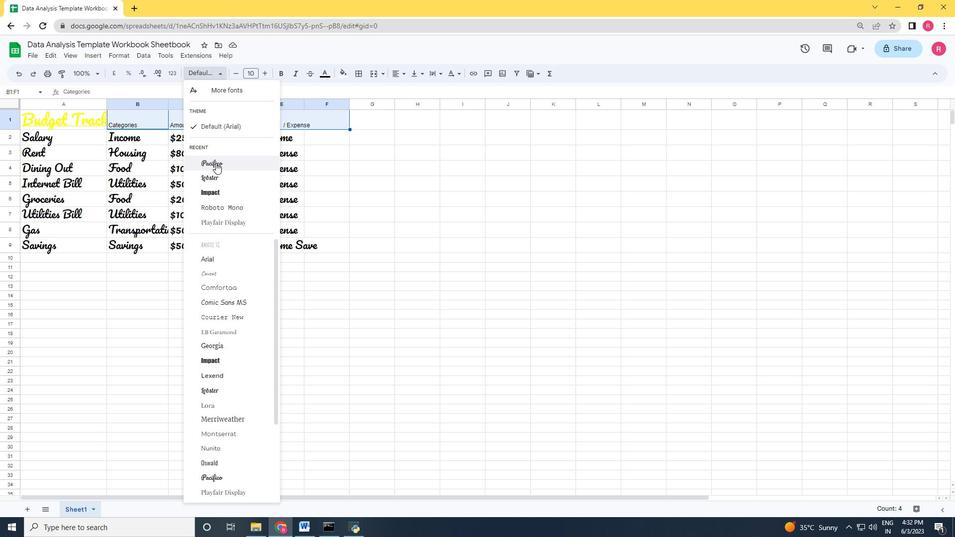
Action: Mouse moved to (263, 76)
Screenshot: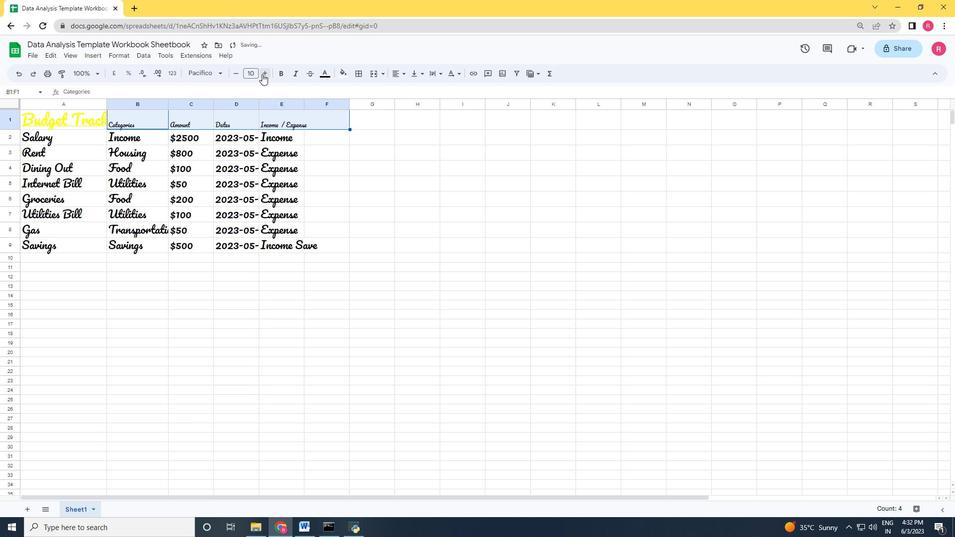 
Action: Mouse pressed left at (263, 76)
Screenshot: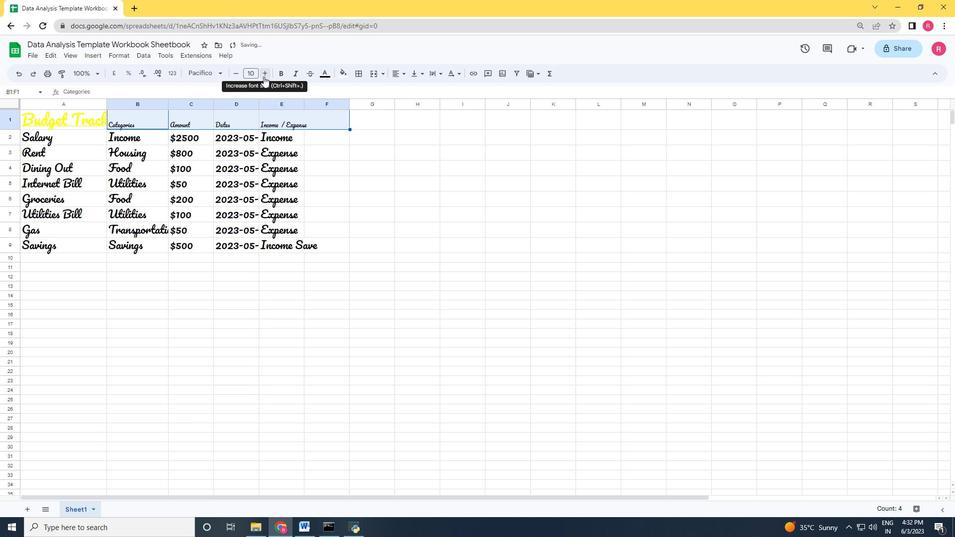 
Action: Mouse pressed left at (263, 76)
Screenshot: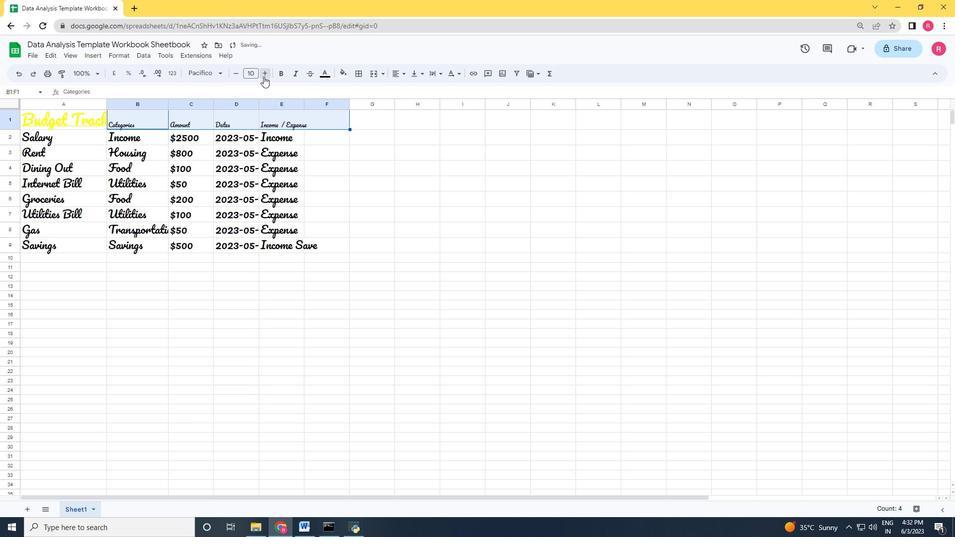 
Action: Mouse pressed left at (263, 76)
Screenshot: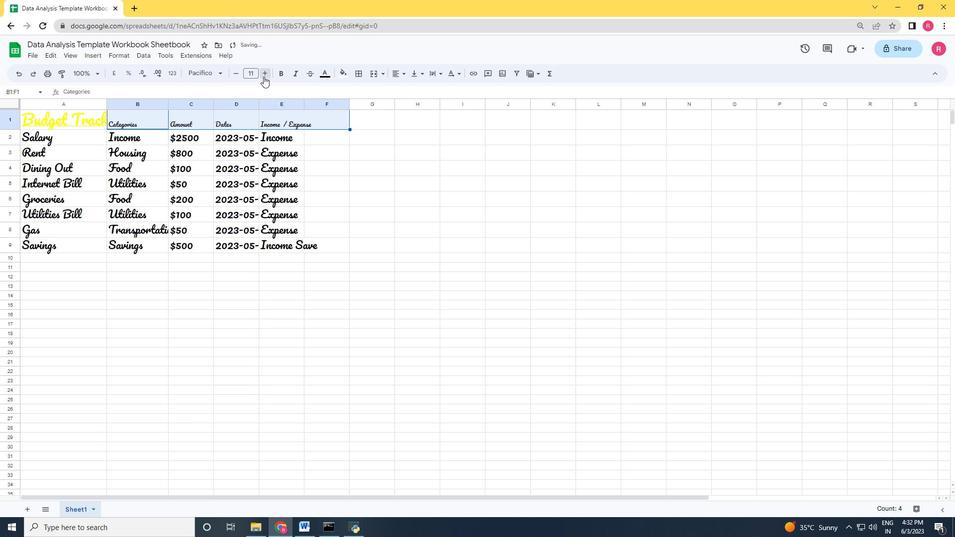 
Action: Mouse pressed left at (263, 76)
Screenshot: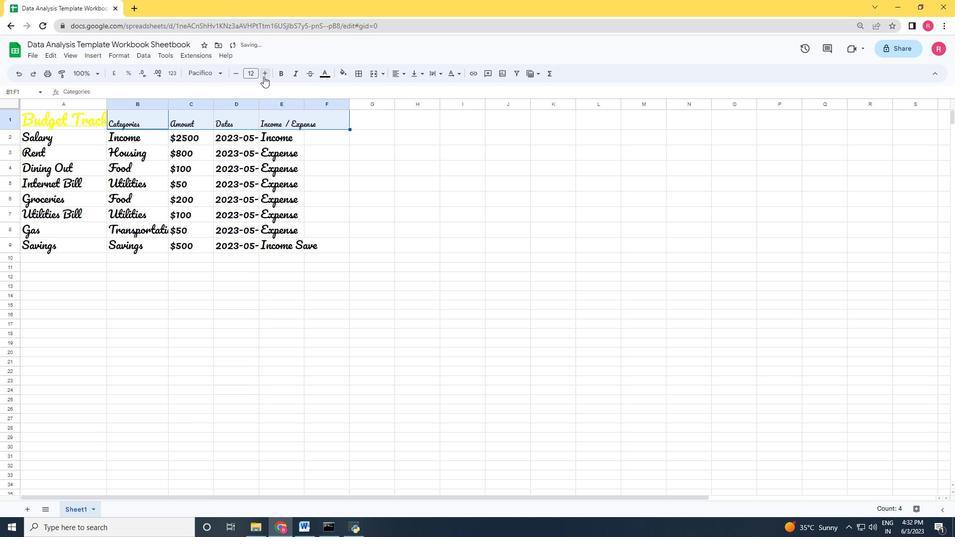 
Action: Mouse pressed left at (263, 76)
Screenshot: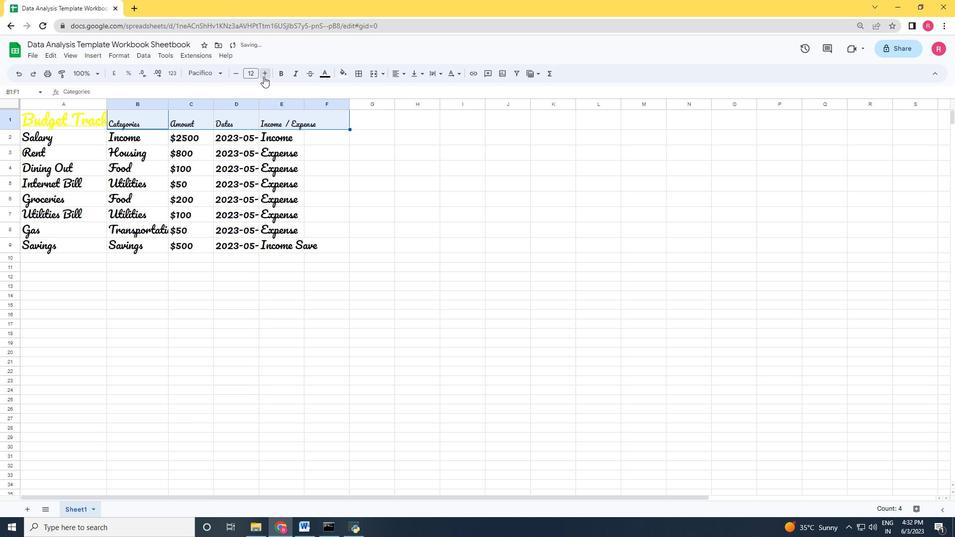 
Action: Mouse pressed left at (263, 76)
Screenshot: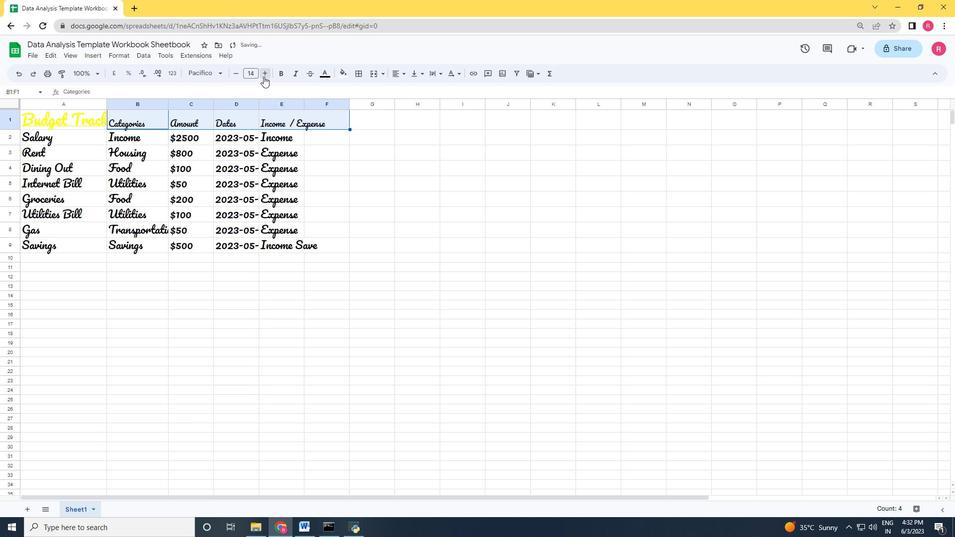 
Action: Mouse pressed left at (263, 76)
Screenshot: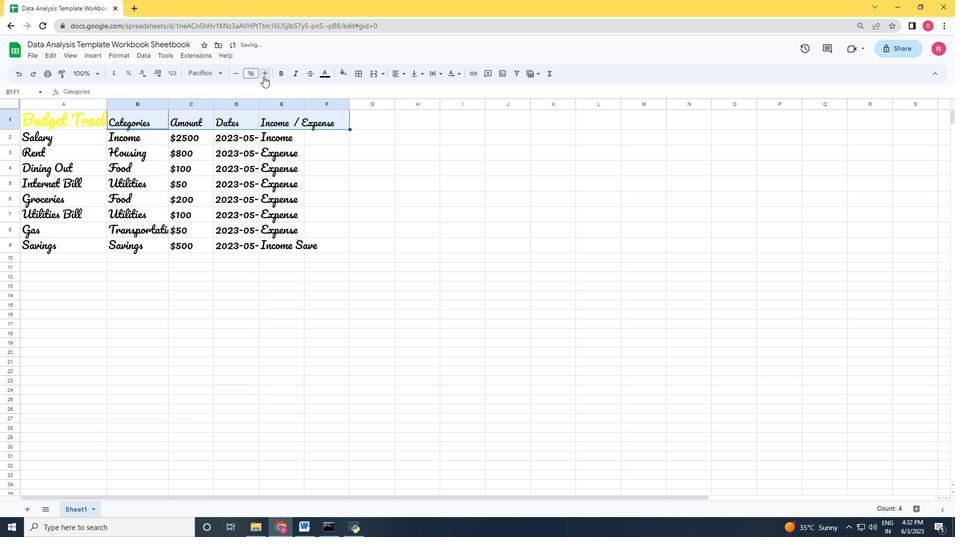 
Action: Mouse pressed left at (263, 76)
Screenshot: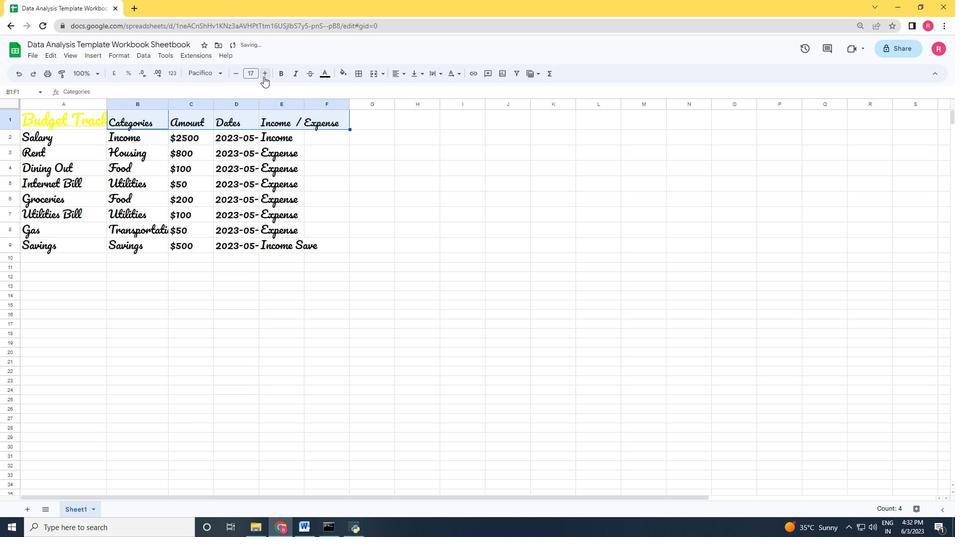 
Action: Mouse moved to (248, 159)
Screenshot: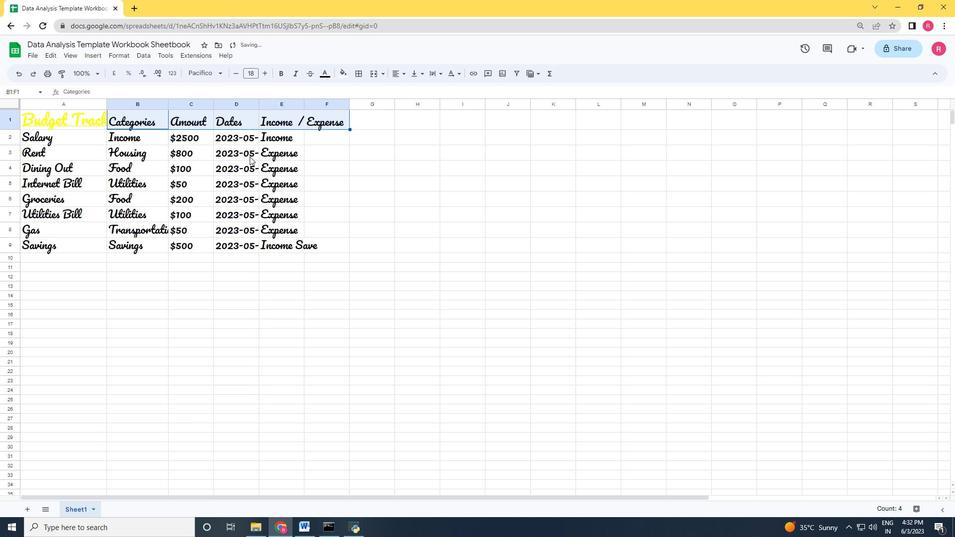 
Action: Mouse pressed left at (248, 159)
Screenshot: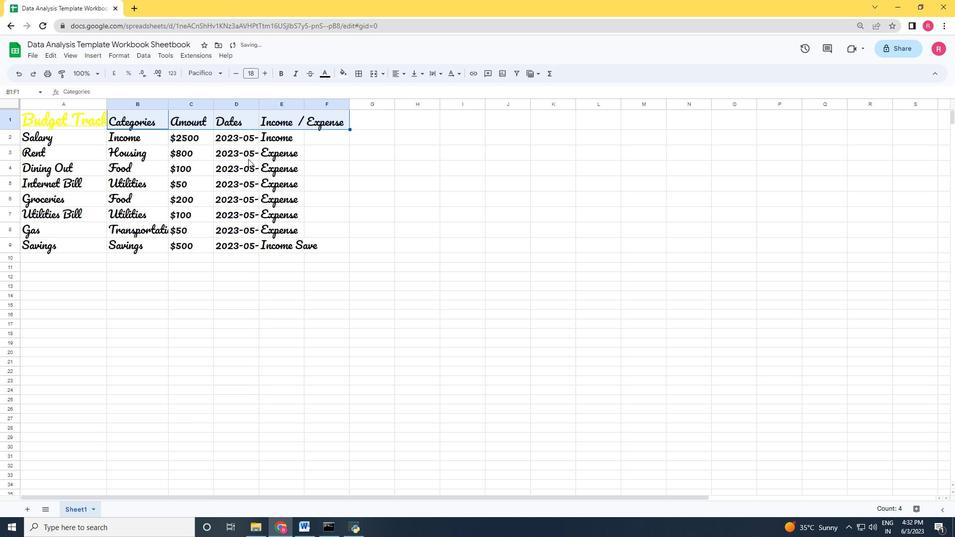 
Action: Mouse moved to (408, 76)
Screenshot: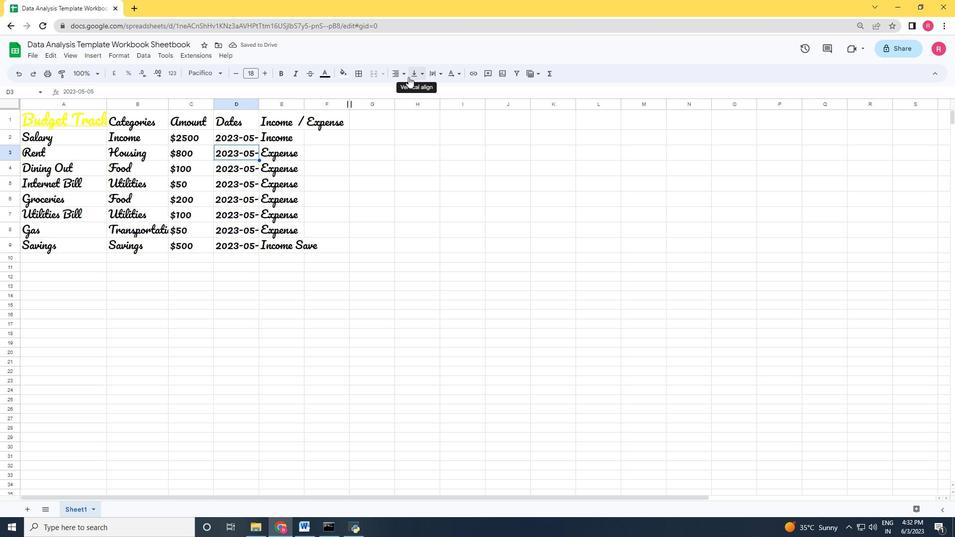 
Action: Mouse pressed left at (408, 76)
Screenshot: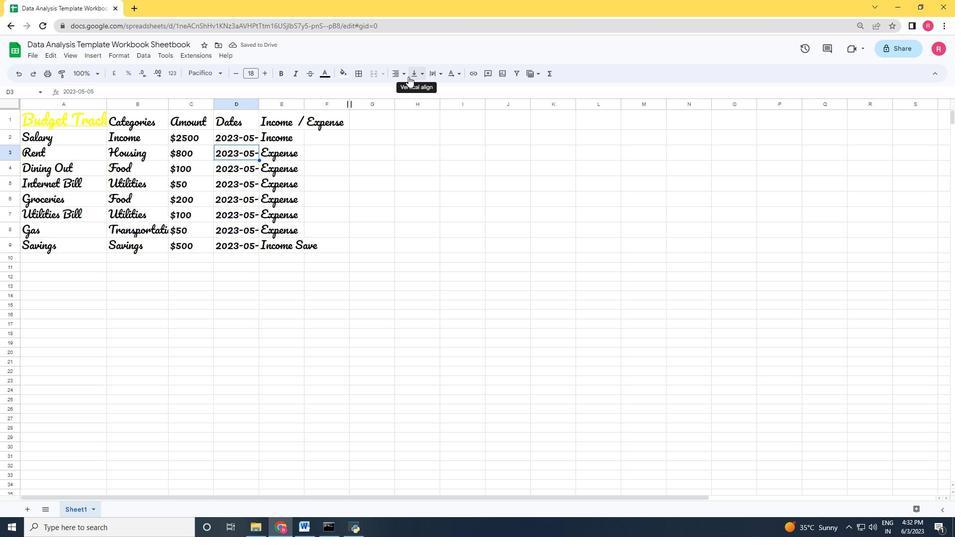 
Action: Mouse moved to (400, 76)
Screenshot: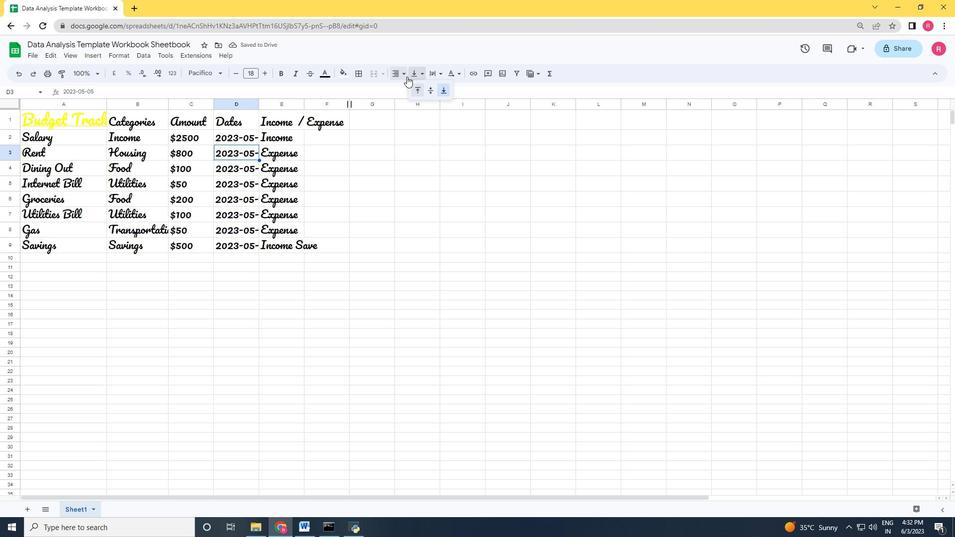 
Action: Mouse pressed left at (400, 76)
Screenshot: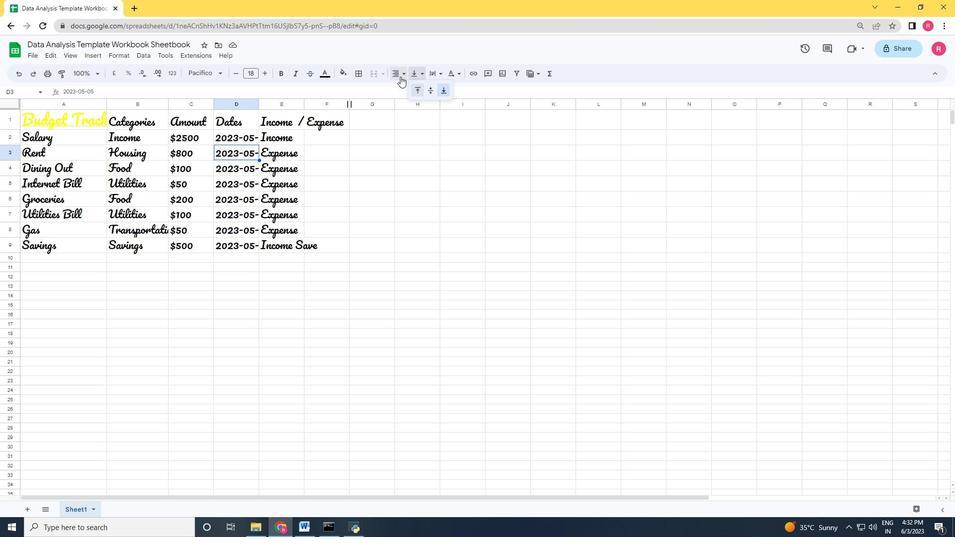 
Action: Mouse moved to (426, 90)
Screenshot: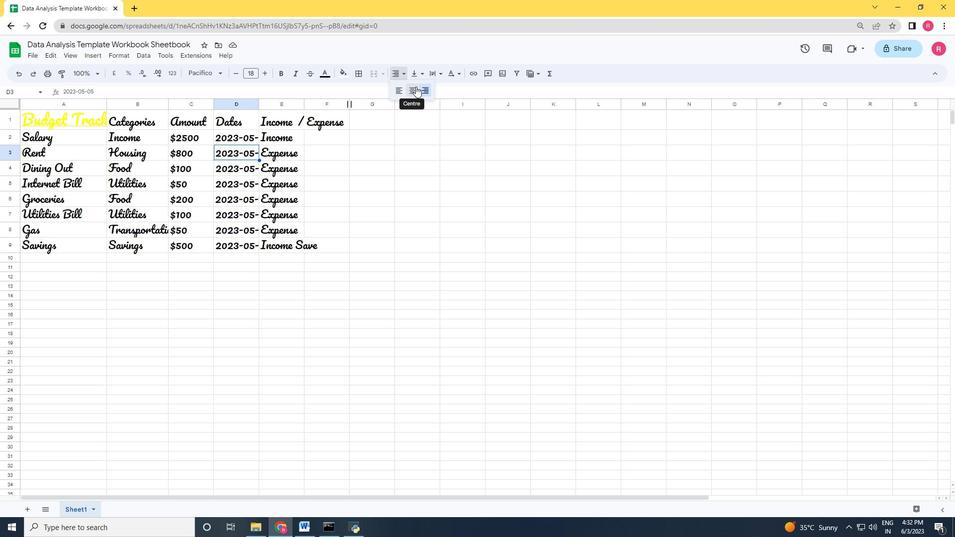 
Action: Mouse pressed left at (426, 90)
Screenshot: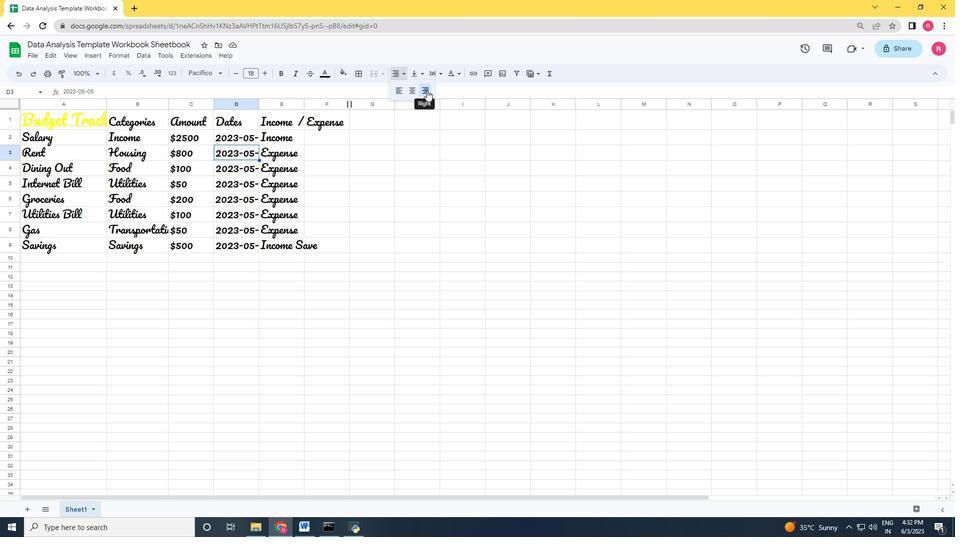 
Action: Mouse moved to (336, 237)
Screenshot: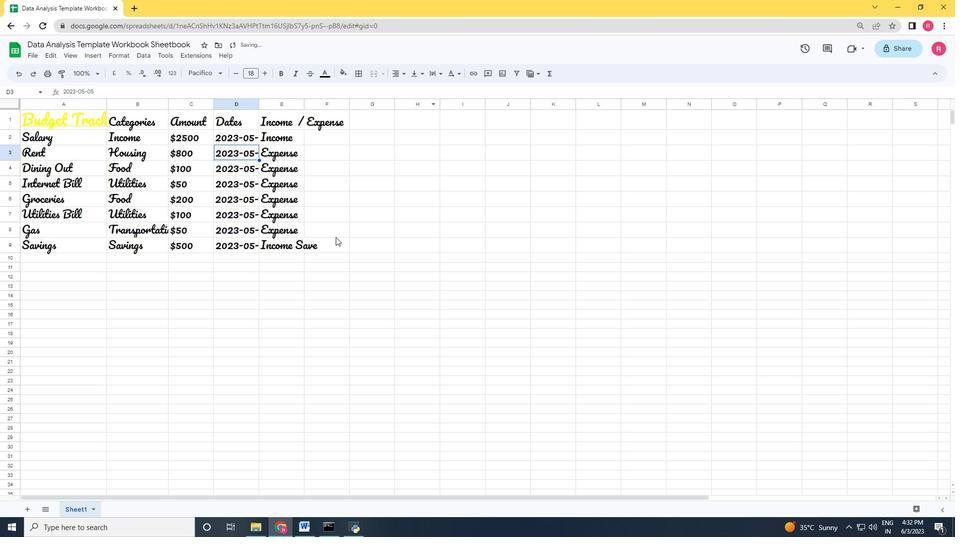 
Action: Mouse pressed left at (336, 237)
Screenshot: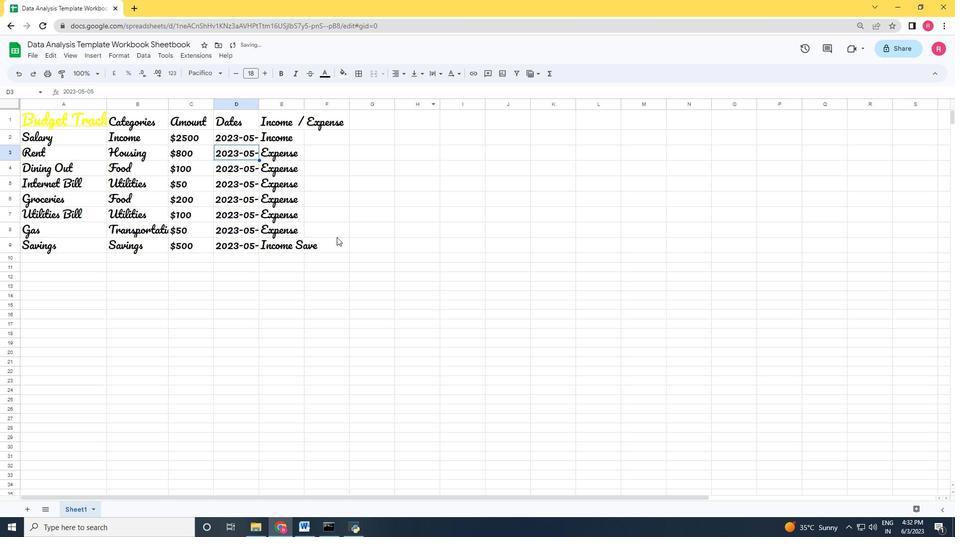 
Action: Mouse moved to (105, 103)
Screenshot: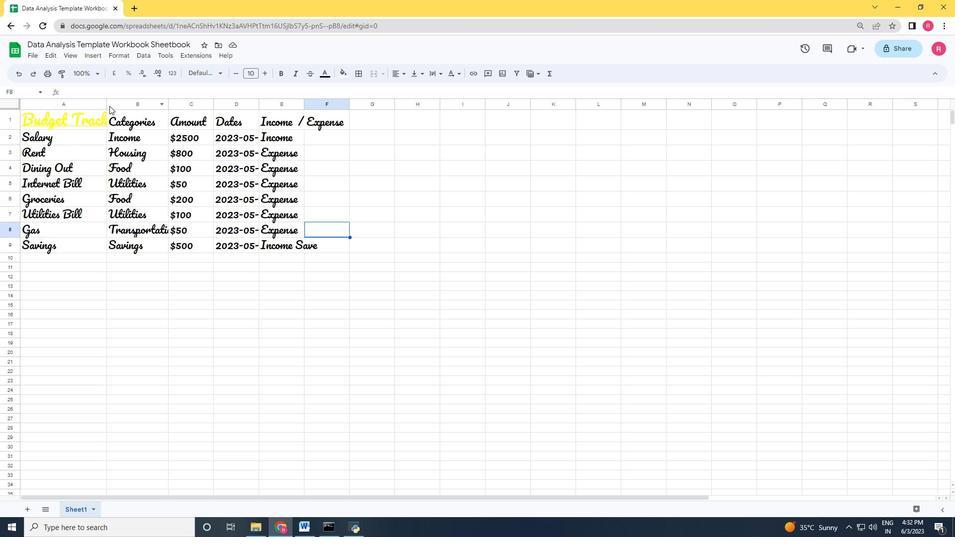 
Action: Mouse pressed left at (105, 103)
Screenshot: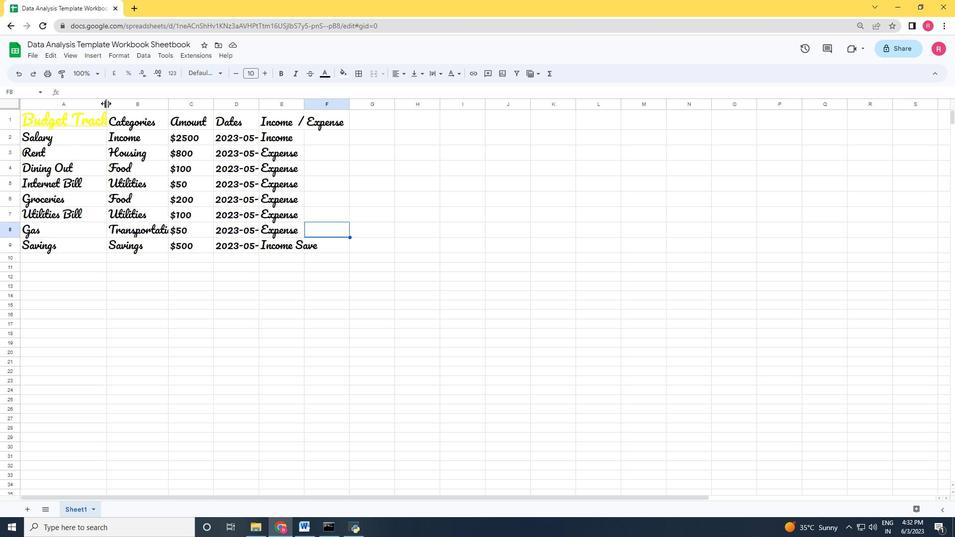 
Action: Mouse moved to (345, 102)
Screenshot: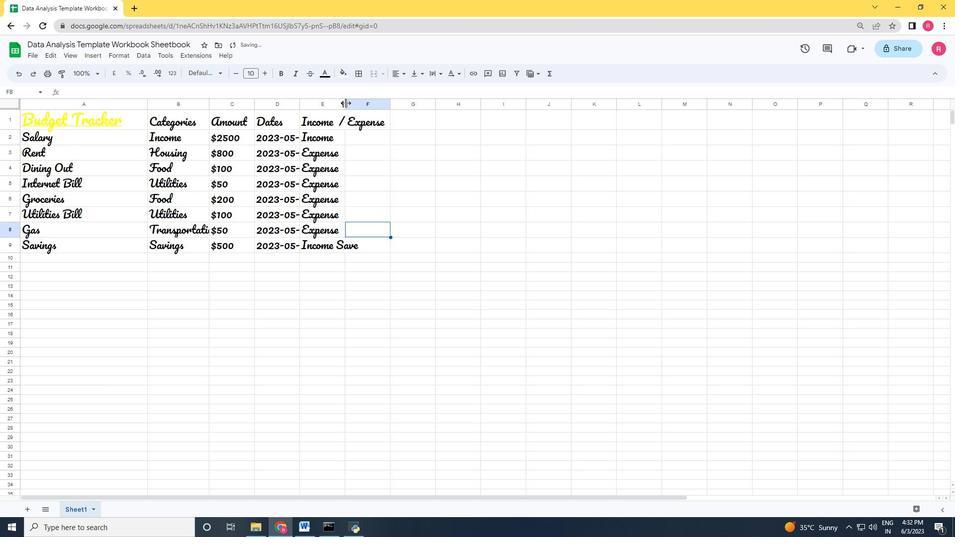 
Action: Mouse pressed left at (345, 102)
Screenshot: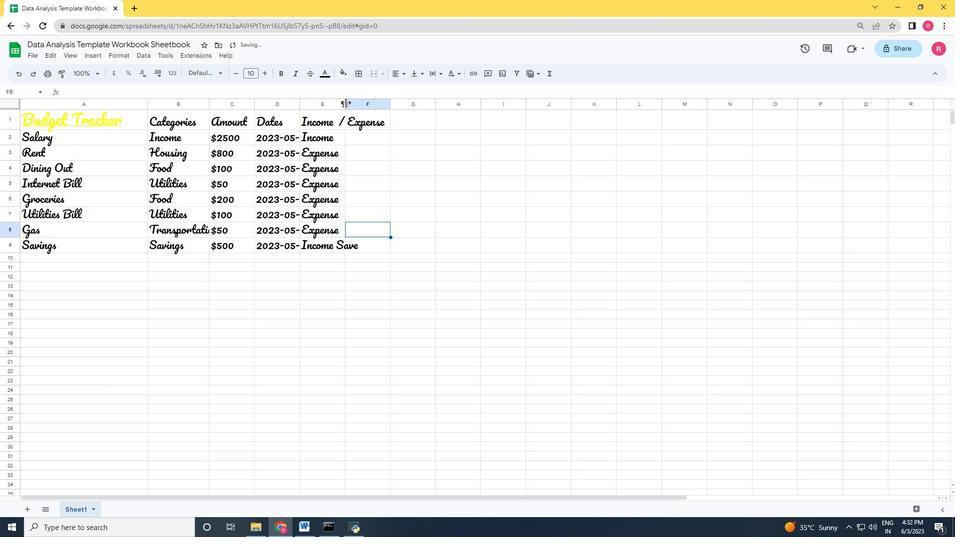 
Action: Mouse moved to (236, 210)
Screenshot: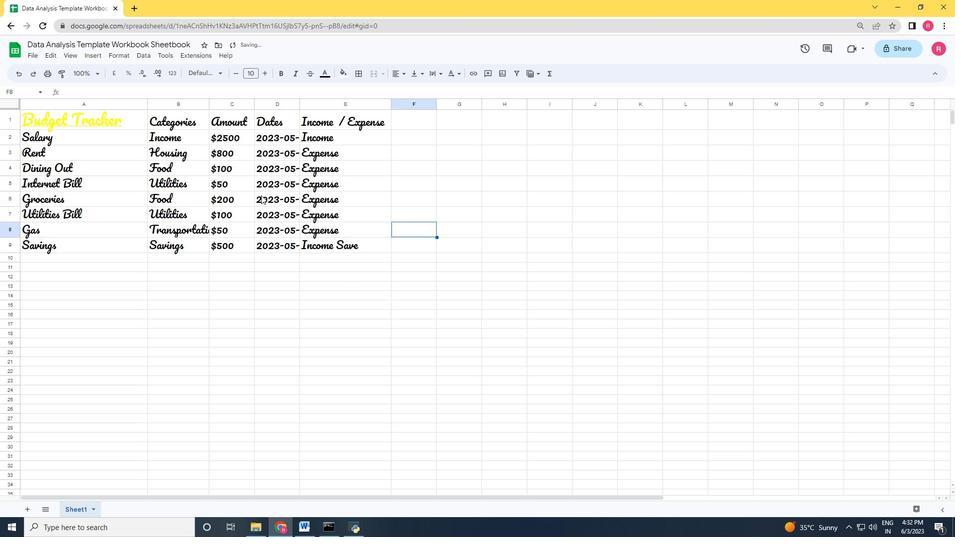 
